 Task: For heading Use Comic Sans MS with dark orange 2 colour & Underline.  font size for heading24,  'Change the font style of data to'EB Garamond and font size to 16,  Change the alignment of both headline & data to Align left In the sheet  analysisSalesByChannel_2024
Action: Mouse moved to (206, 161)
Screenshot: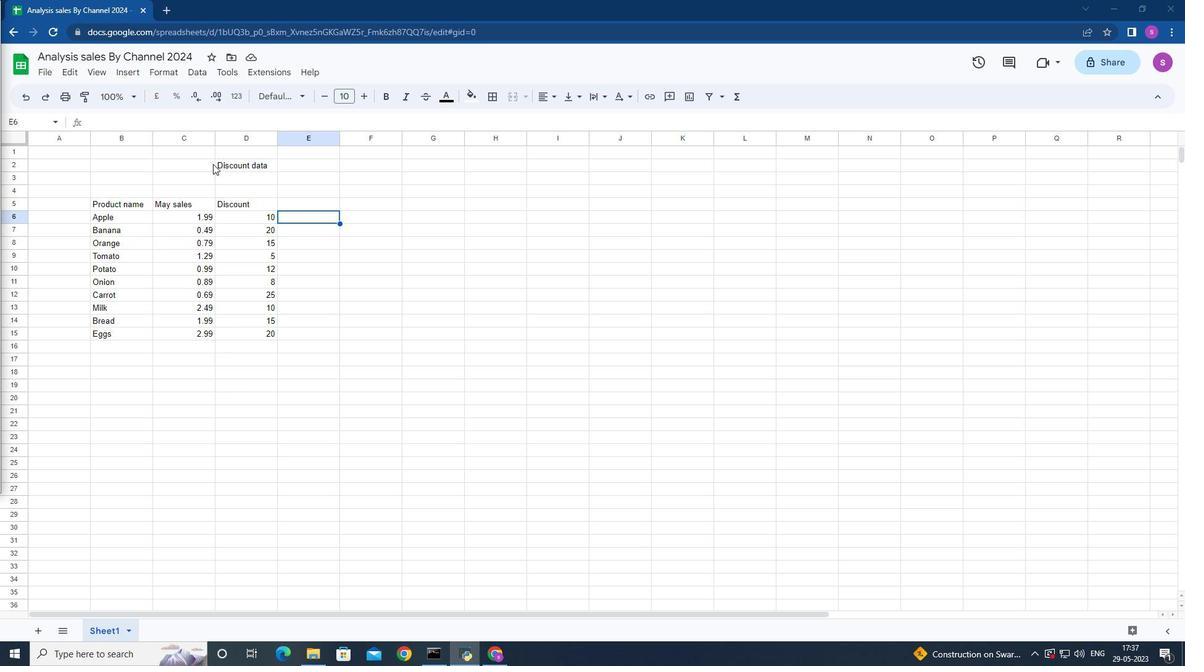 
Action: Mouse pressed left at (206, 161)
Screenshot: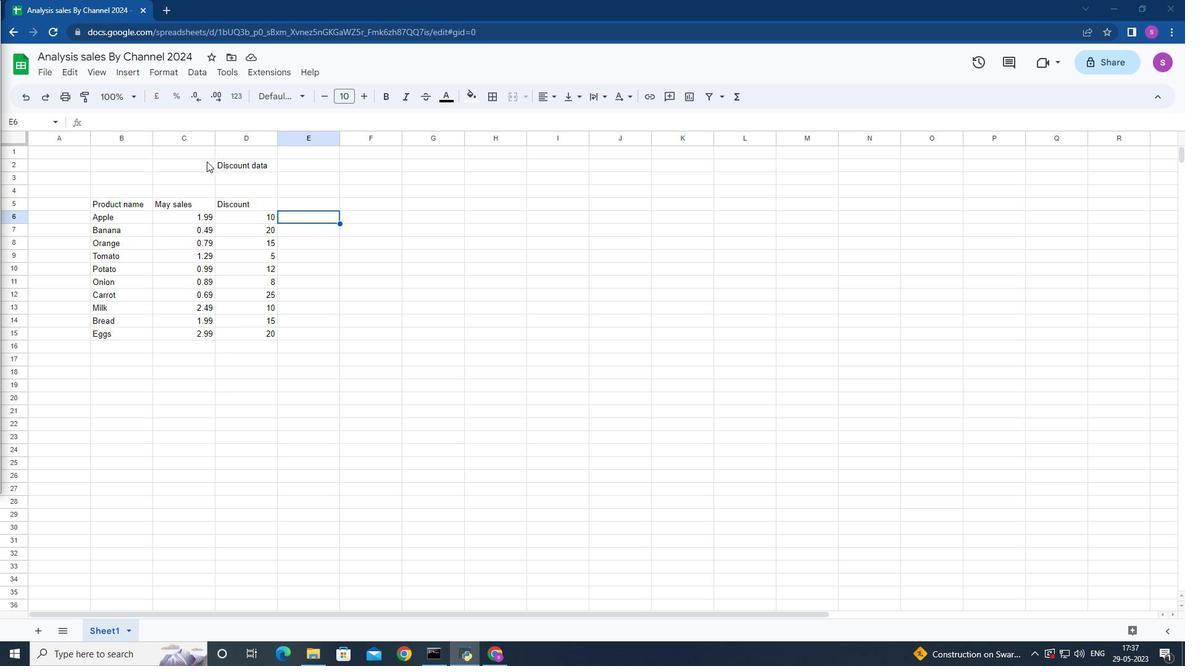 
Action: Mouse moved to (301, 98)
Screenshot: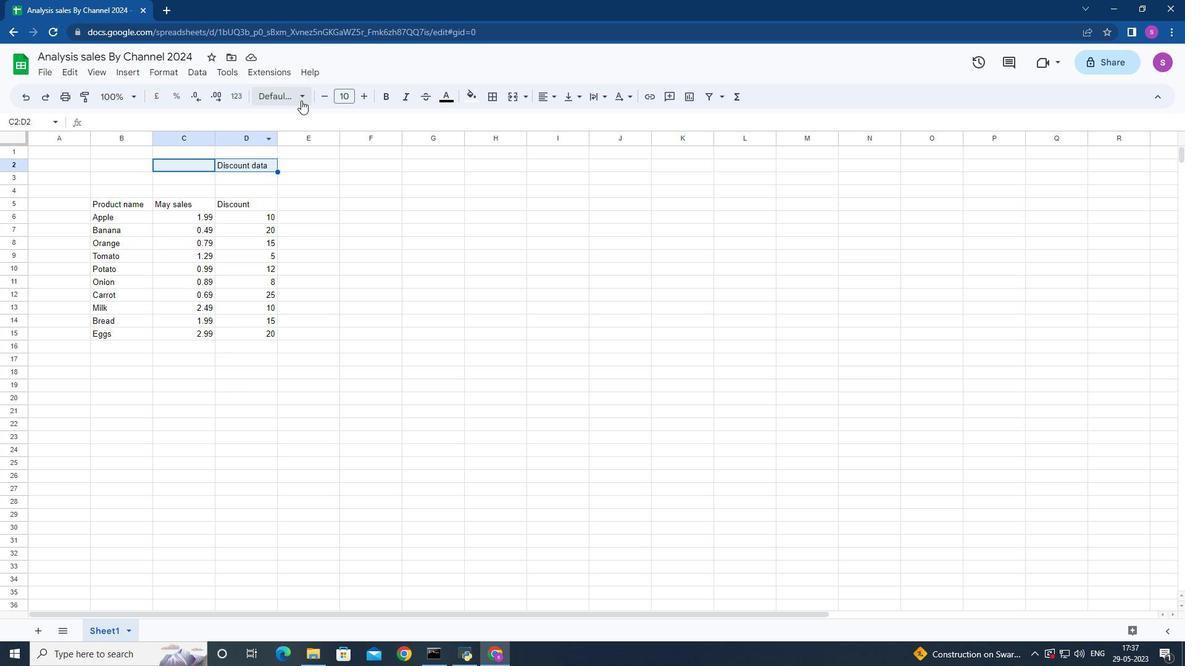 
Action: Mouse pressed left at (301, 98)
Screenshot: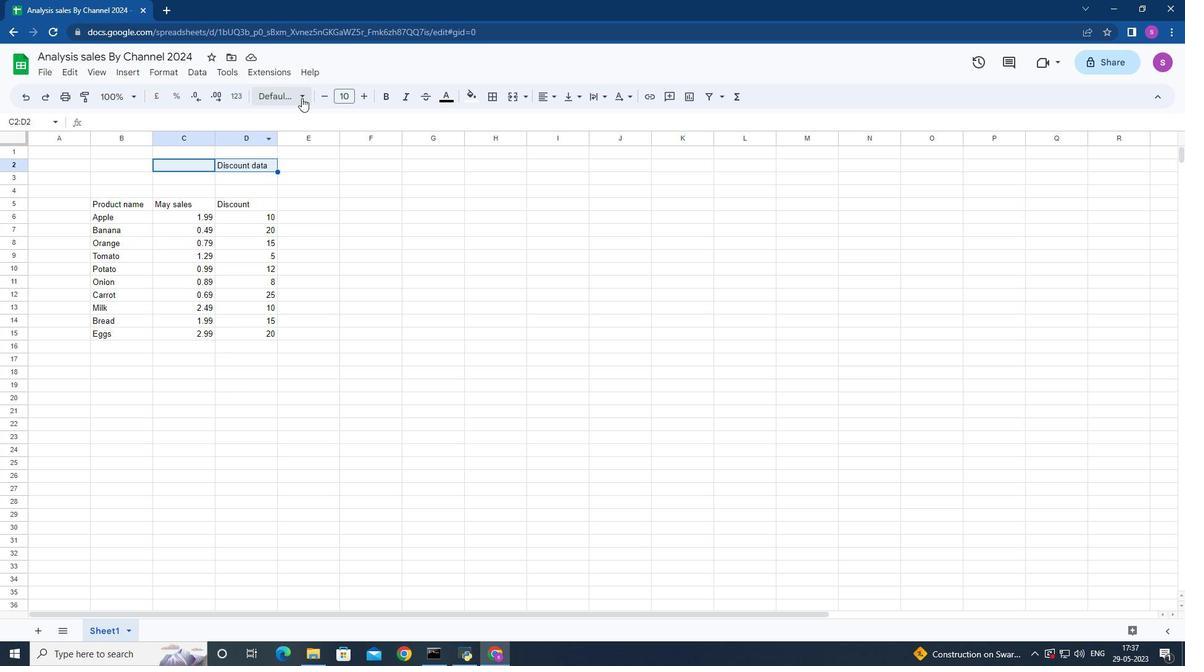
Action: Mouse moved to (338, 408)
Screenshot: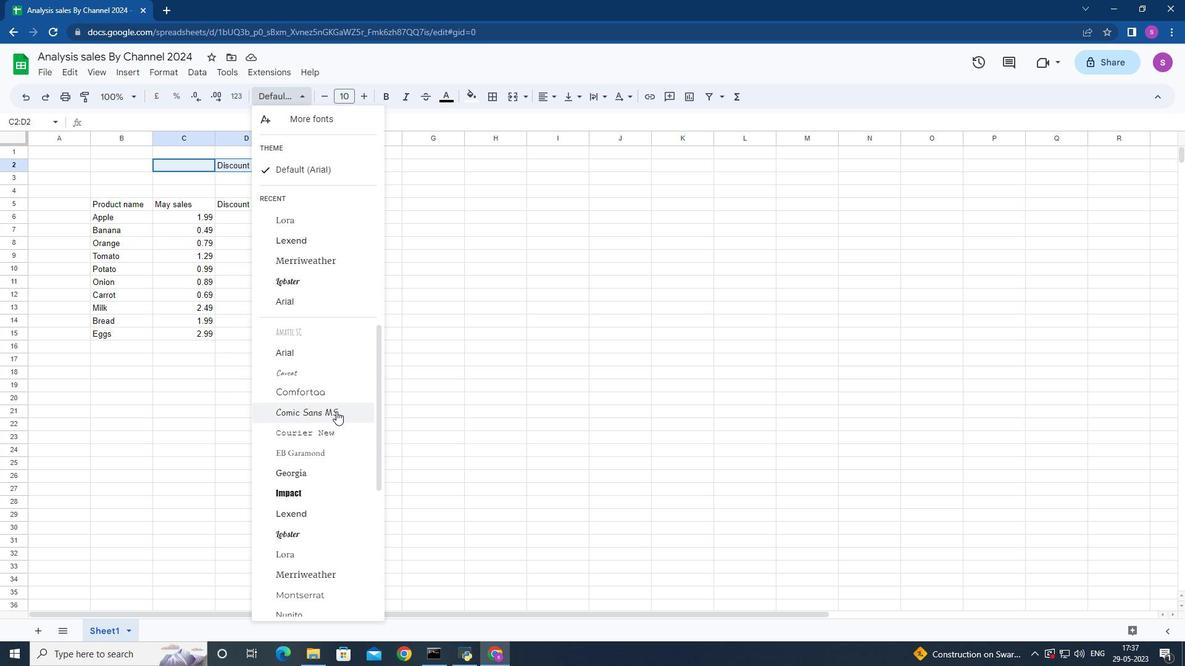 
Action: Mouse pressed left at (338, 408)
Screenshot: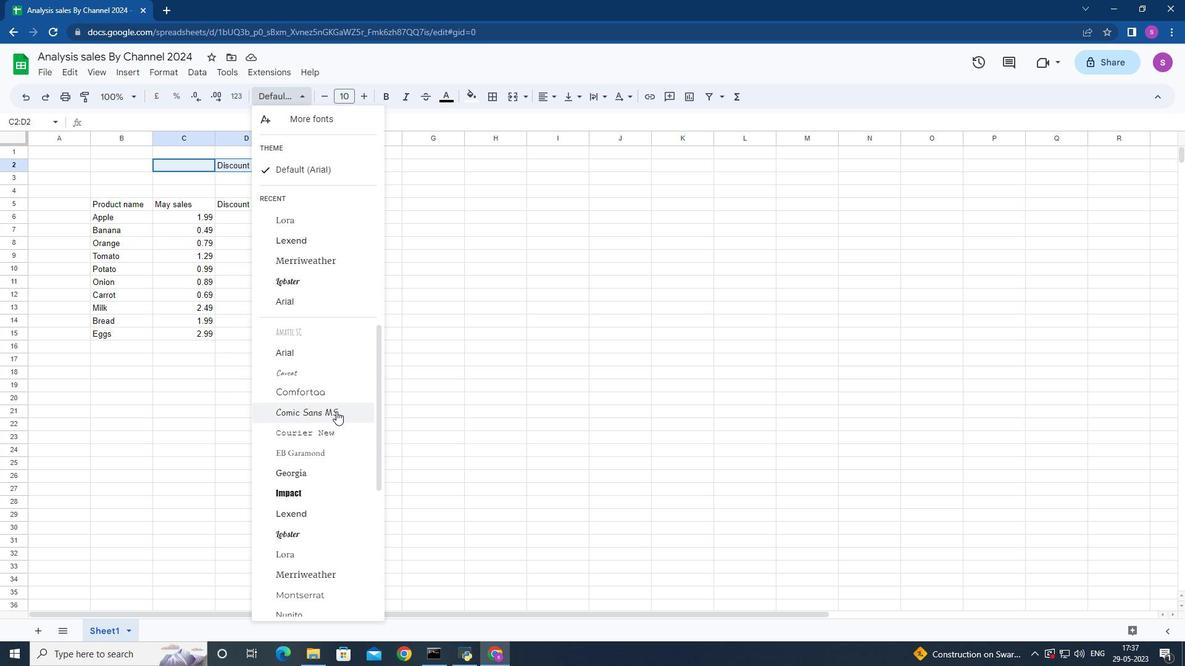 
Action: Mouse moved to (446, 98)
Screenshot: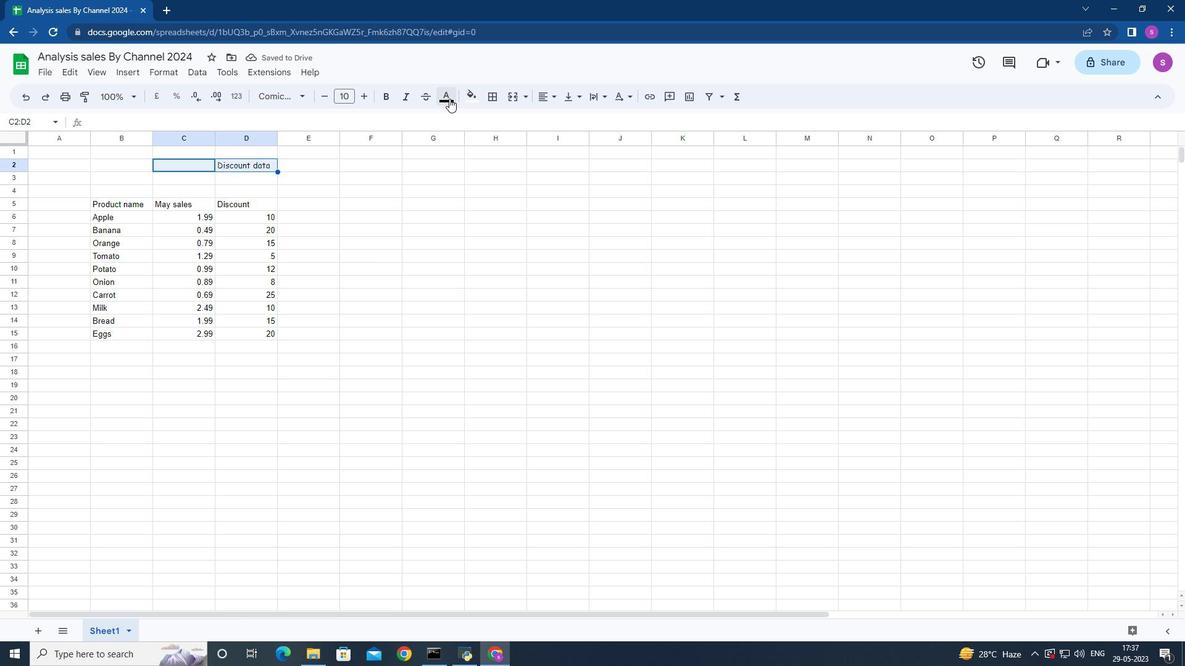 
Action: Mouse pressed left at (446, 98)
Screenshot: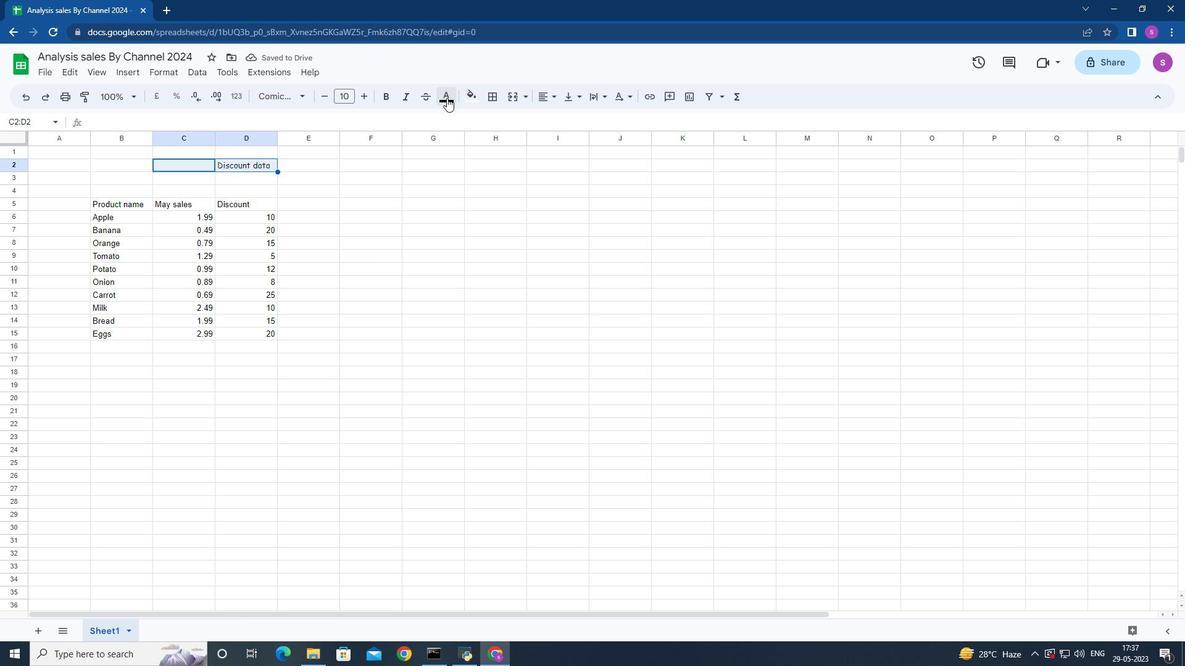 
Action: Mouse moved to (477, 221)
Screenshot: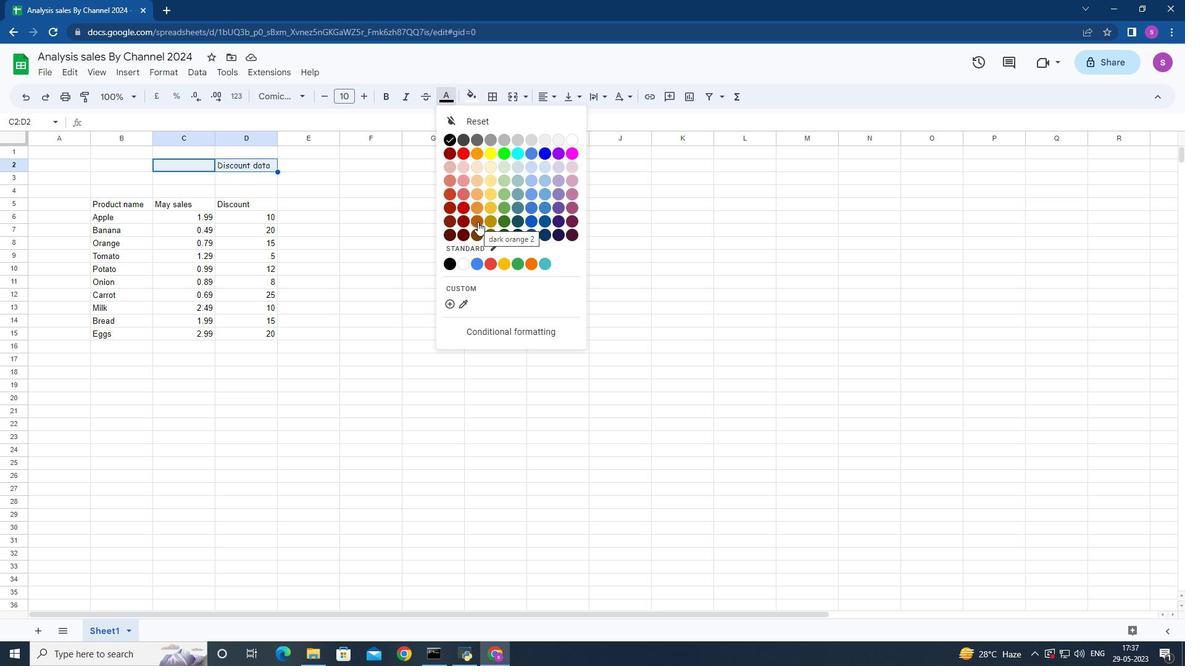 
Action: Mouse pressed left at (477, 221)
Screenshot: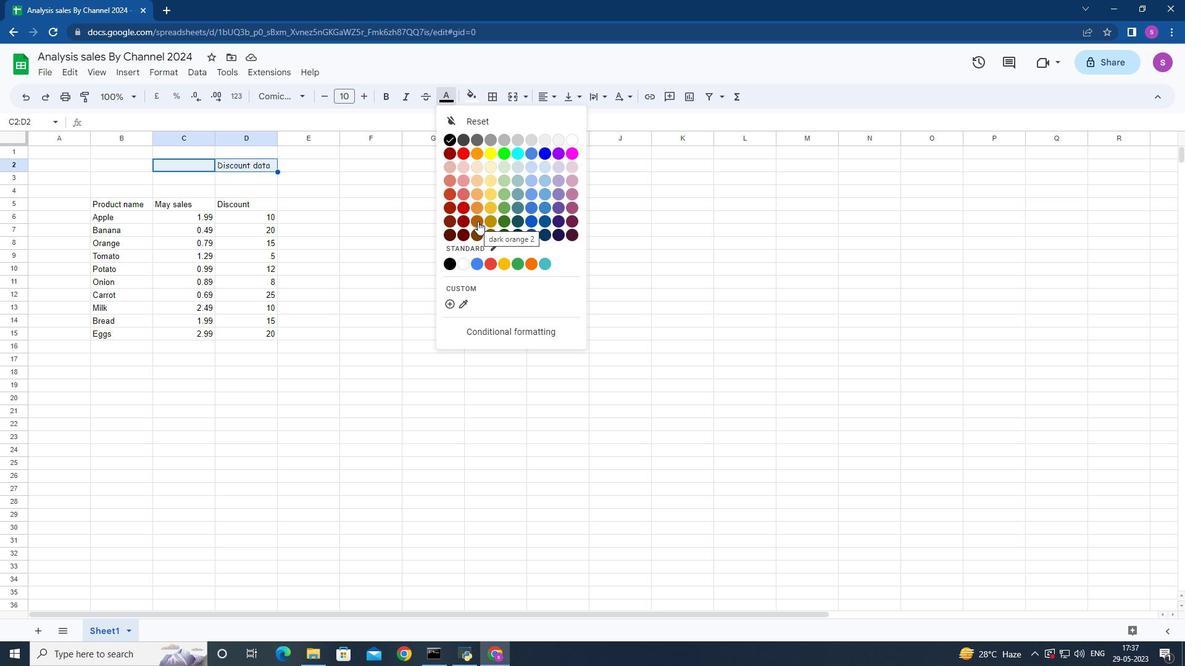 
Action: Mouse moved to (171, 74)
Screenshot: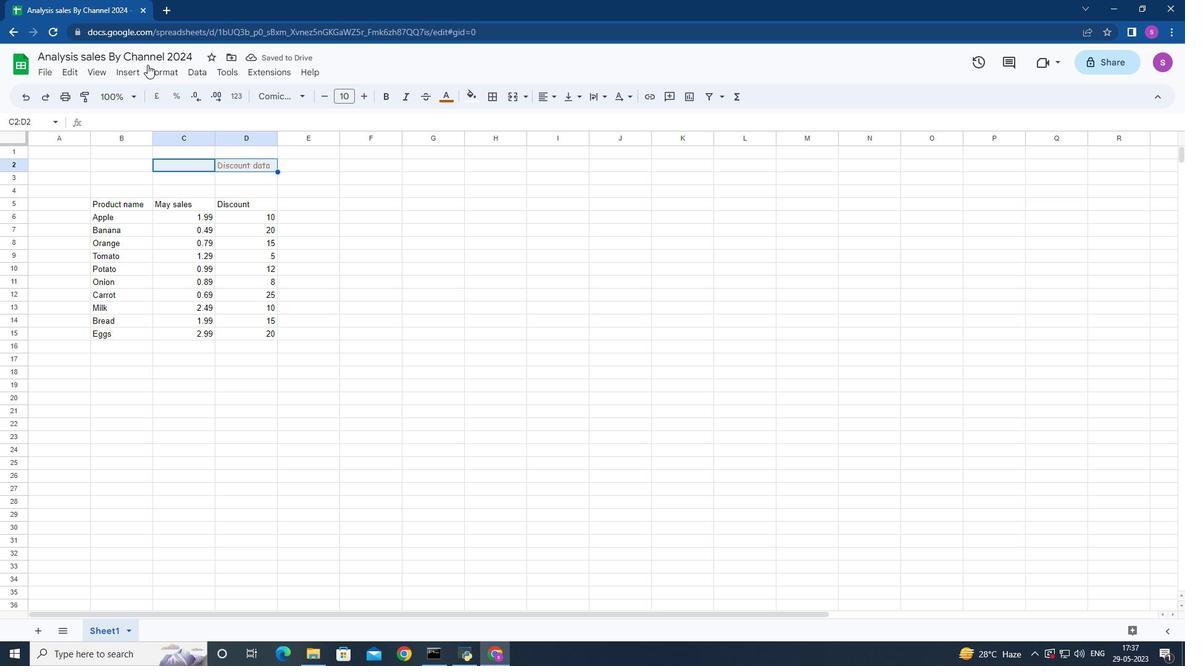 
Action: Mouse pressed left at (171, 74)
Screenshot: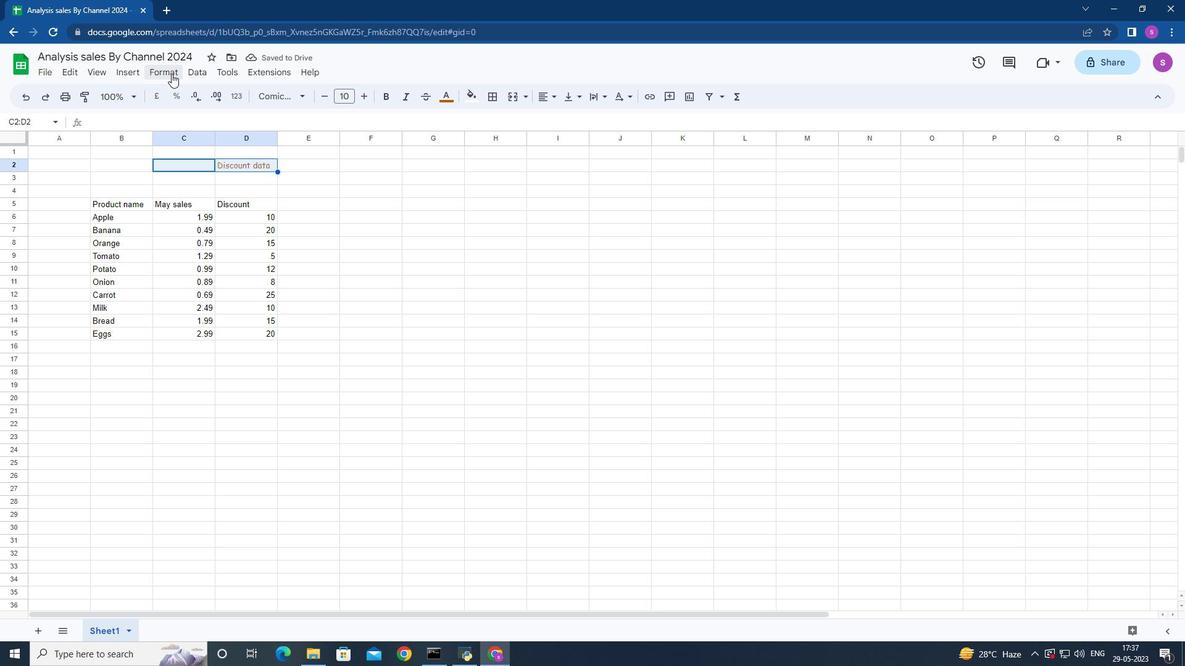 
Action: Mouse moved to (381, 189)
Screenshot: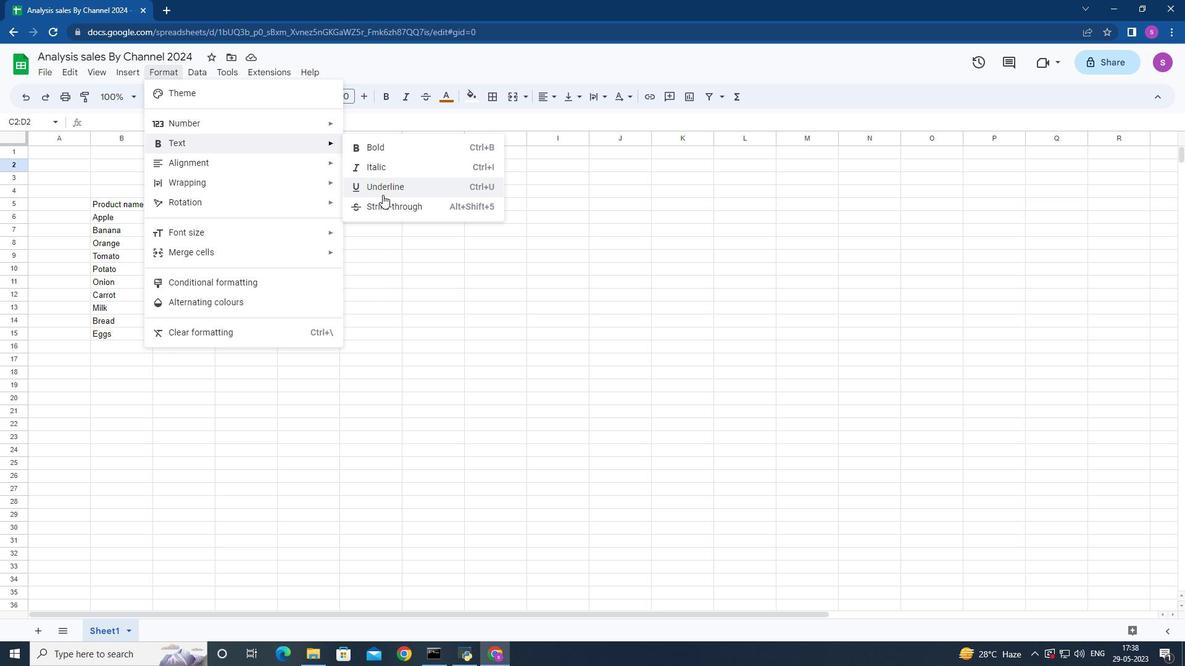
Action: Mouse pressed left at (381, 189)
Screenshot: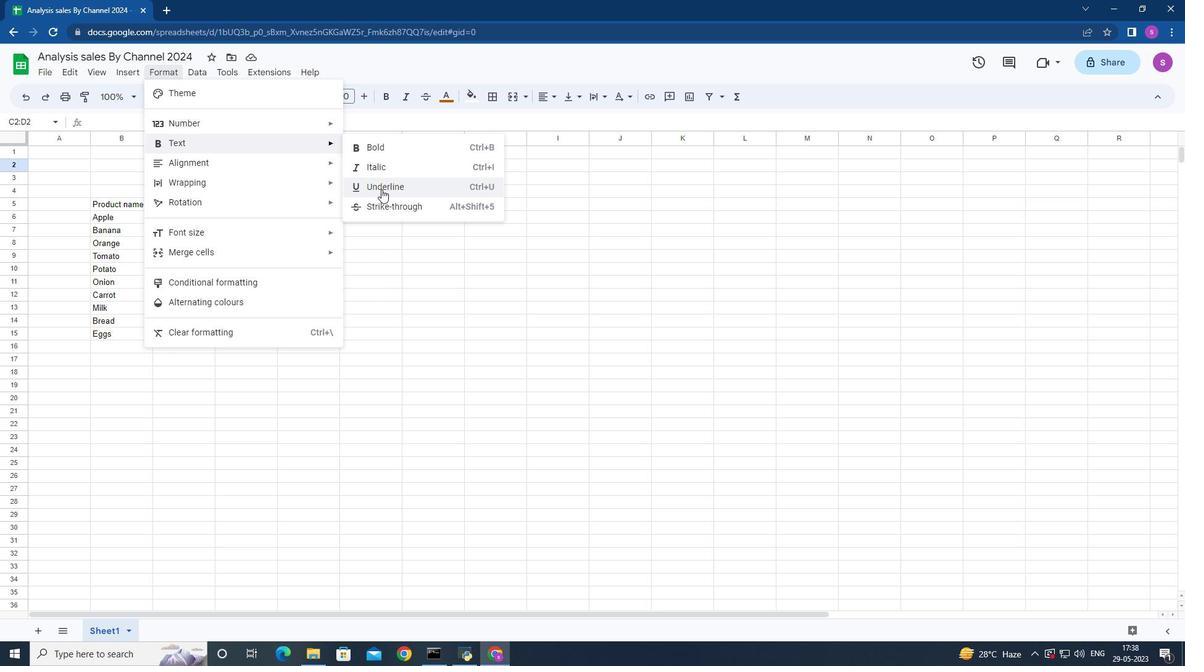 
Action: Mouse moved to (362, 96)
Screenshot: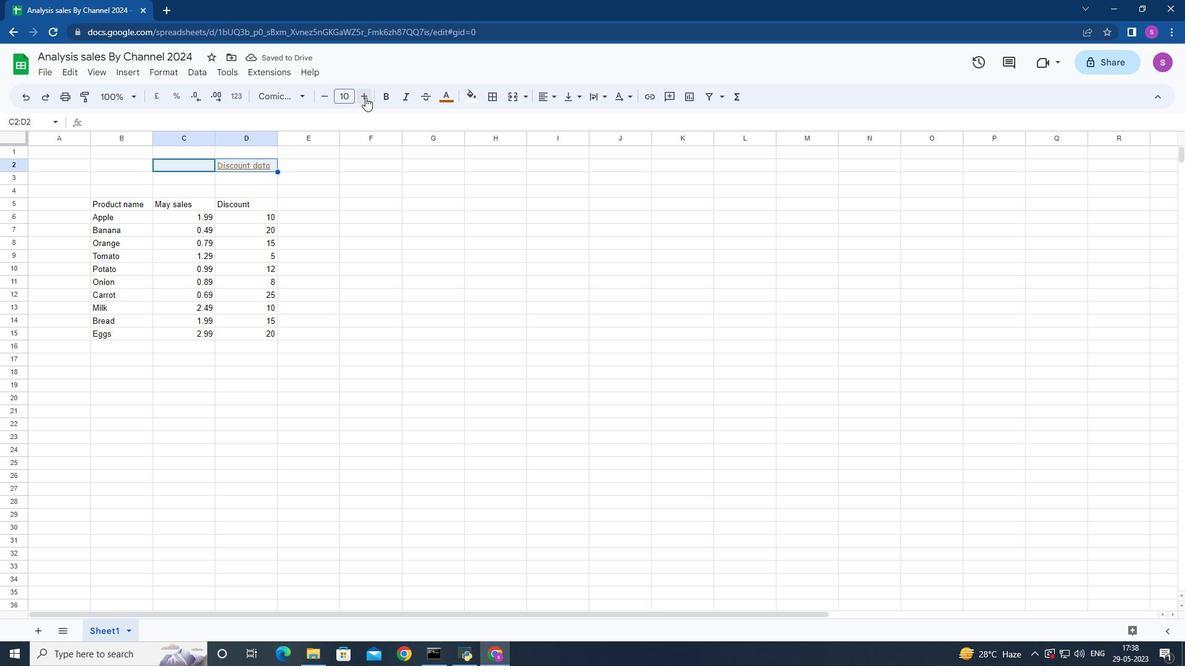 
Action: Mouse pressed left at (362, 96)
Screenshot: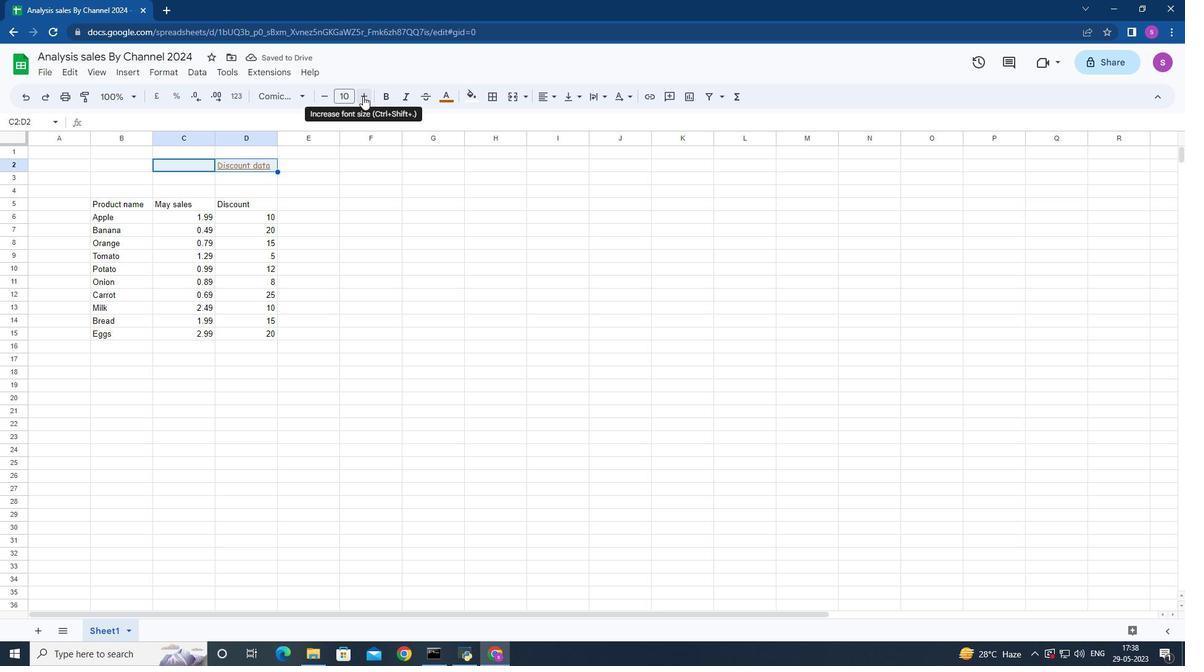 
Action: Mouse pressed left at (362, 96)
Screenshot: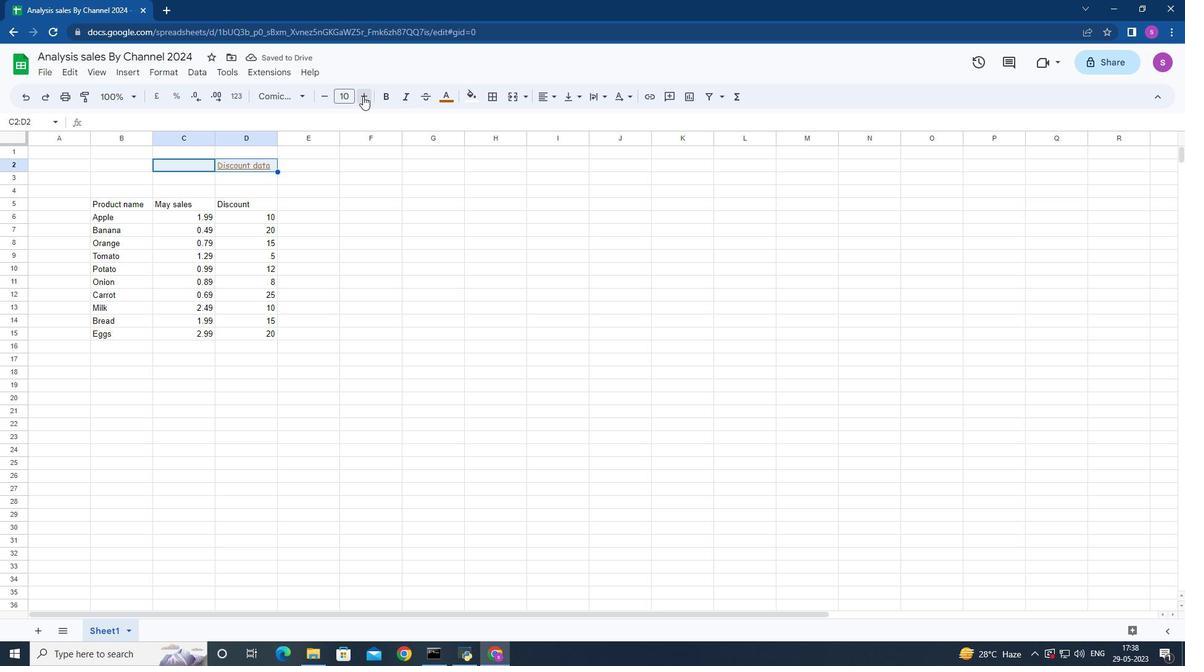 
Action: Mouse pressed left at (362, 96)
Screenshot: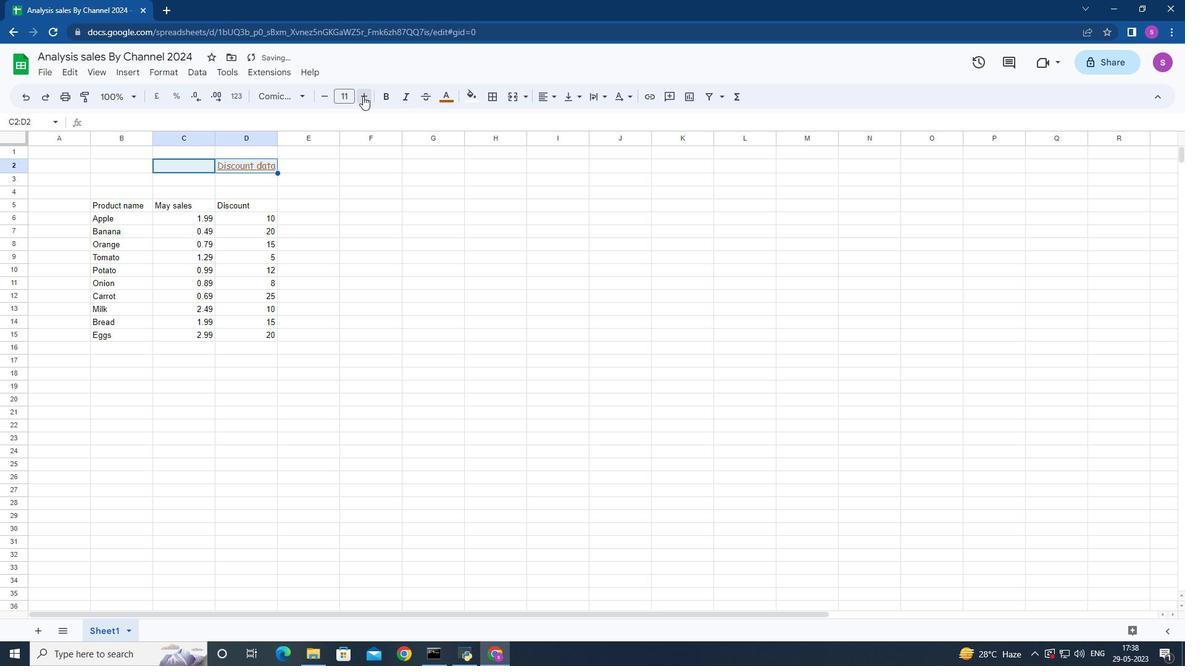 
Action: Mouse pressed left at (362, 96)
Screenshot: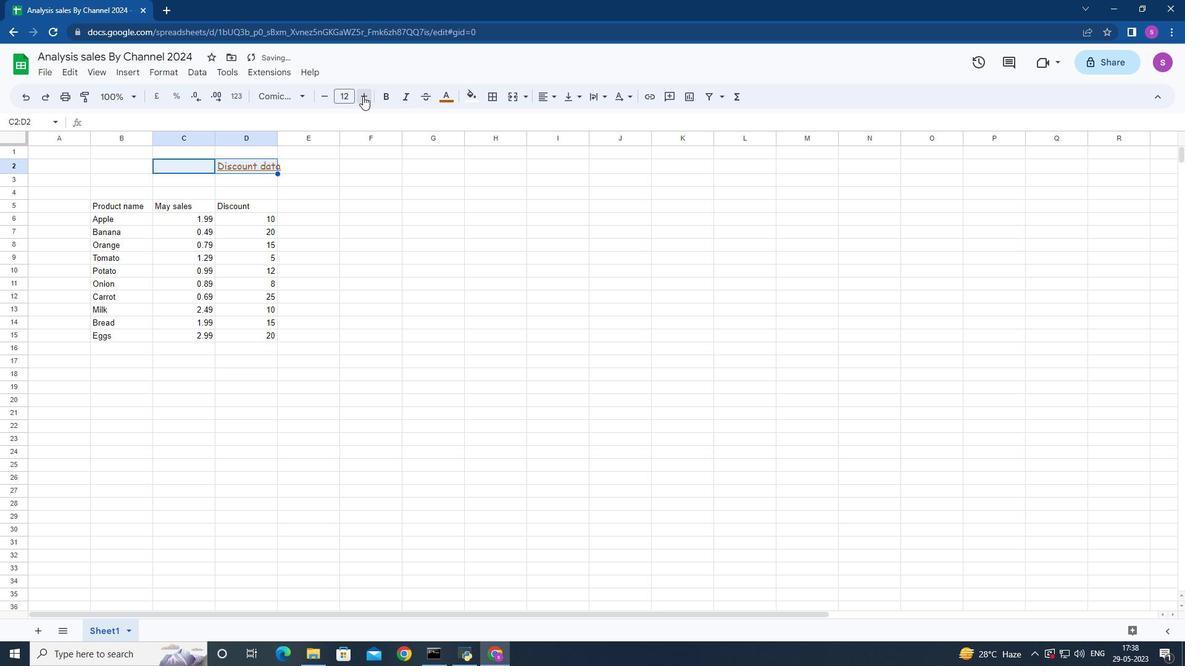 
Action: Mouse pressed left at (362, 96)
Screenshot: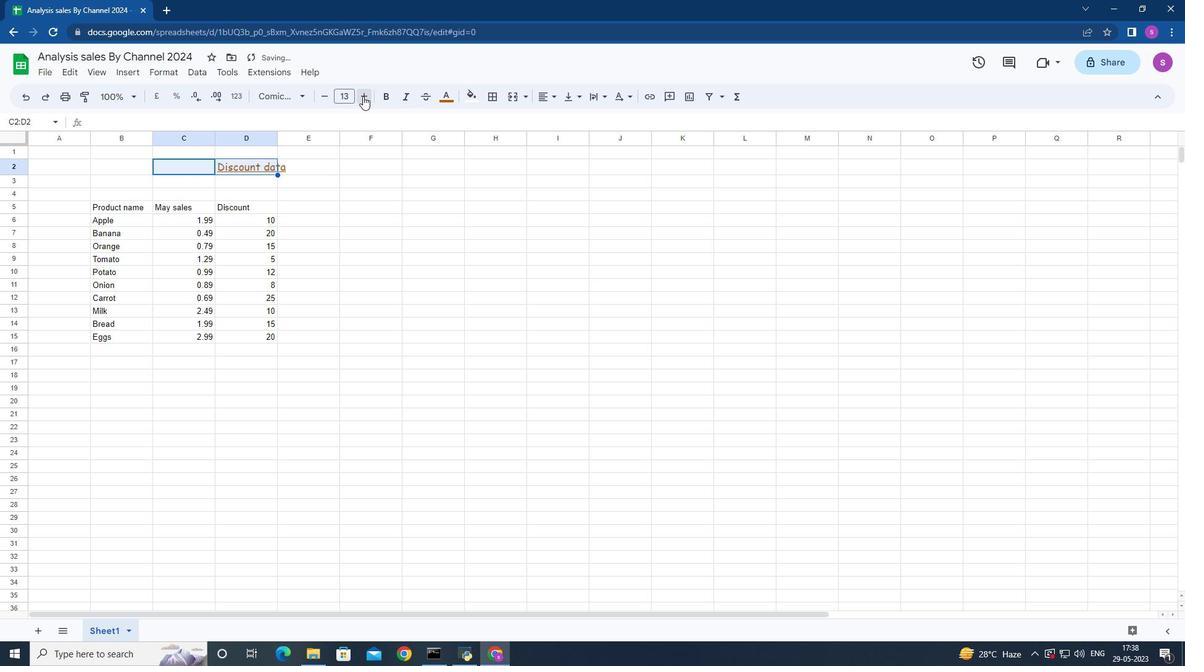 
Action: Mouse pressed left at (362, 96)
Screenshot: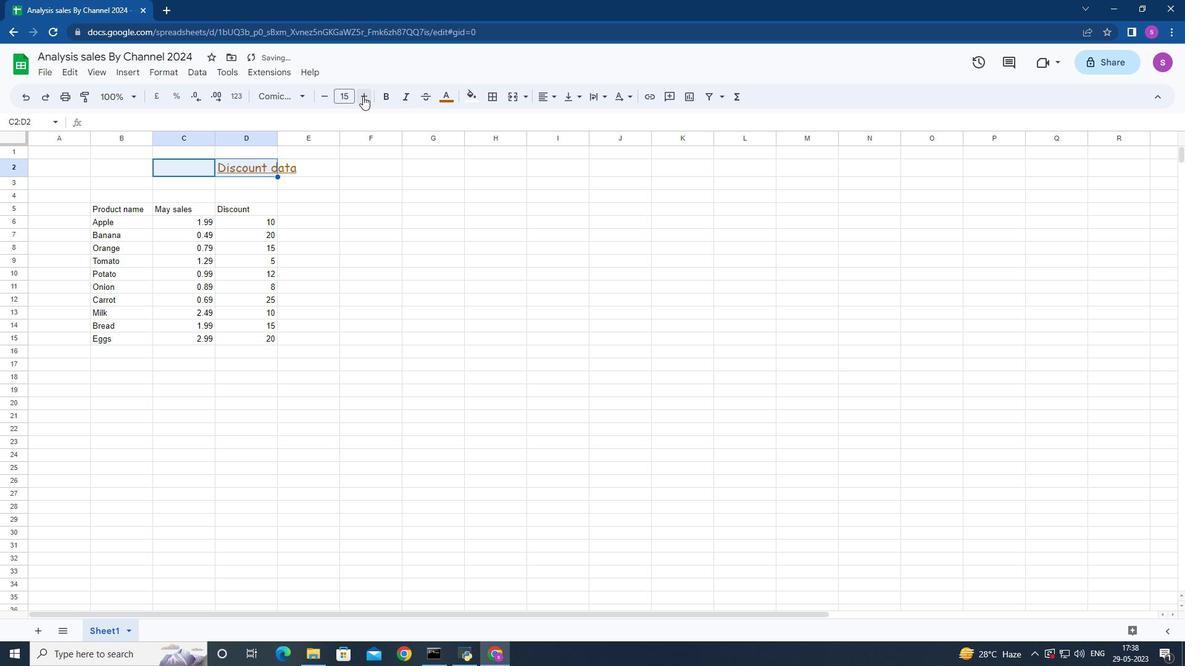 
Action: Mouse pressed left at (362, 96)
Screenshot: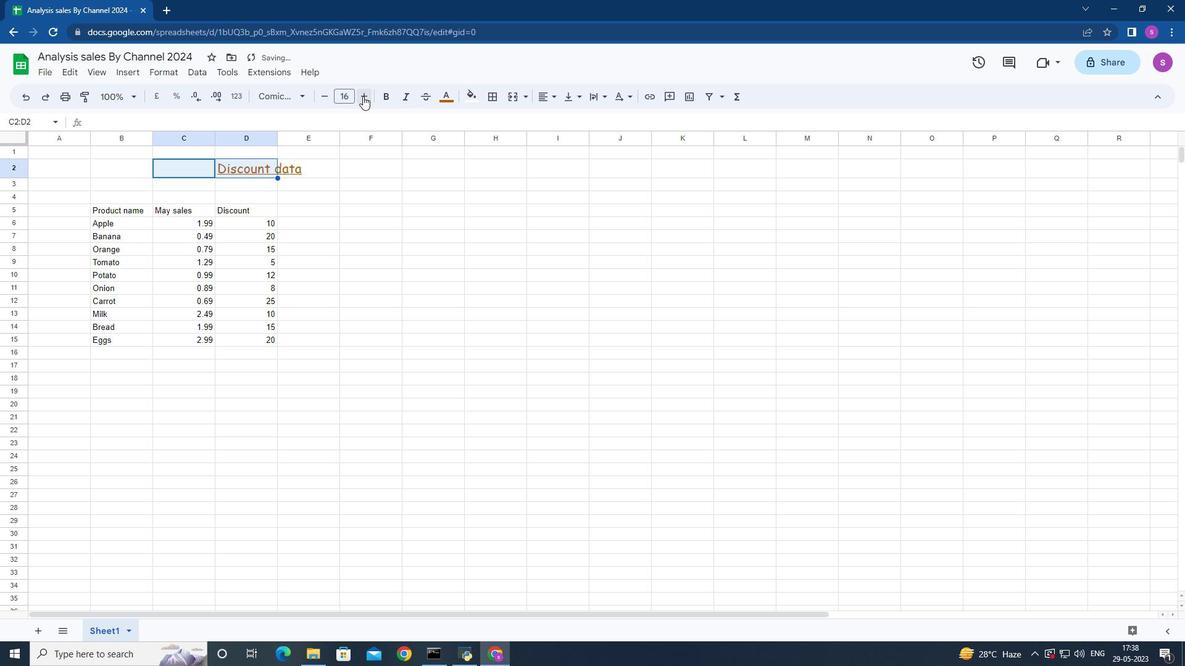 
Action: Mouse pressed left at (362, 96)
Screenshot: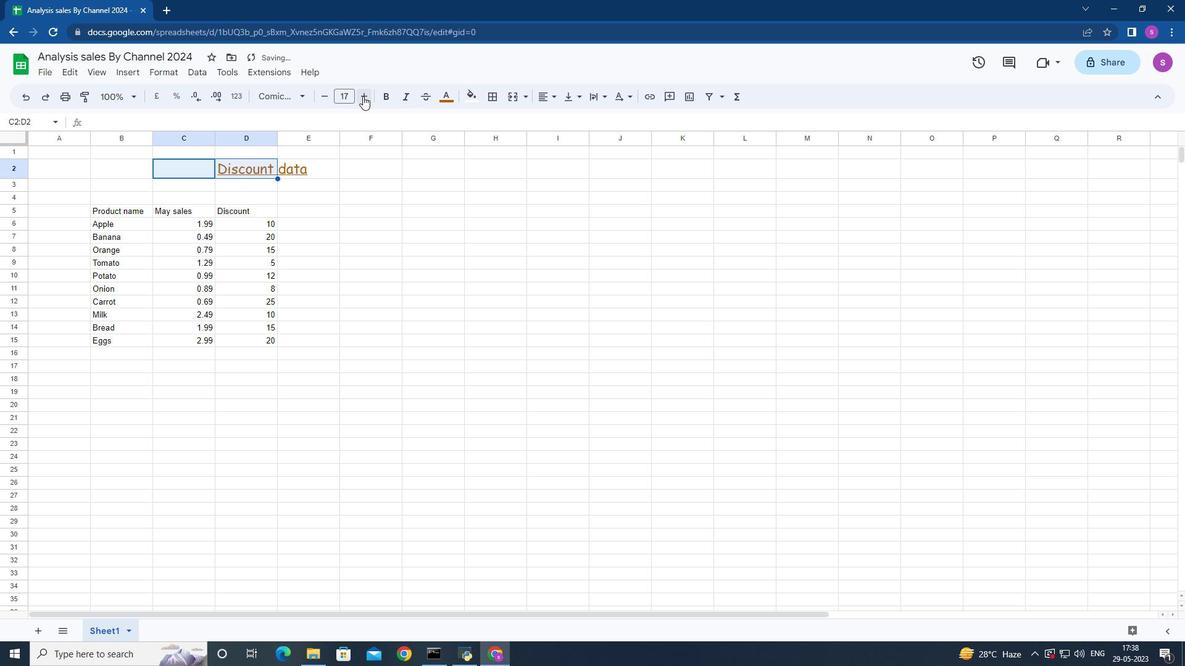 
Action: Mouse pressed left at (362, 96)
Screenshot: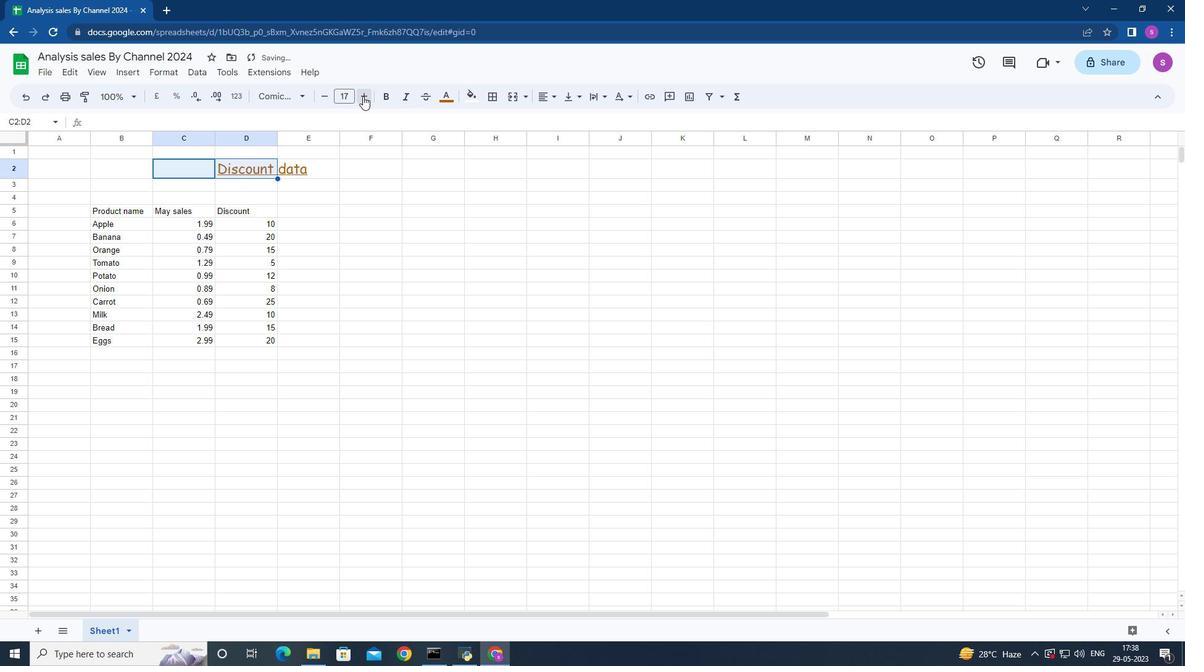 
Action: Mouse pressed left at (362, 96)
Screenshot: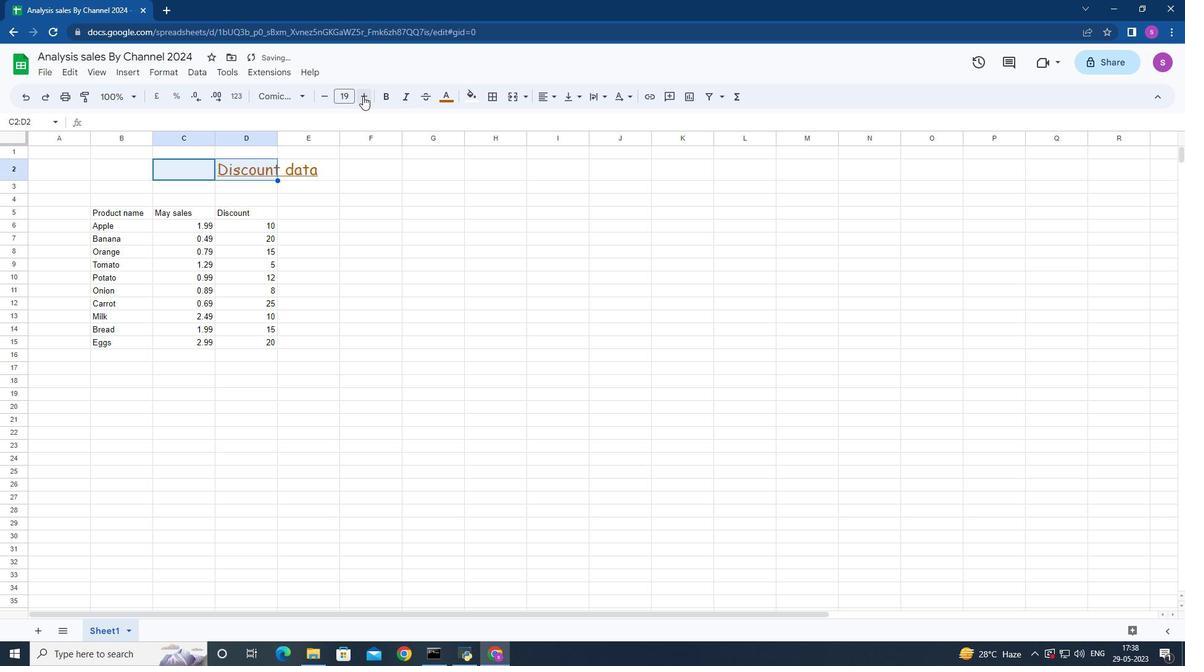 
Action: Mouse pressed left at (362, 96)
Screenshot: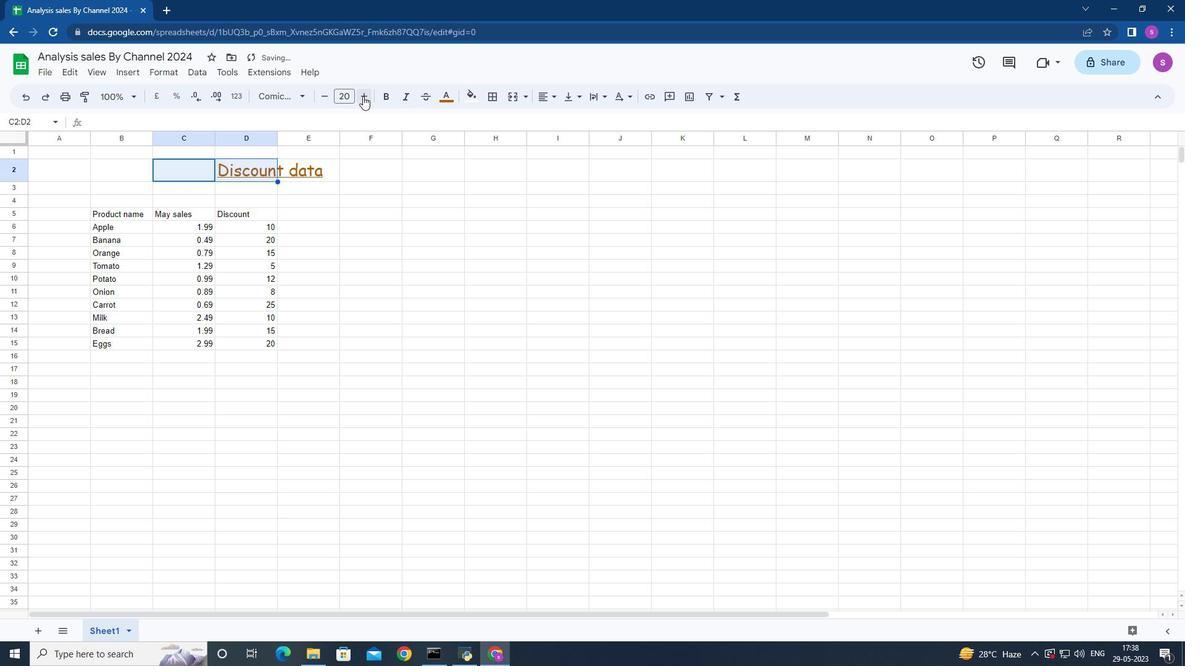 
Action: Mouse pressed left at (362, 96)
Screenshot: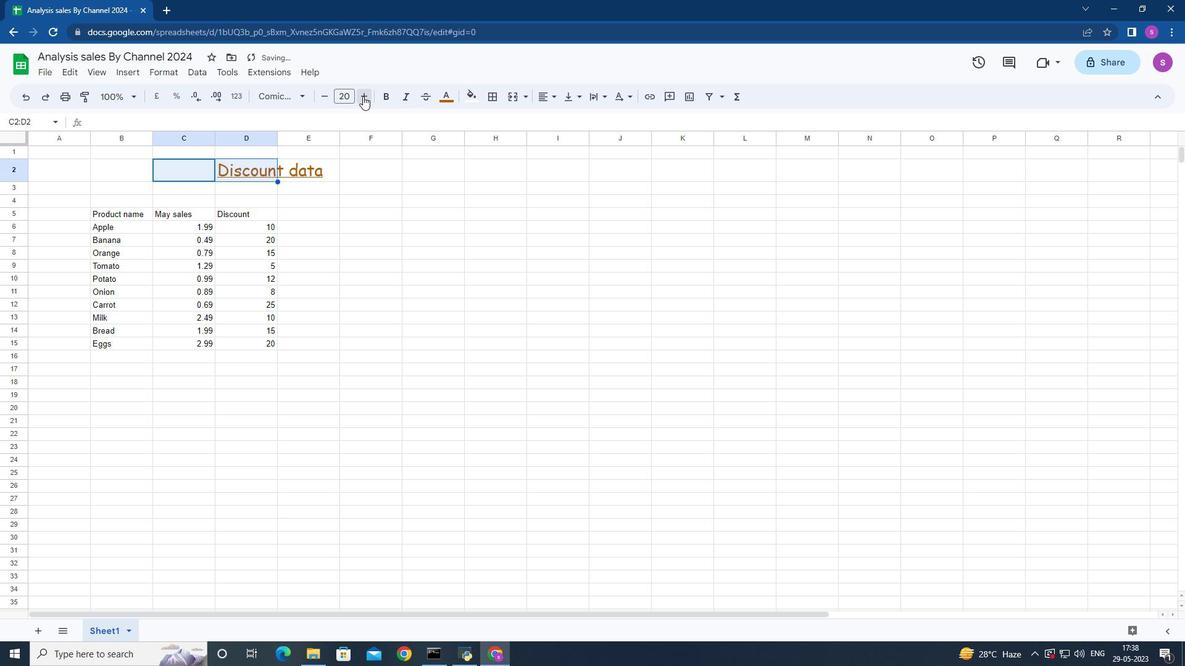 
Action: Mouse pressed left at (362, 96)
Screenshot: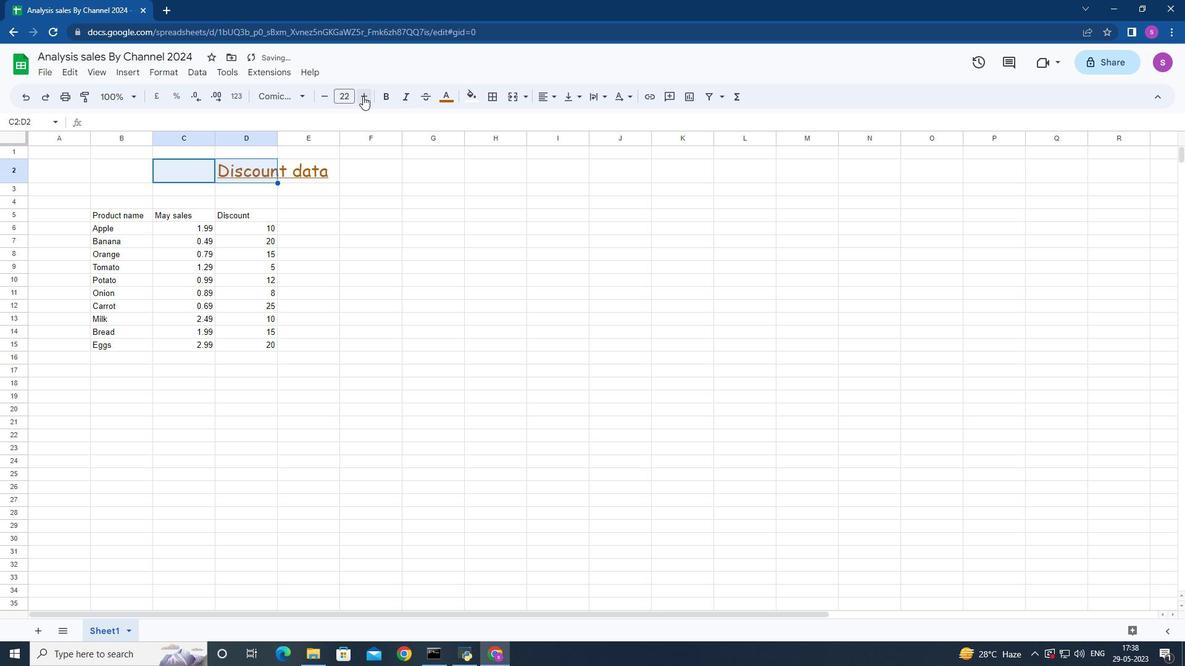 
Action: Mouse pressed left at (362, 96)
Screenshot: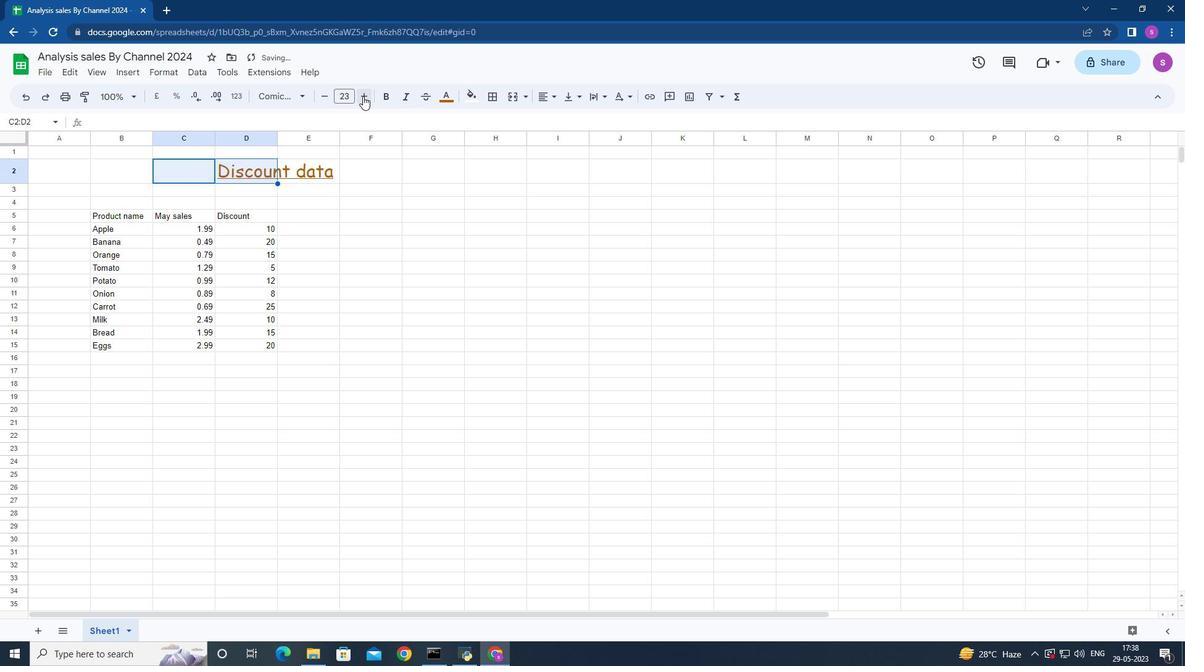 
Action: Mouse moved to (87, 214)
Screenshot: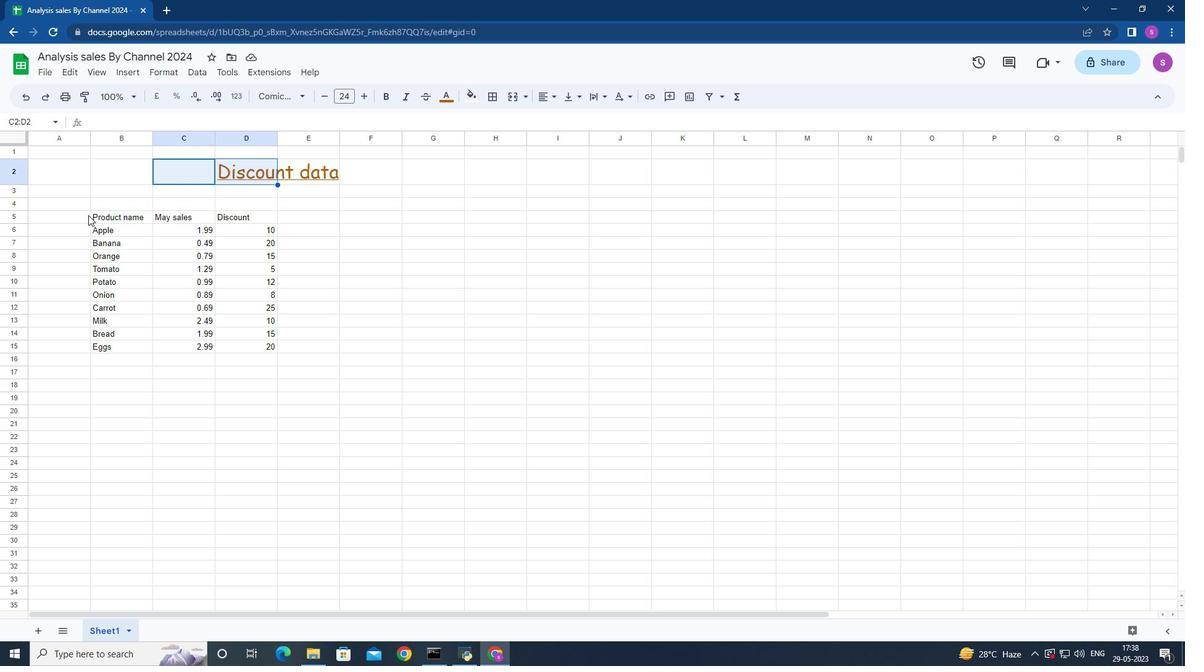 
Action: Mouse pressed left at (87, 214)
Screenshot: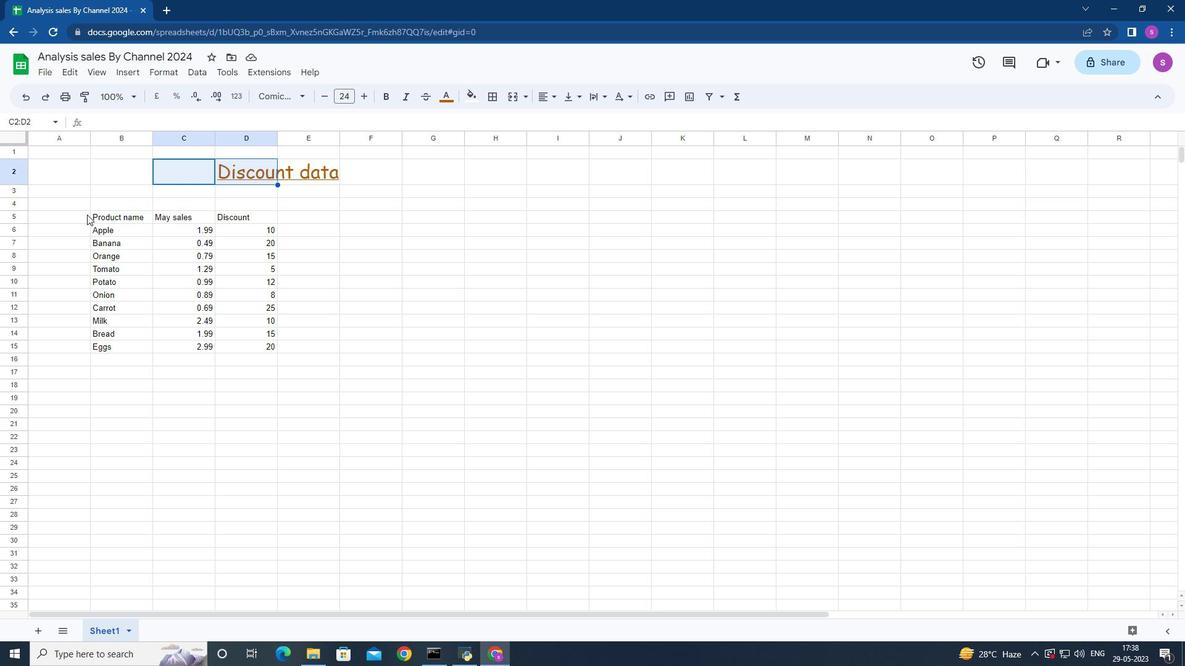 
Action: Mouse moved to (294, 95)
Screenshot: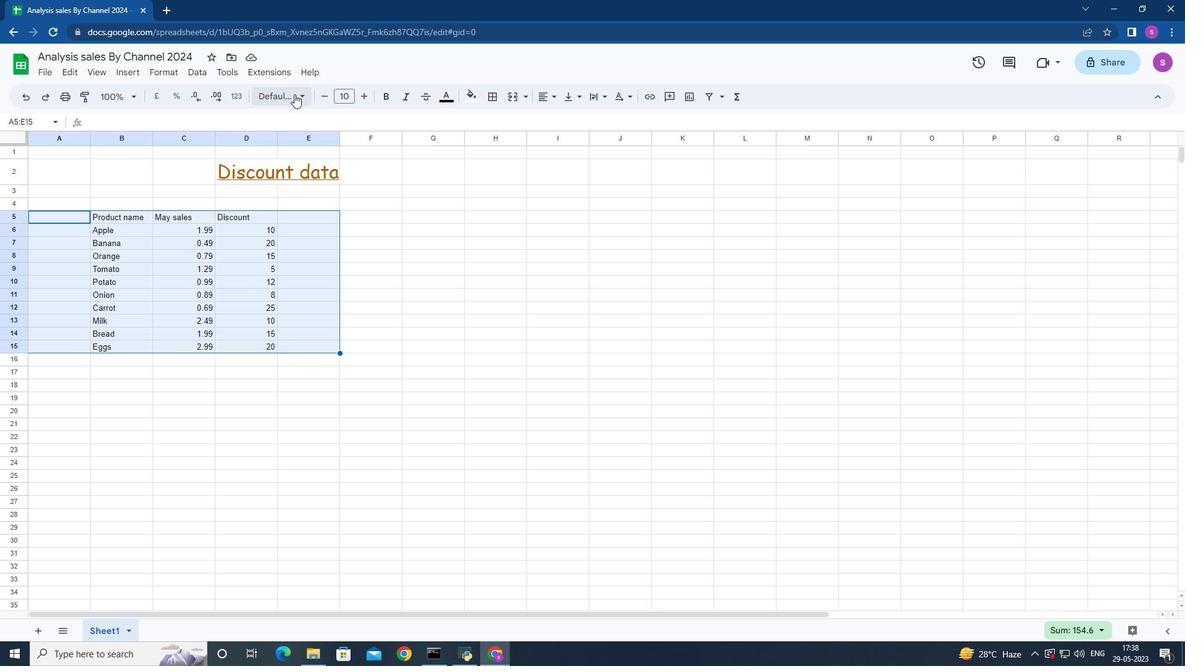 
Action: Mouse pressed left at (294, 95)
Screenshot: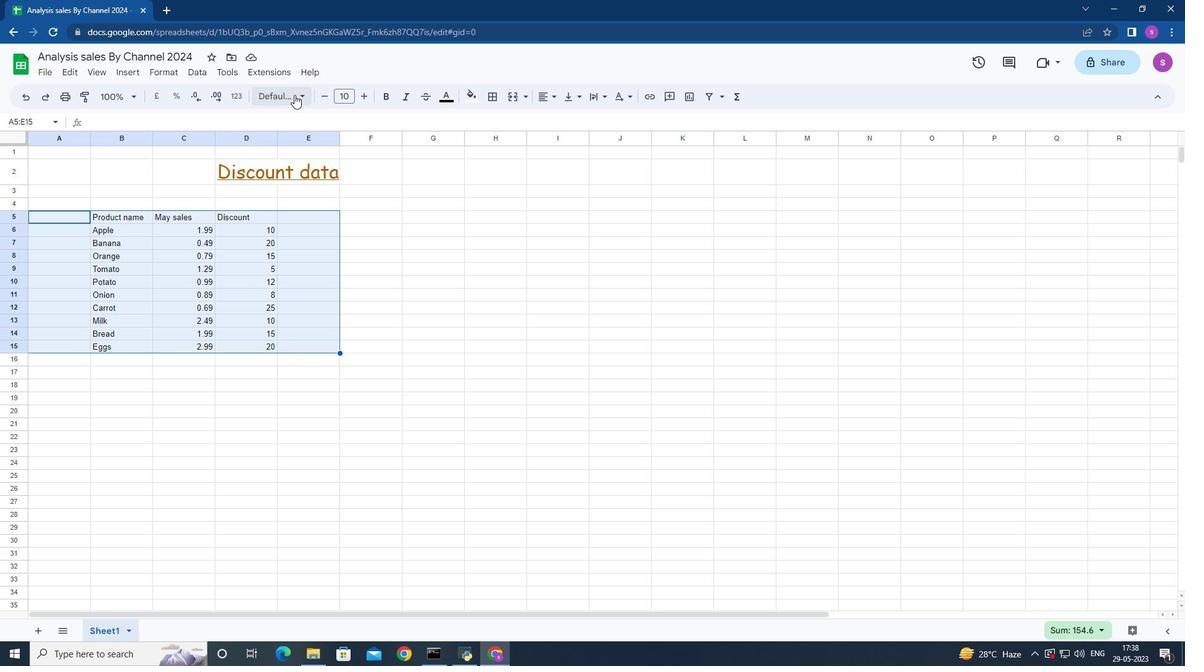 
Action: Mouse moved to (312, 451)
Screenshot: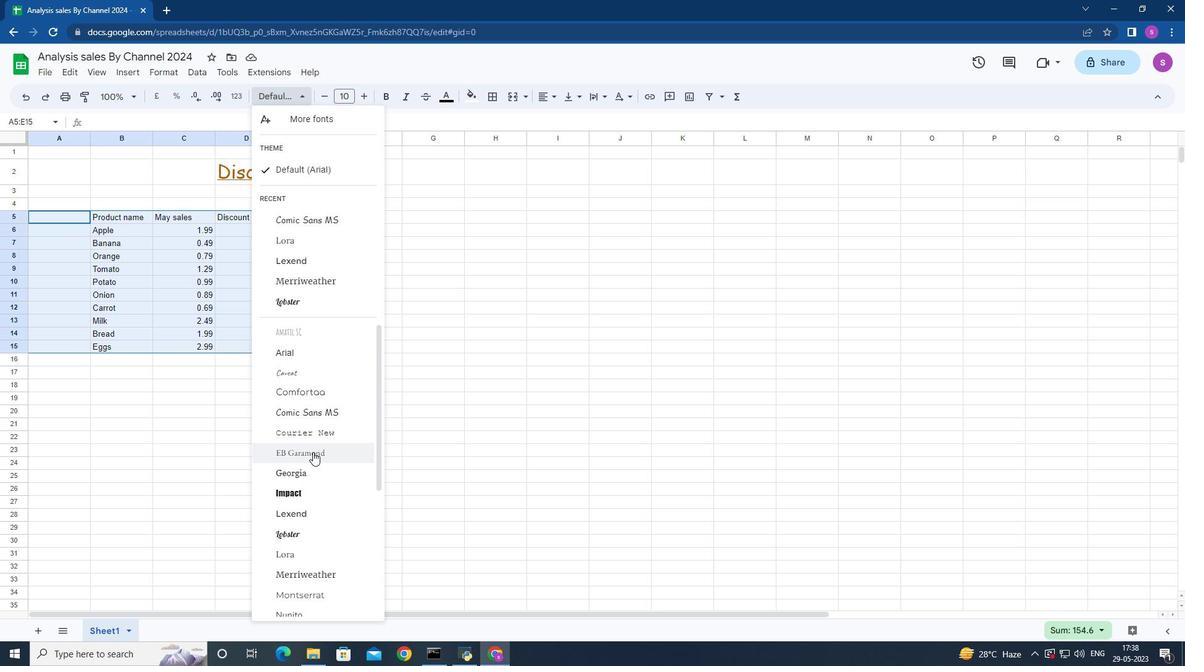 
Action: Mouse pressed left at (312, 451)
Screenshot: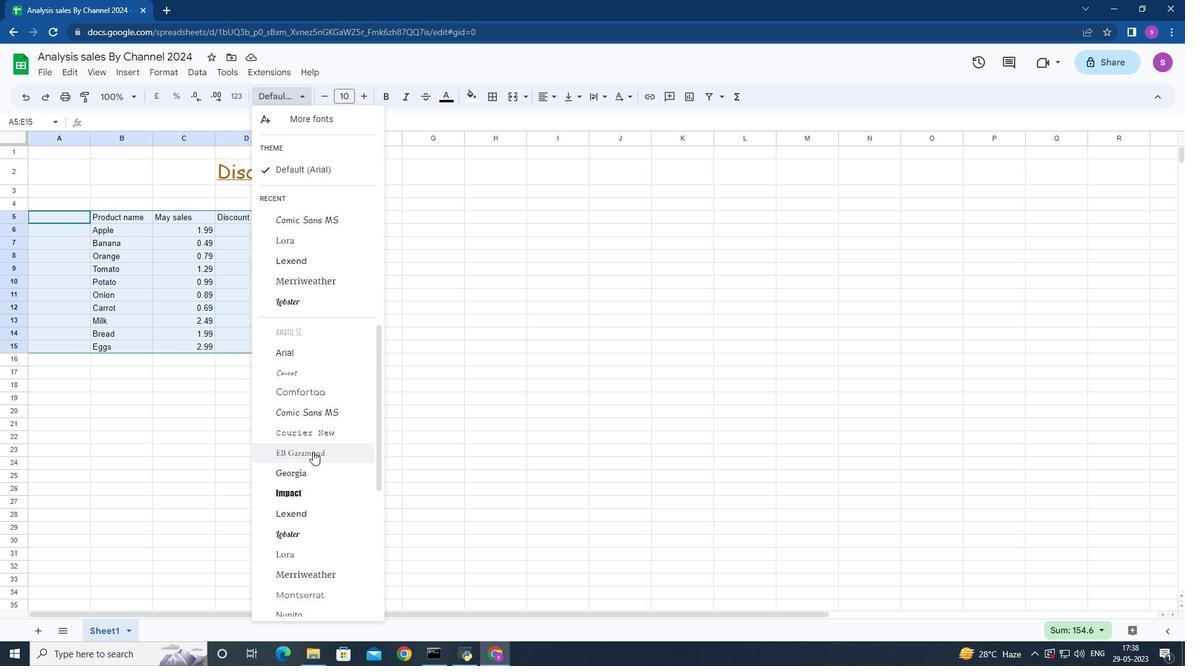 
Action: Mouse moved to (364, 95)
Screenshot: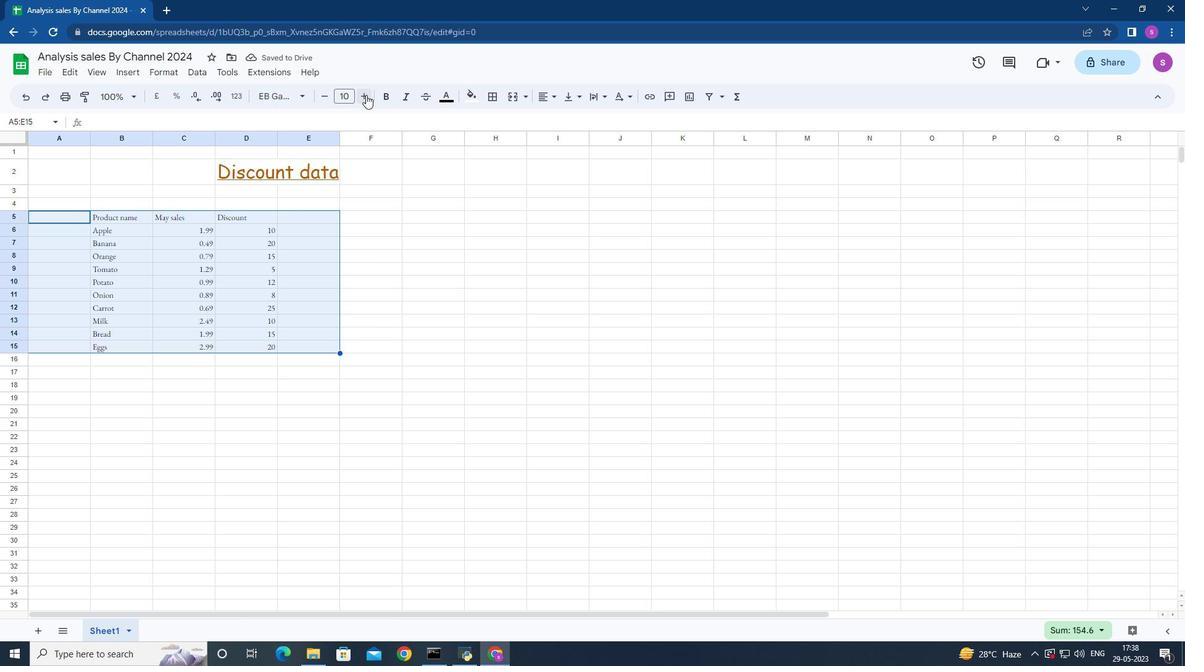 
Action: Mouse pressed left at (364, 95)
Screenshot: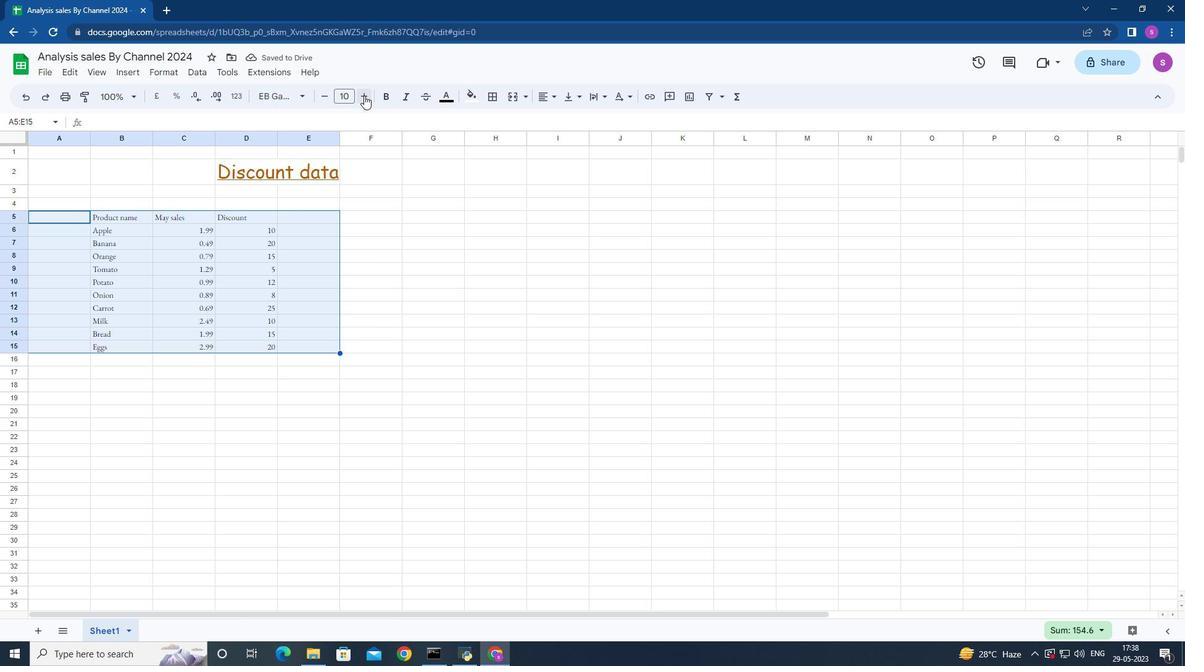 
Action: Mouse moved to (363, 95)
Screenshot: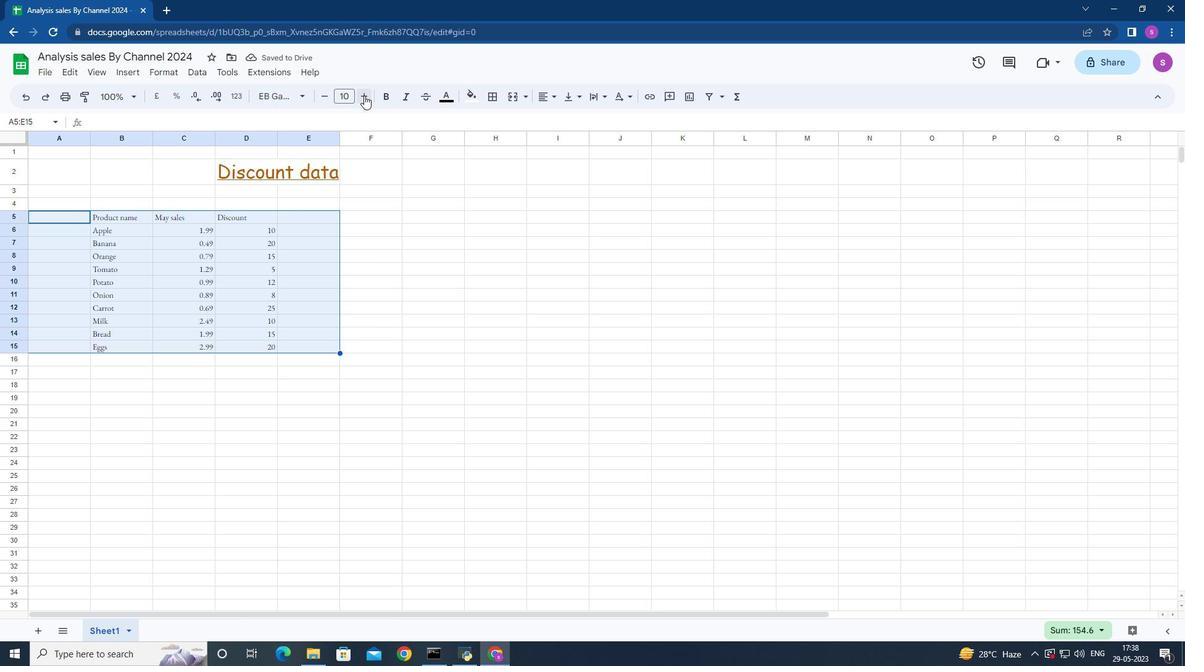 
Action: Mouse pressed left at (363, 95)
Screenshot: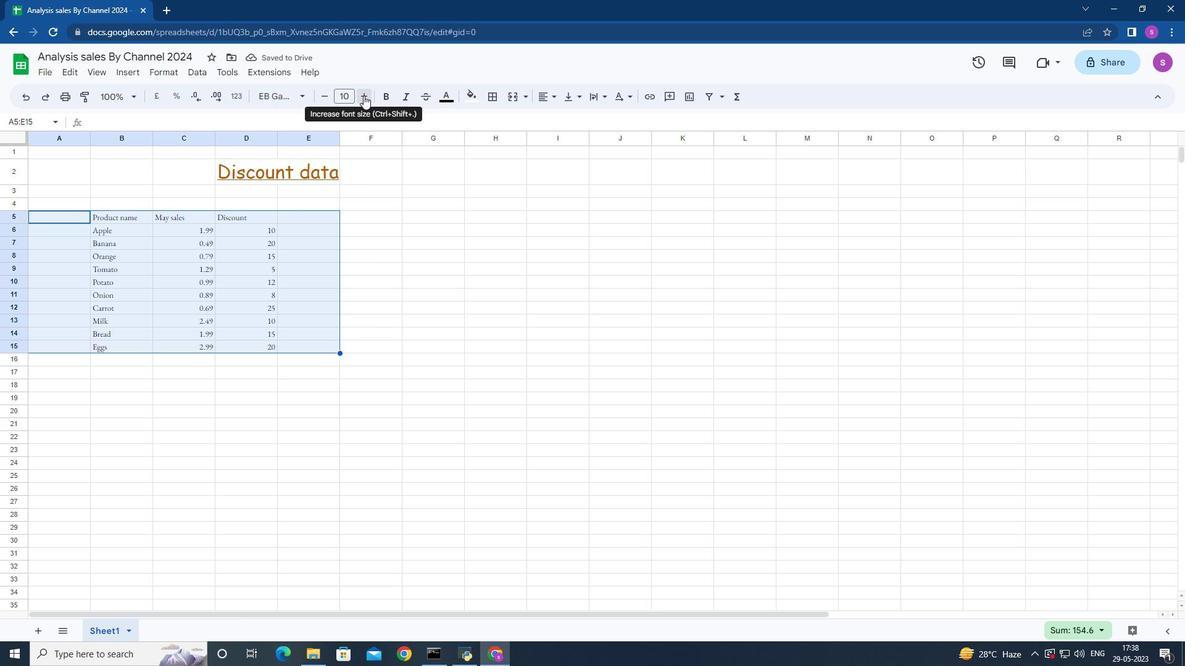 
Action: Mouse pressed left at (363, 95)
Screenshot: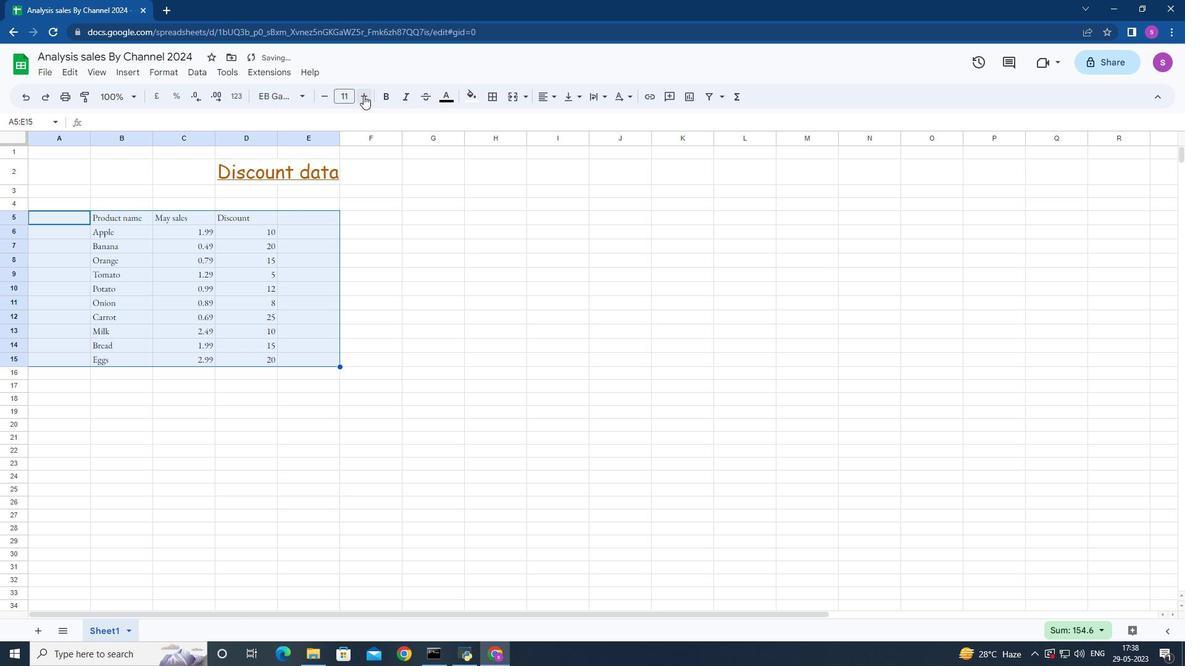
Action: Mouse pressed left at (363, 95)
Screenshot: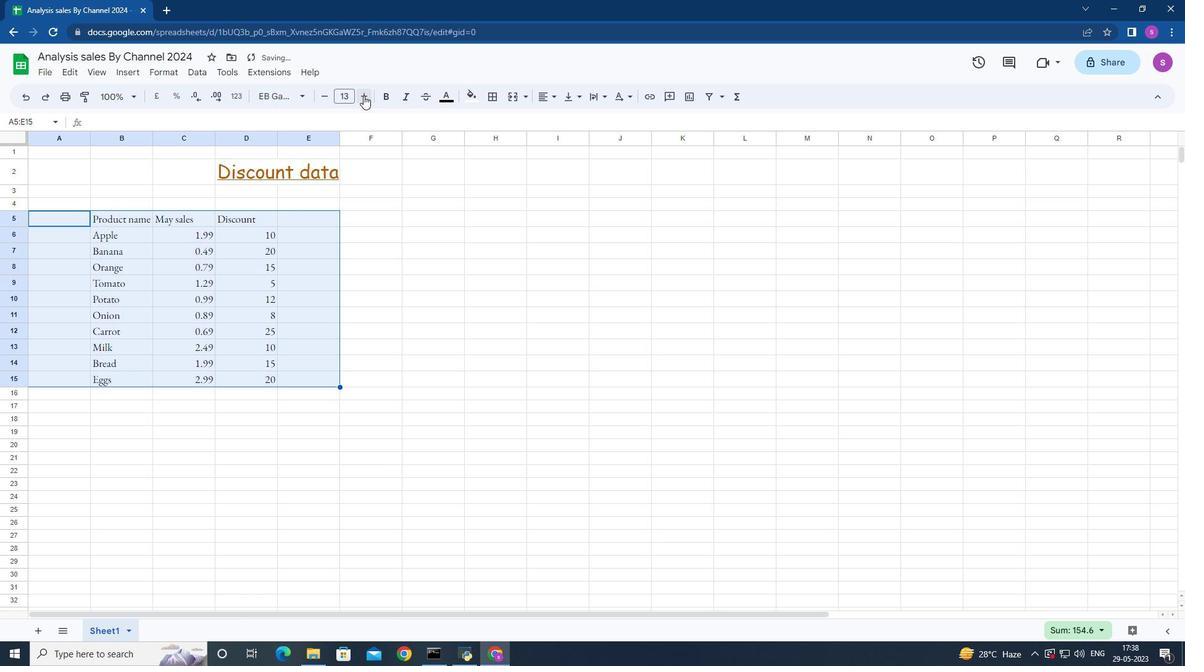 
Action: Mouse pressed left at (363, 95)
Screenshot: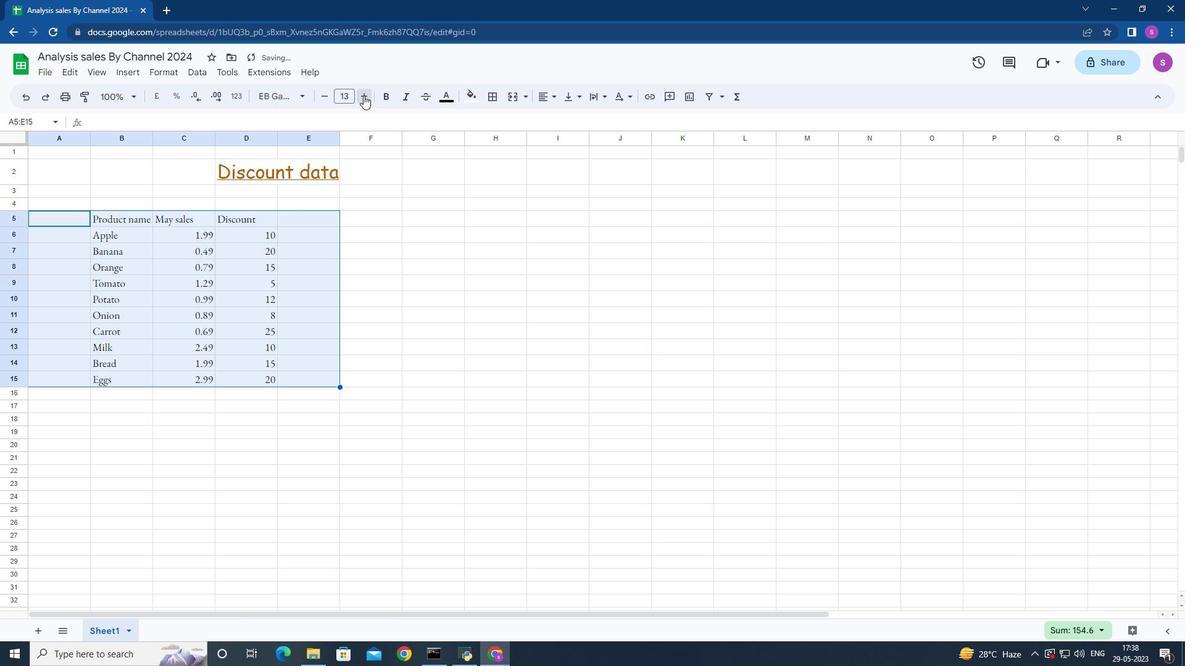 
Action: Mouse pressed left at (363, 95)
Screenshot: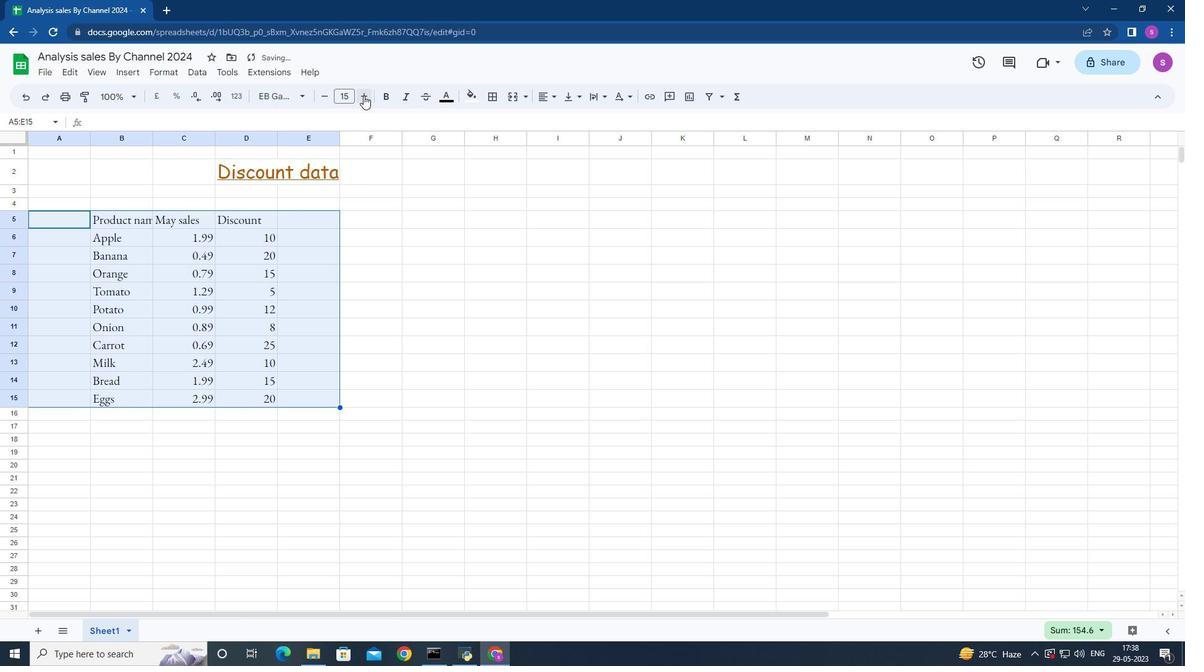 
Action: Mouse pressed left at (363, 95)
Screenshot: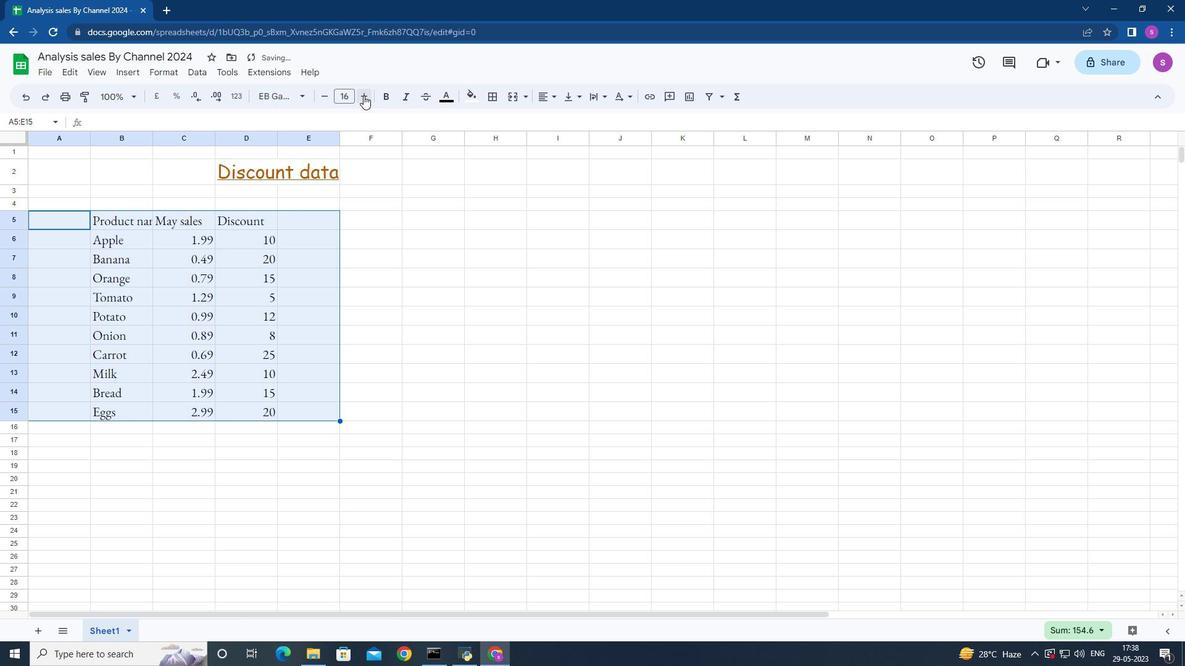 
Action: Mouse moved to (324, 95)
Screenshot: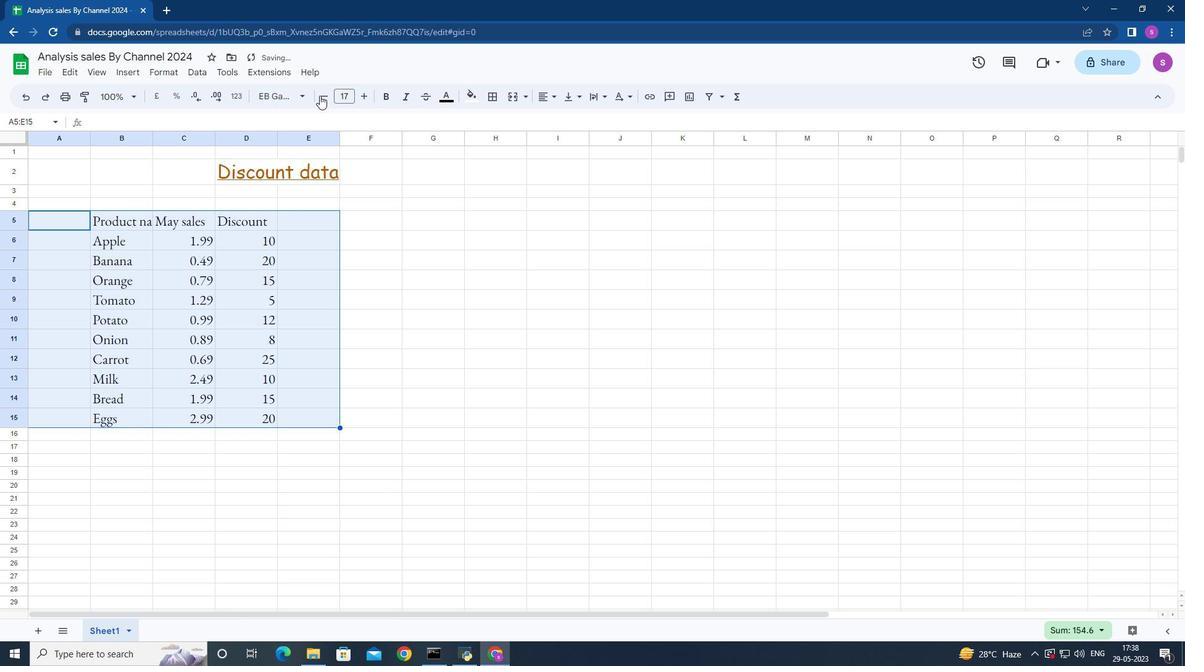 
Action: Mouse pressed left at (324, 95)
Screenshot: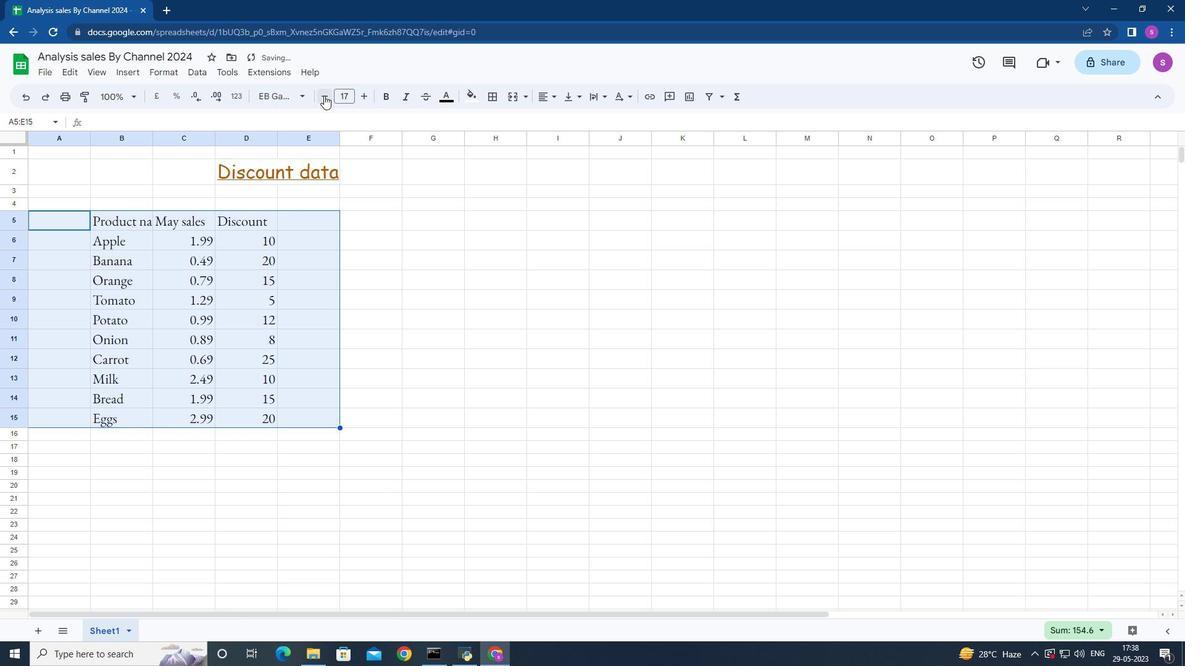 
Action: Mouse moved to (384, 99)
Screenshot: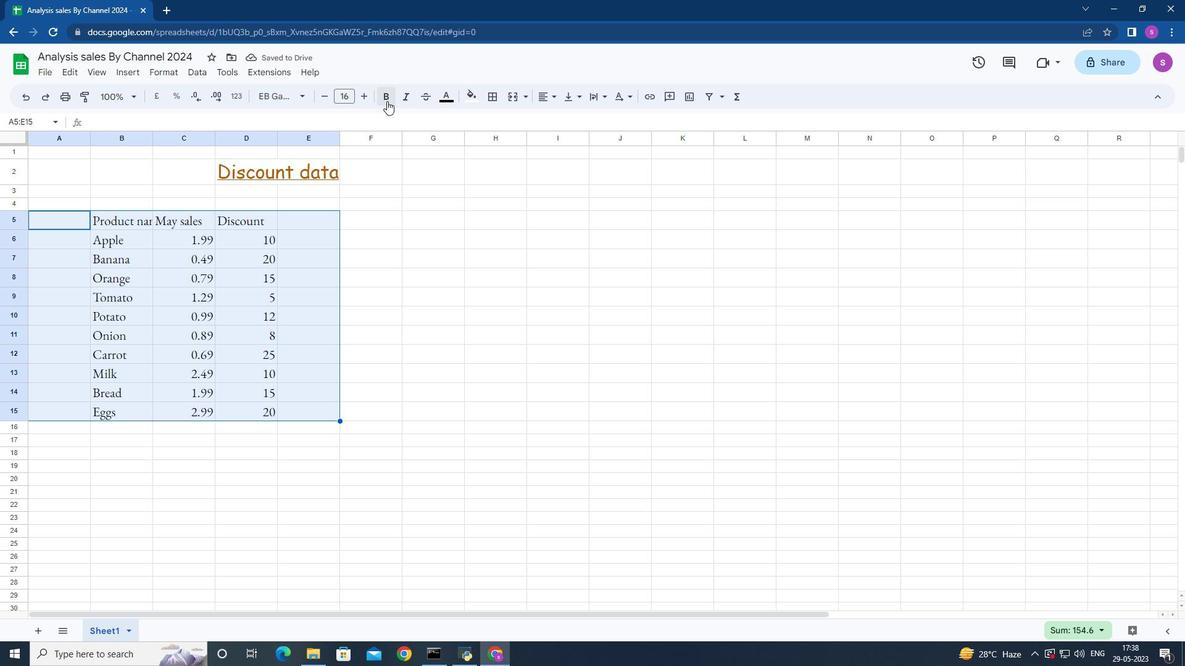 
Action: Mouse pressed left at (384, 99)
Screenshot: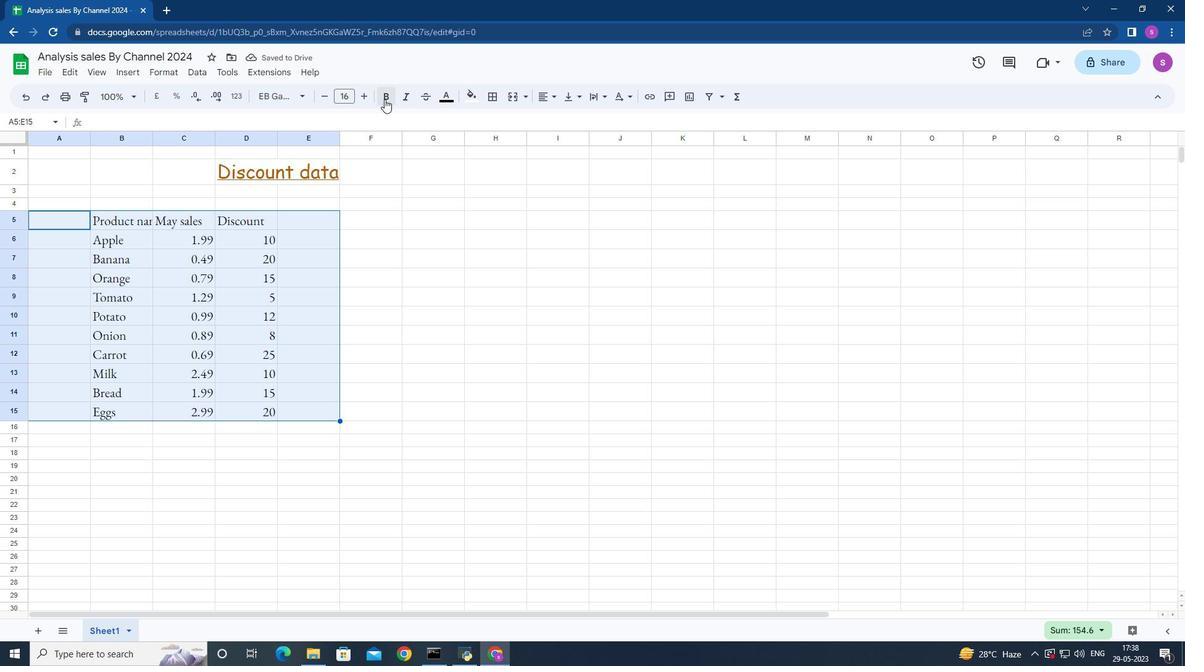 
Action: Mouse moved to (212, 165)
Screenshot: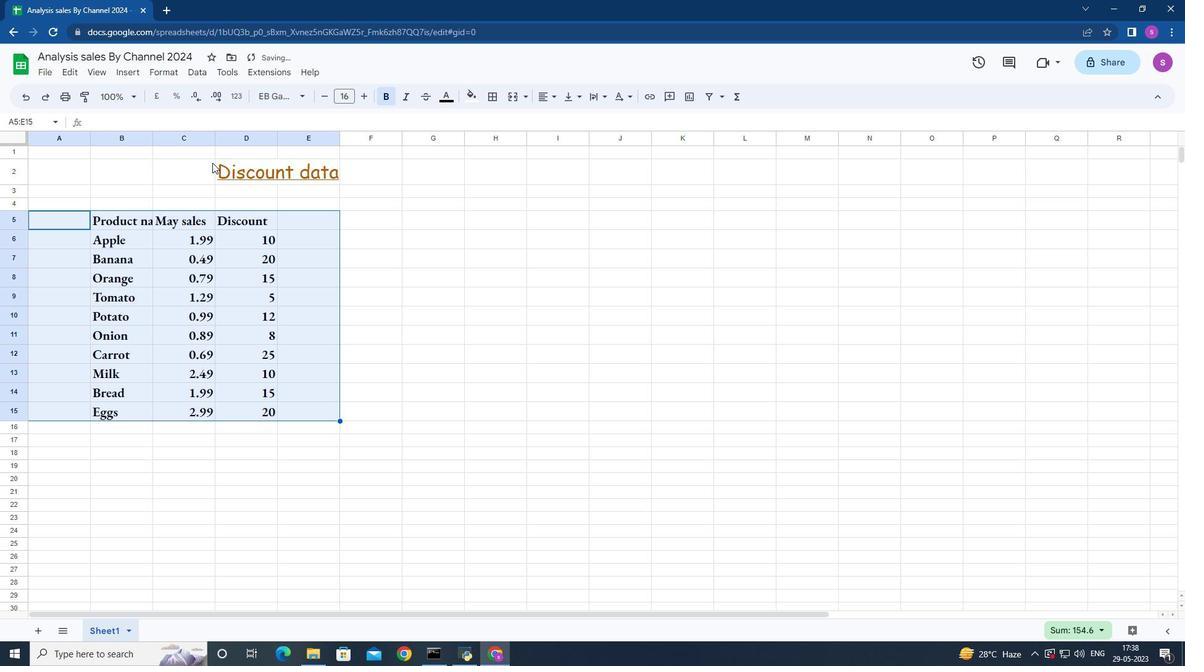 
Action: Mouse pressed left at (212, 165)
Screenshot: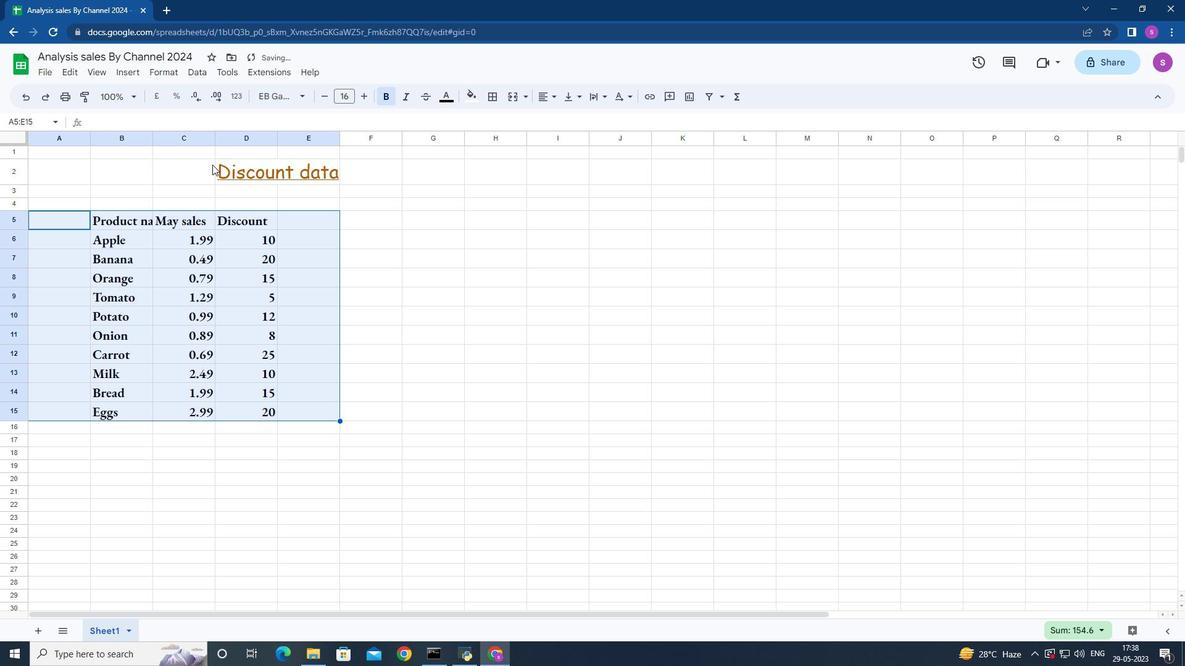 
Action: Mouse moved to (200, 162)
Screenshot: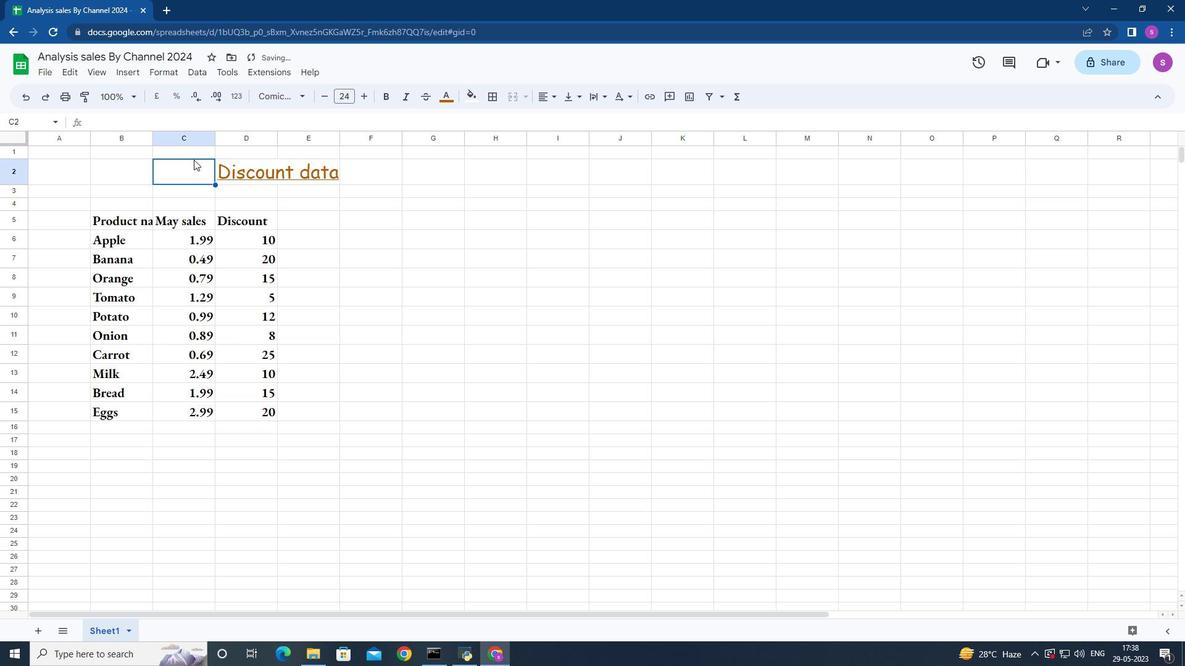 
Action: Mouse pressed left at (200, 162)
Screenshot: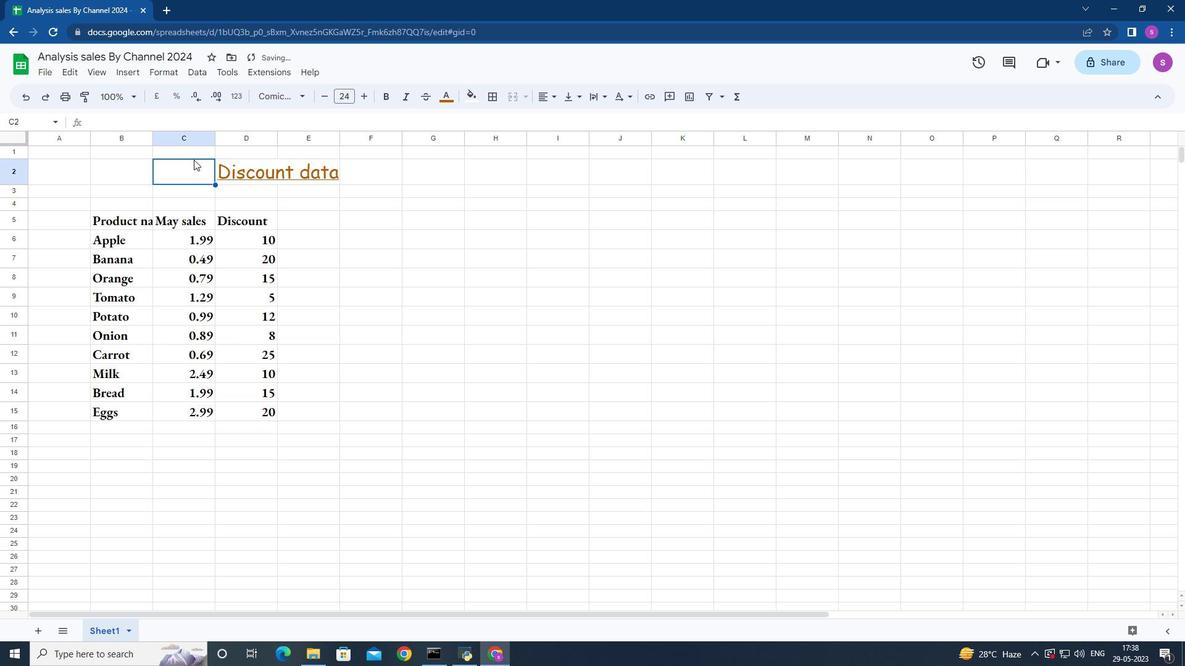 
Action: Mouse moved to (383, 101)
Screenshot: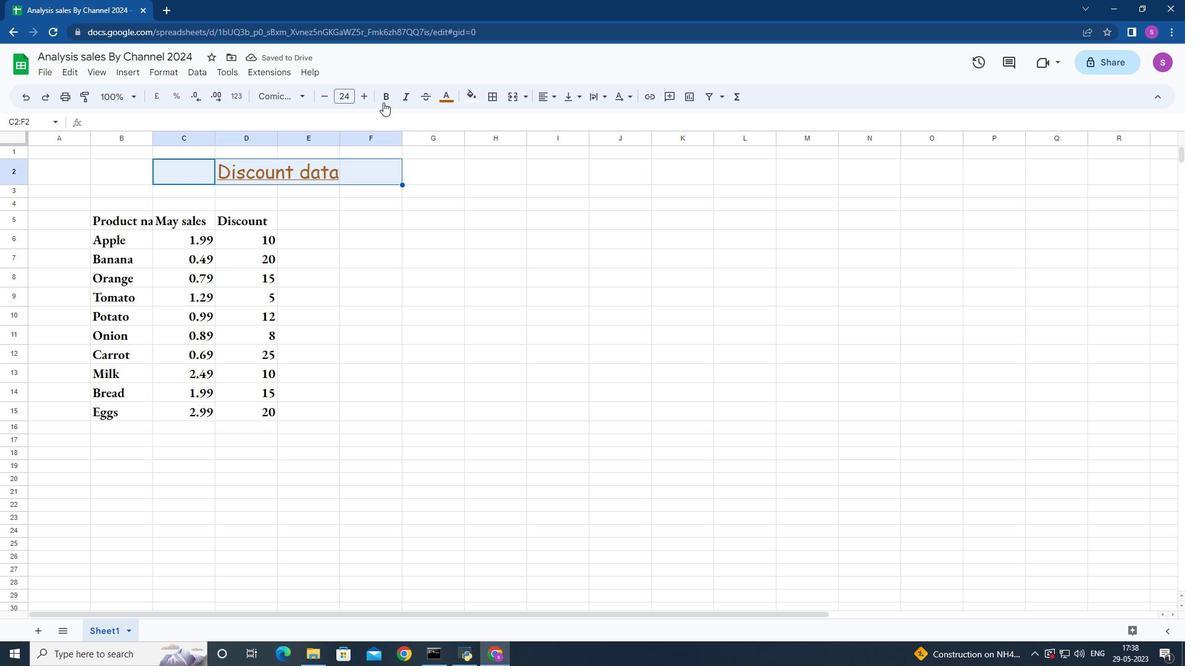 
Action: Mouse pressed left at (383, 101)
Screenshot: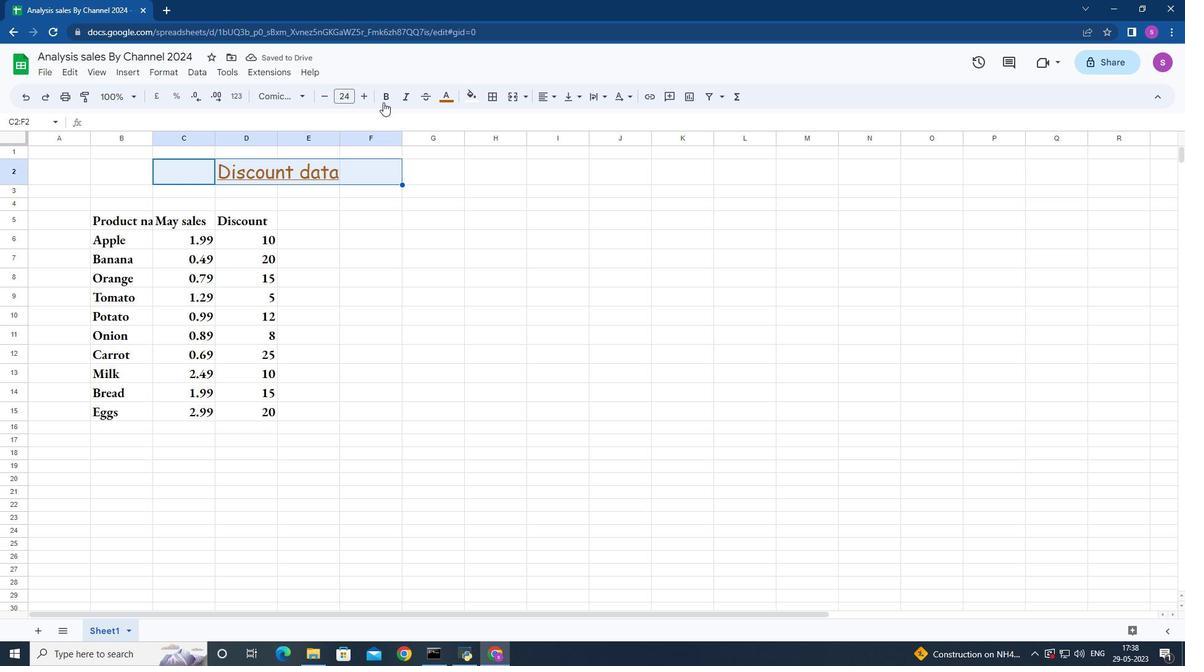 
Action: Mouse moved to (549, 98)
Screenshot: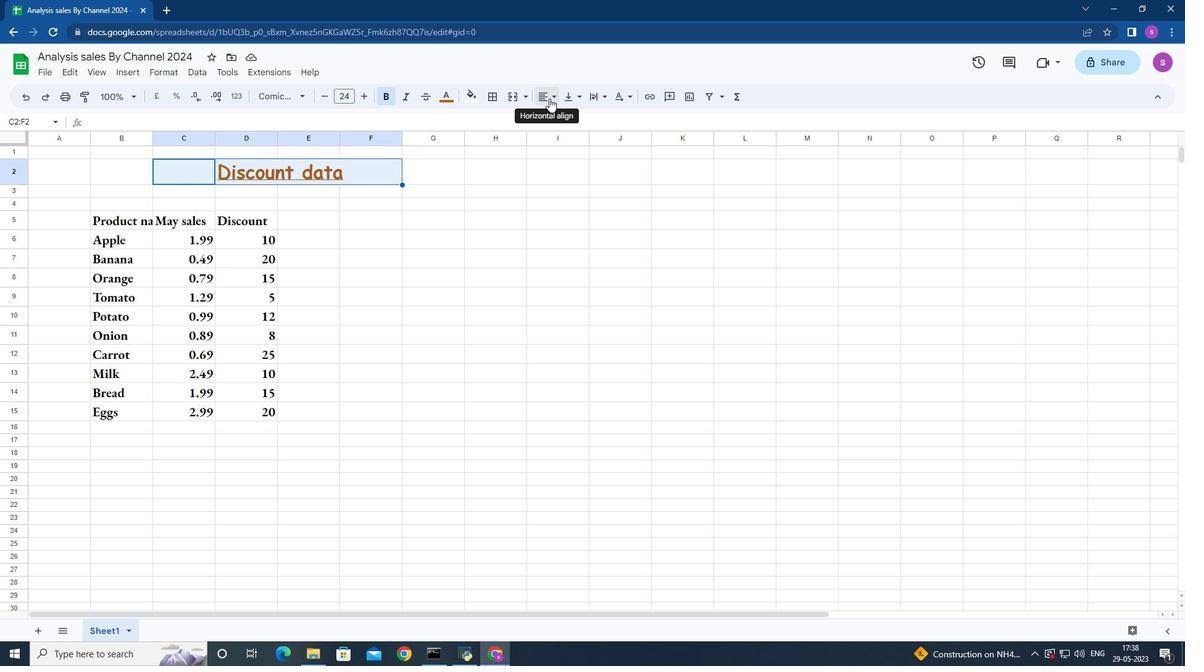 
Action: Mouse pressed left at (549, 98)
Screenshot: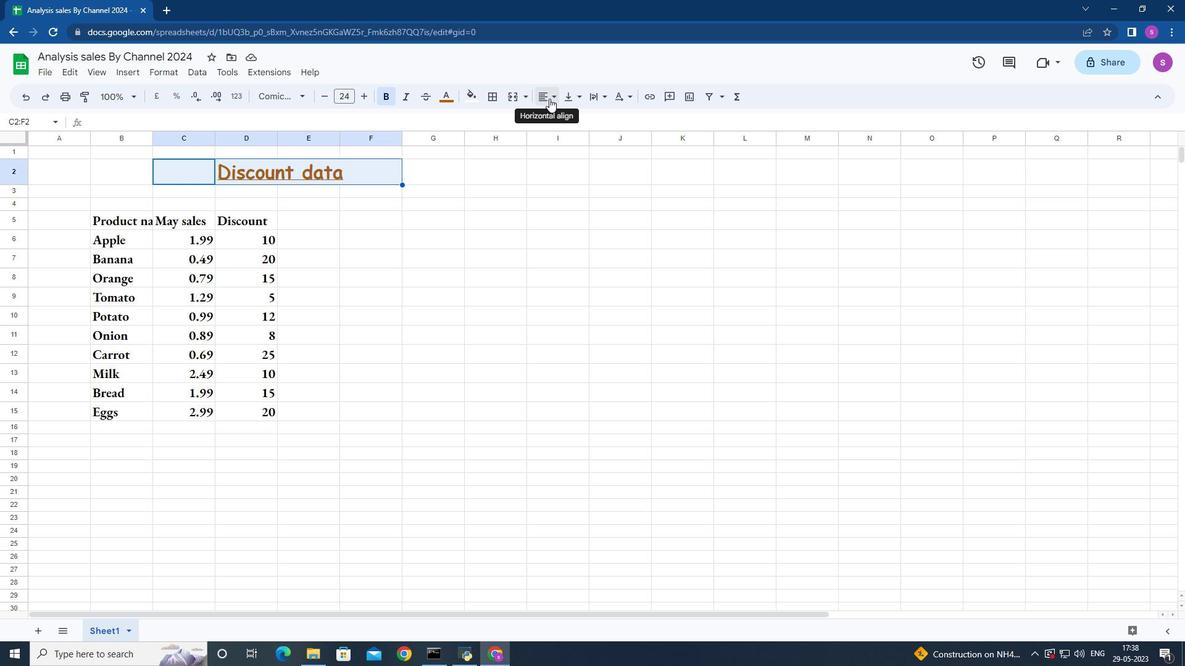 
Action: Mouse moved to (546, 118)
Screenshot: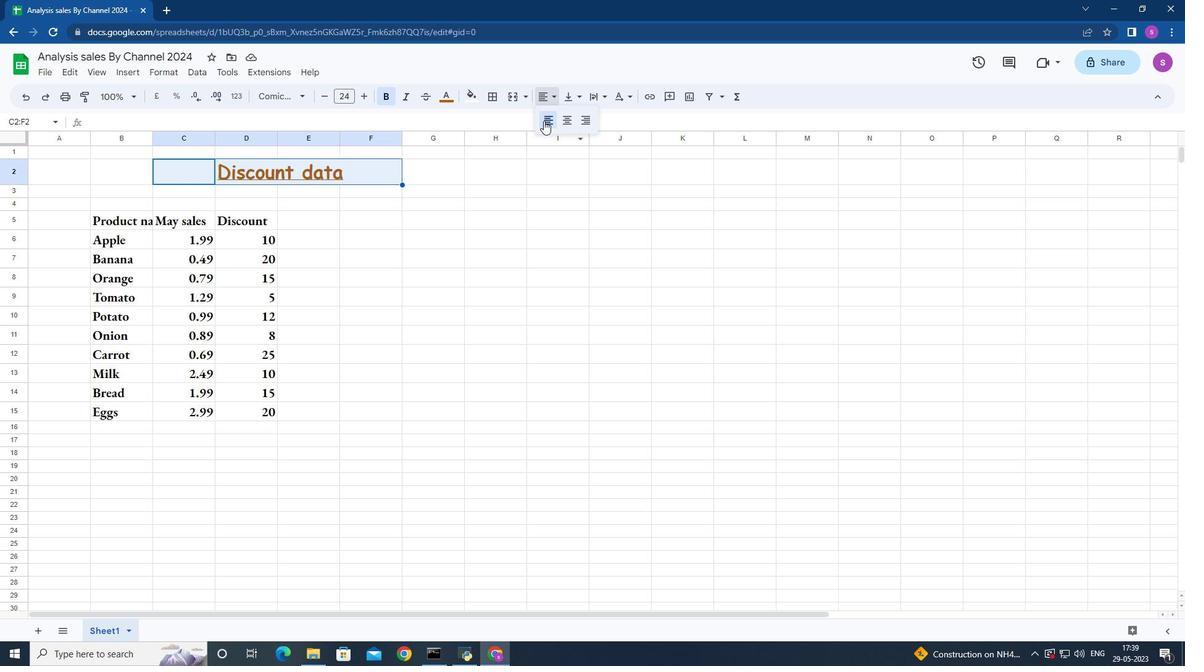 
Action: Mouse pressed left at (546, 118)
Screenshot: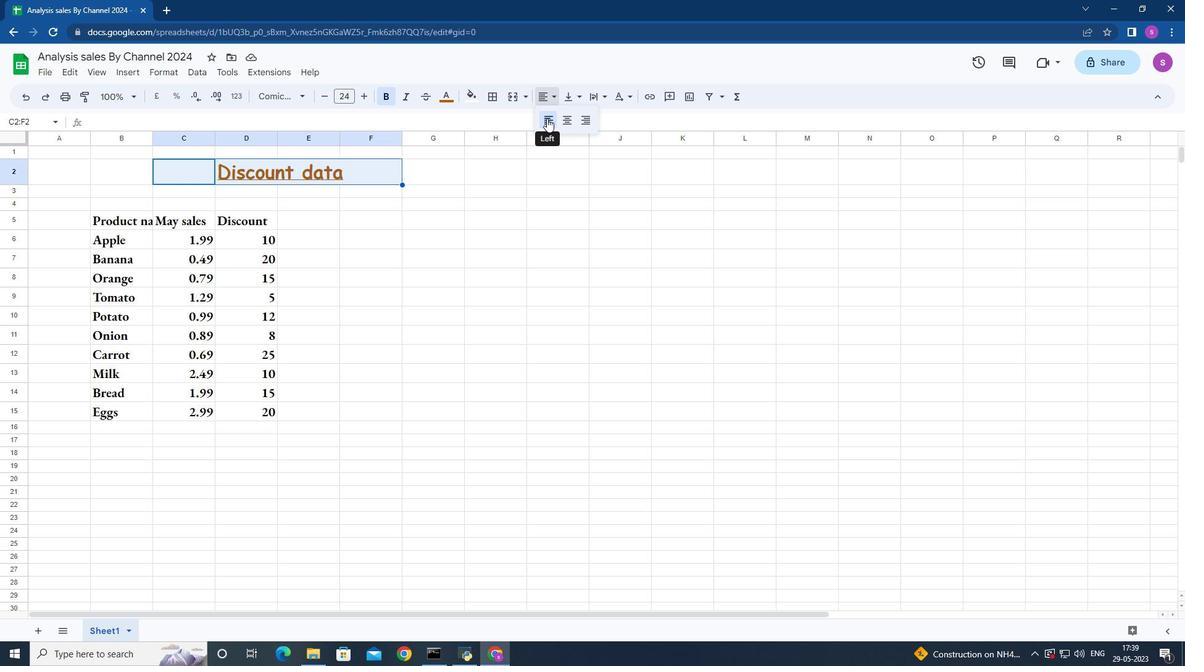 
Action: Mouse moved to (92, 216)
Screenshot: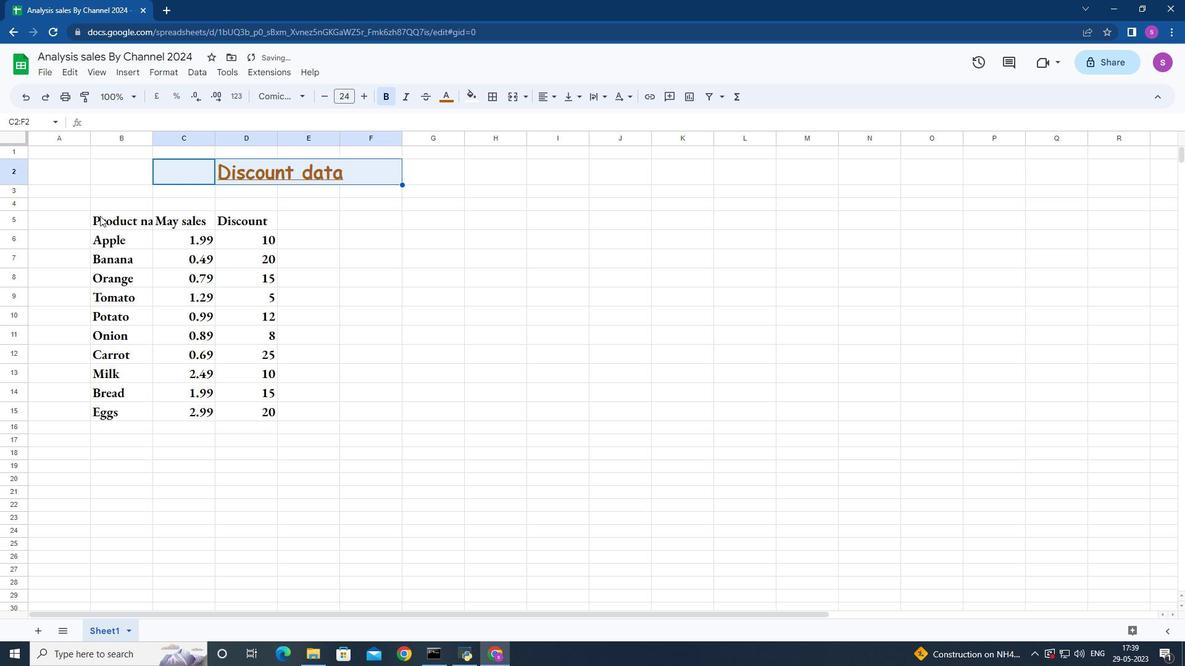 
Action: Mouse pressed left at (92, 216)
Screenshot: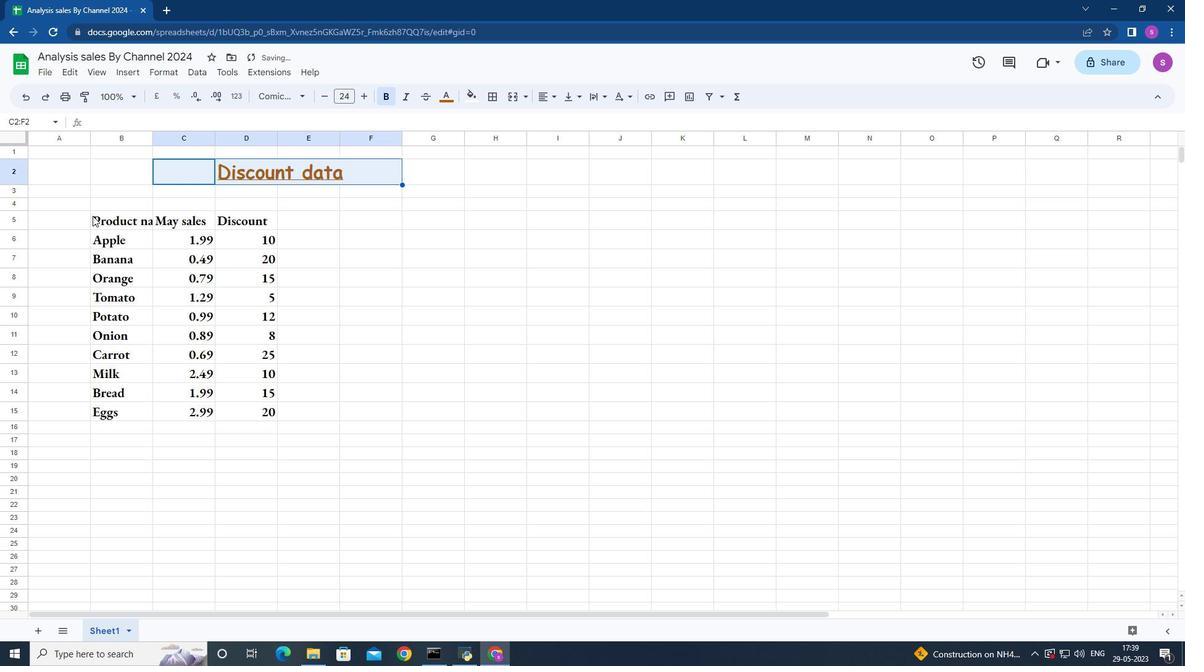 
Action: Mouse moved to (554, 97)
Screenshot: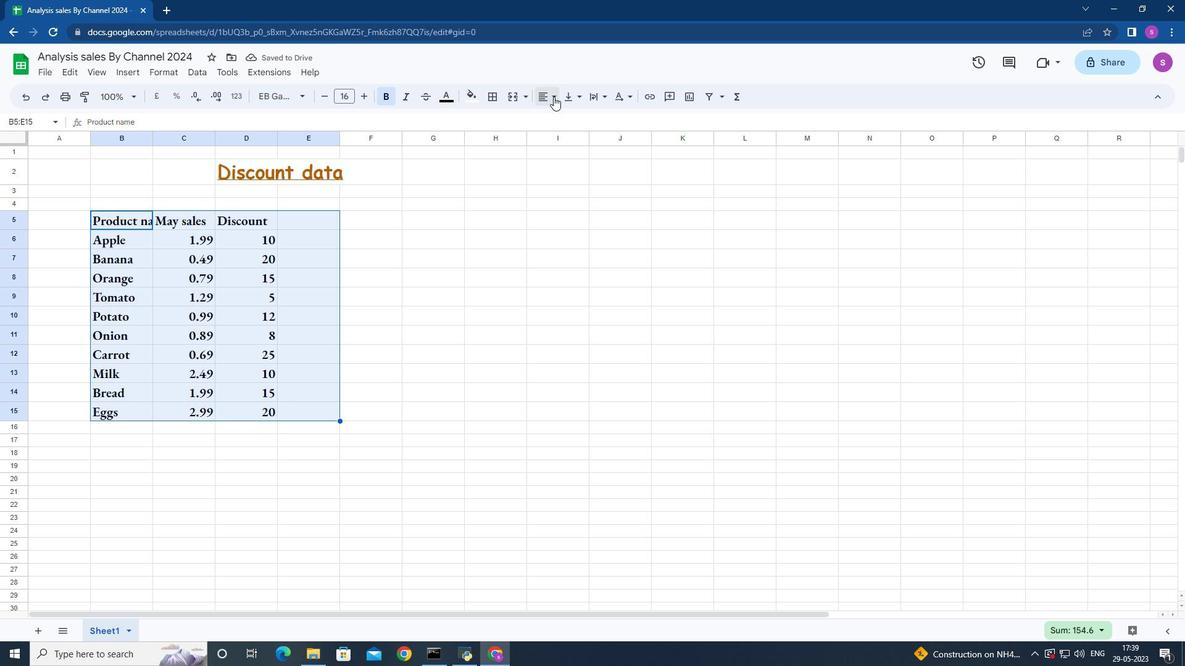 
Action: Mouse pressed left at (554, 97)
Screenshot: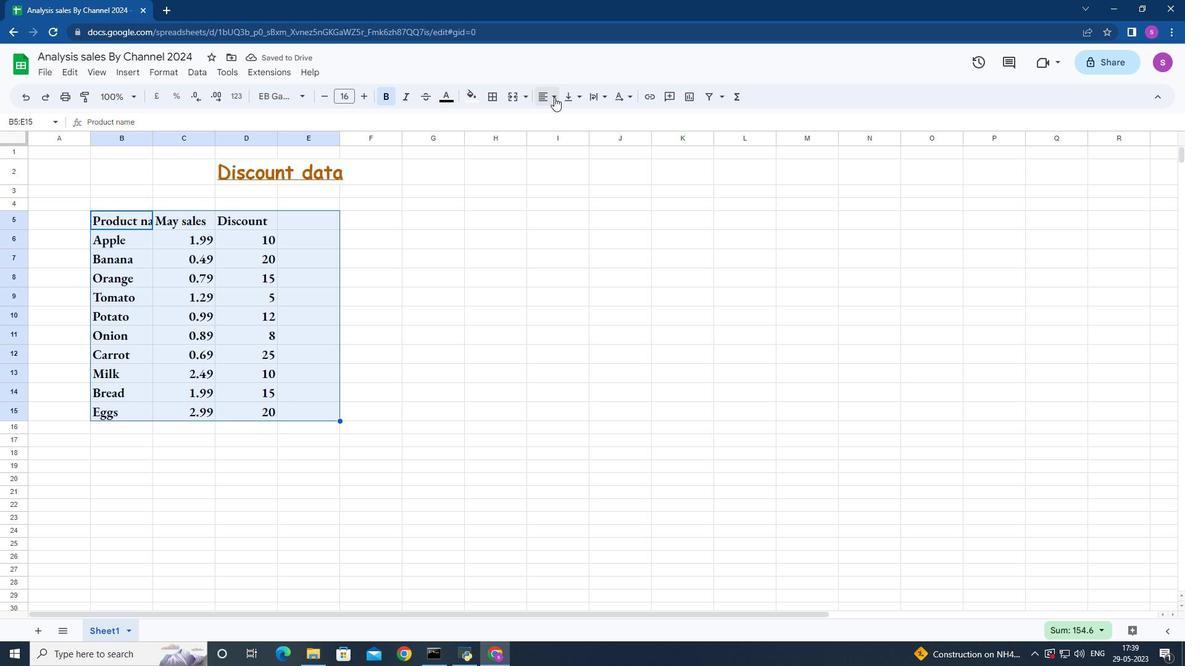 
Action: Mouse moved to (546, 120)
Screenshot: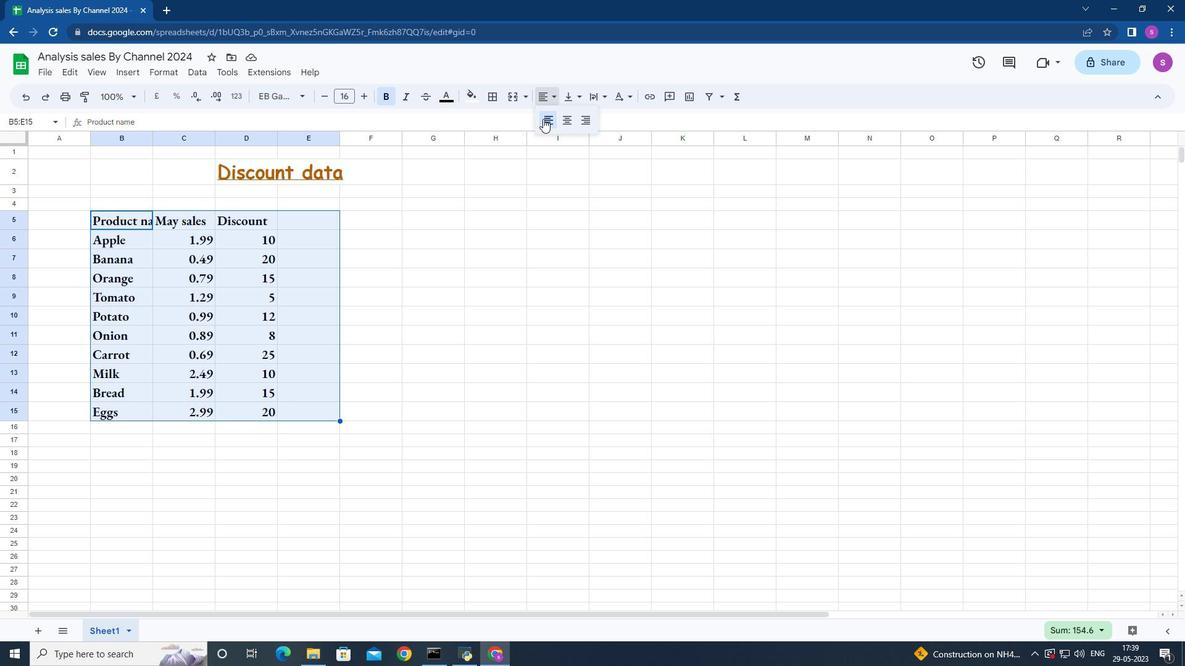 
Action: Mouse pressed left at (546, 120)
Screenshot: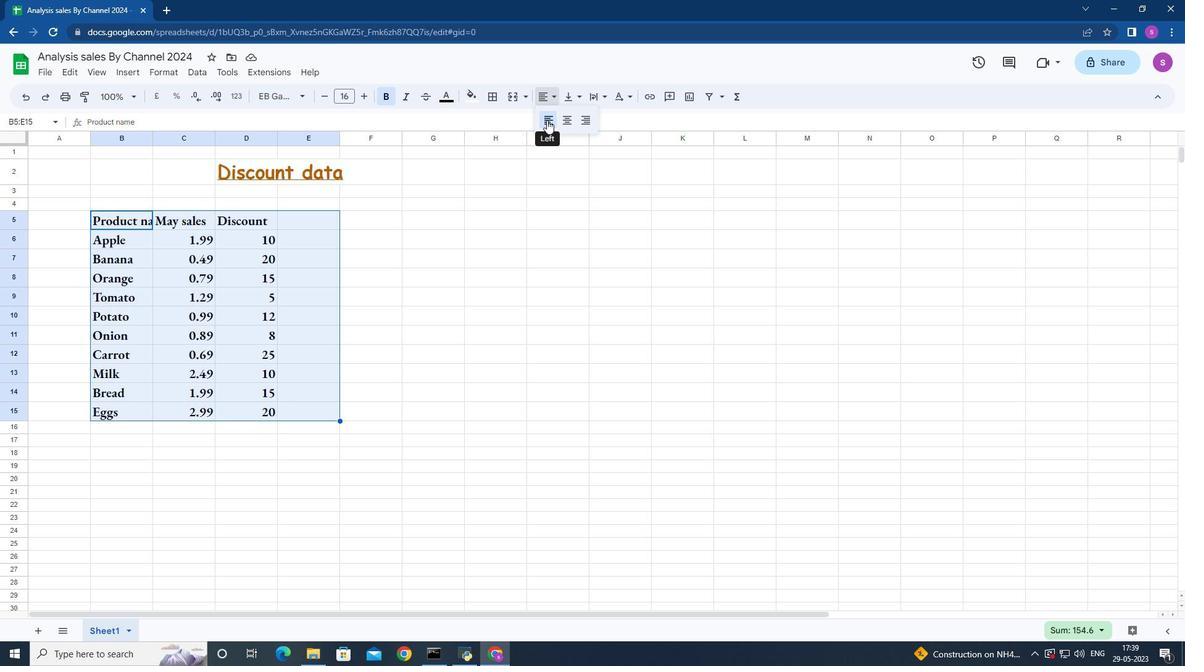 
Action: Mouse moved to (414, 283)
Screenshot: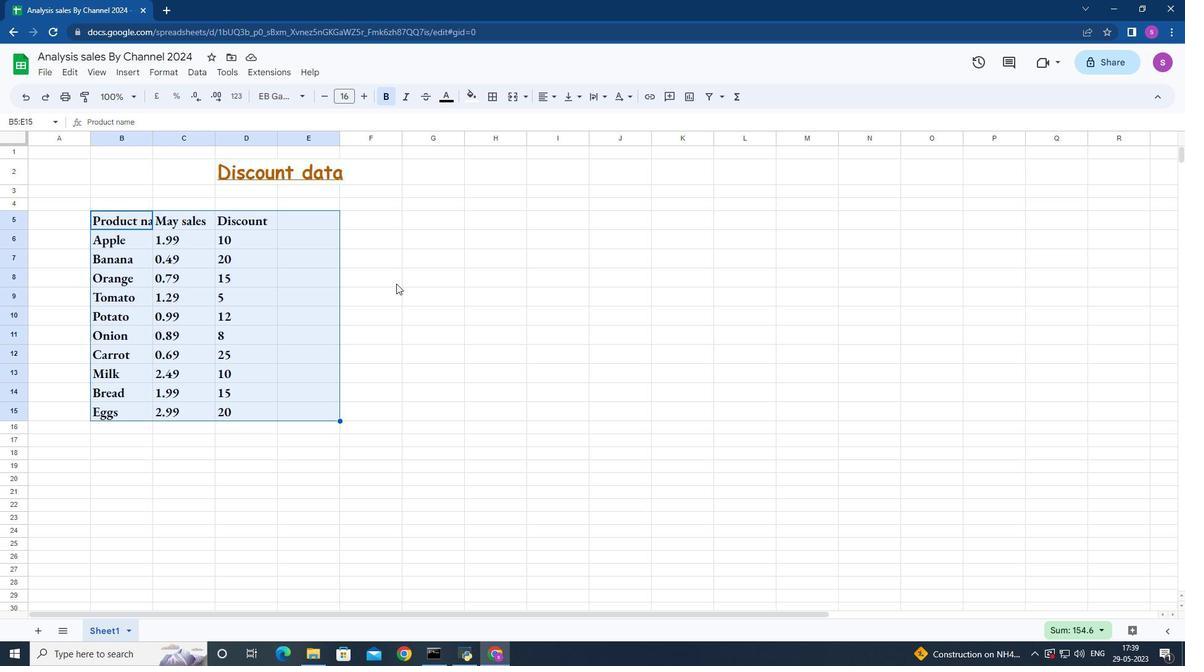 
Action: Mouse scrolled (414, 284) with delta (0, 0)
Screenshot: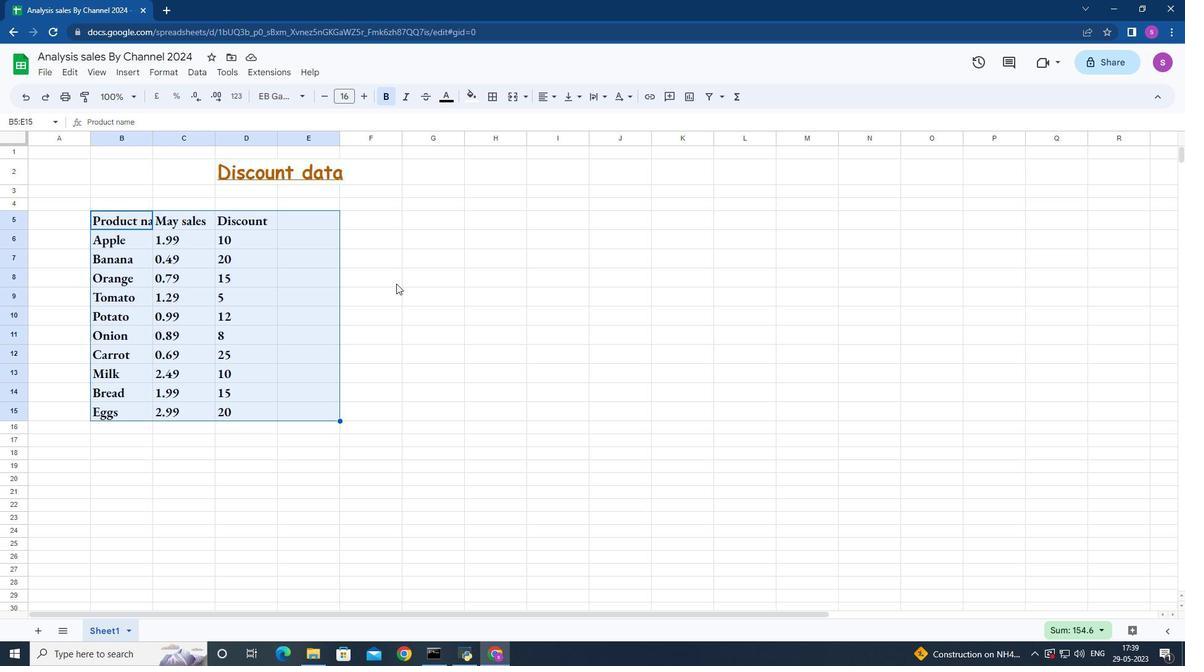 
Action: Mouse moved to (378, 280)
Screenshot: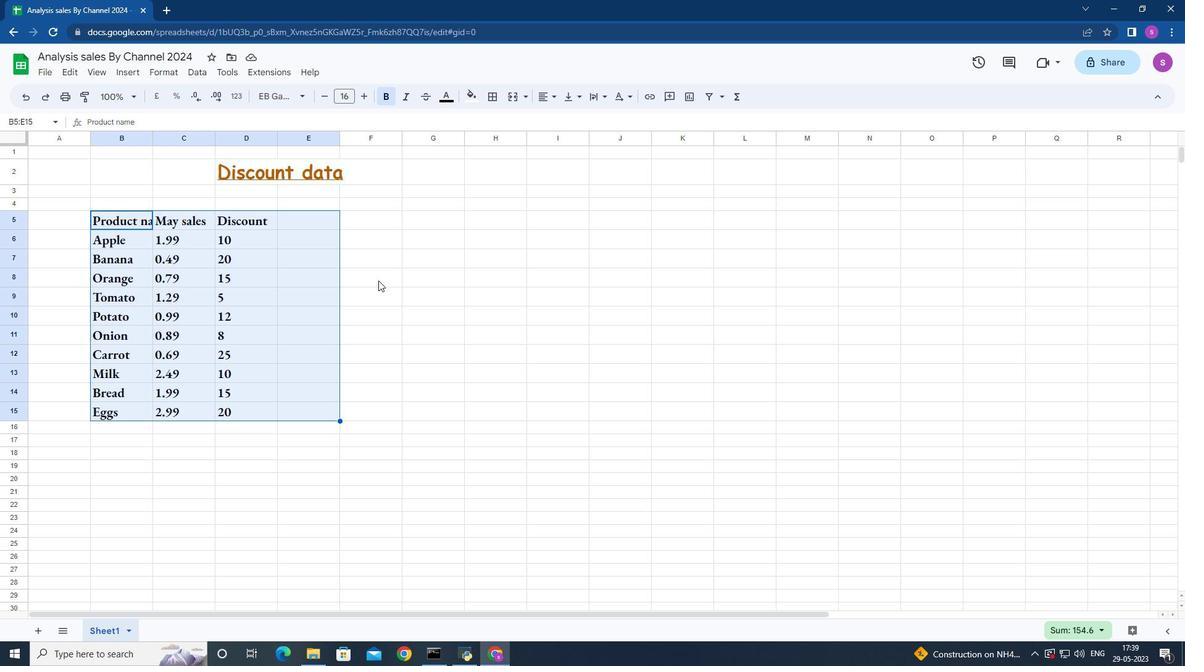 
Action: Mouse scrolled (378, 280) with delta (0, 0)
Screenshot: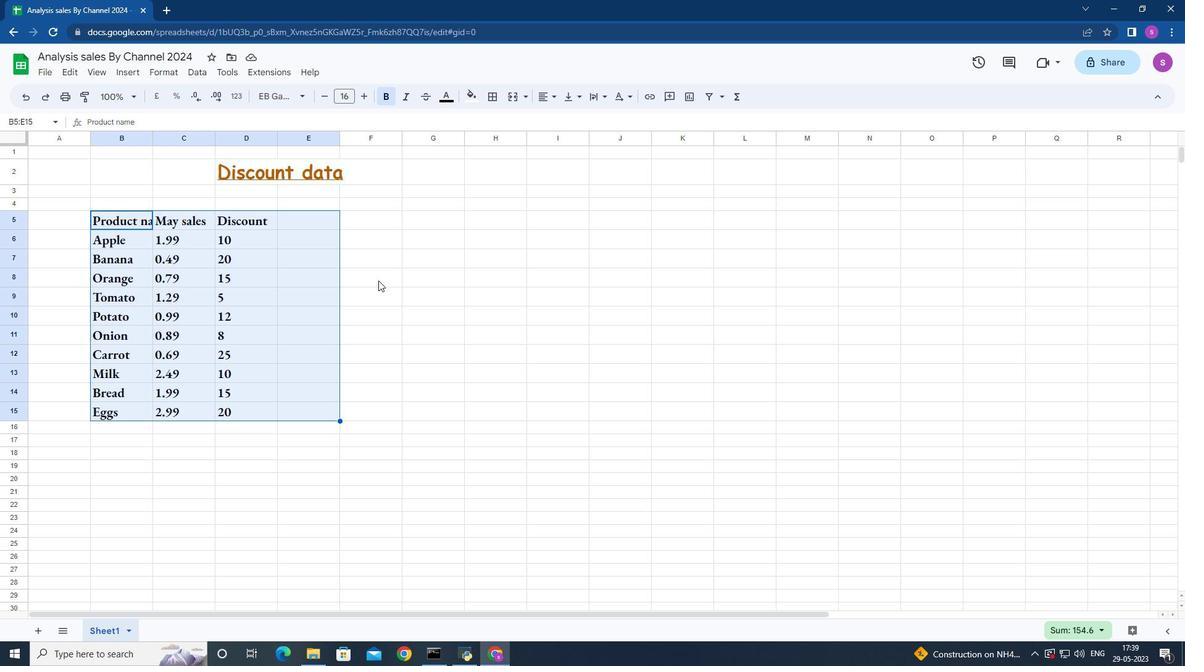 
Action: Mouse moved to (377, 262)
Screenshot: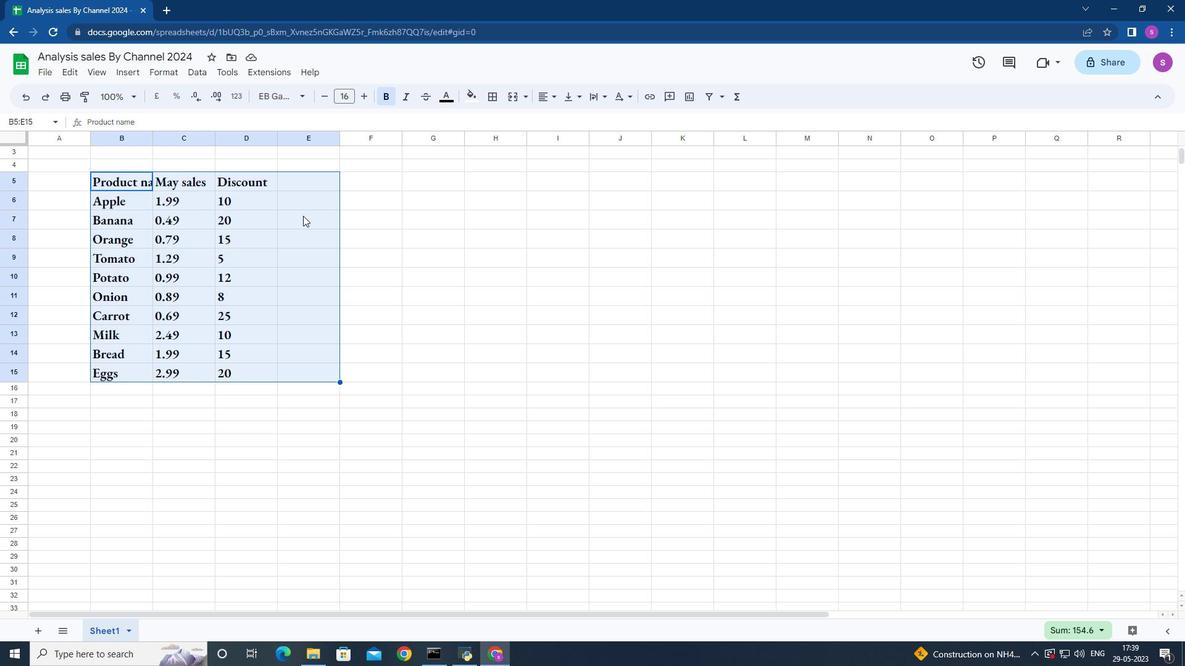 
Action: Mouse scrolled (377, 263) with delta (0, 0)
Screenshot: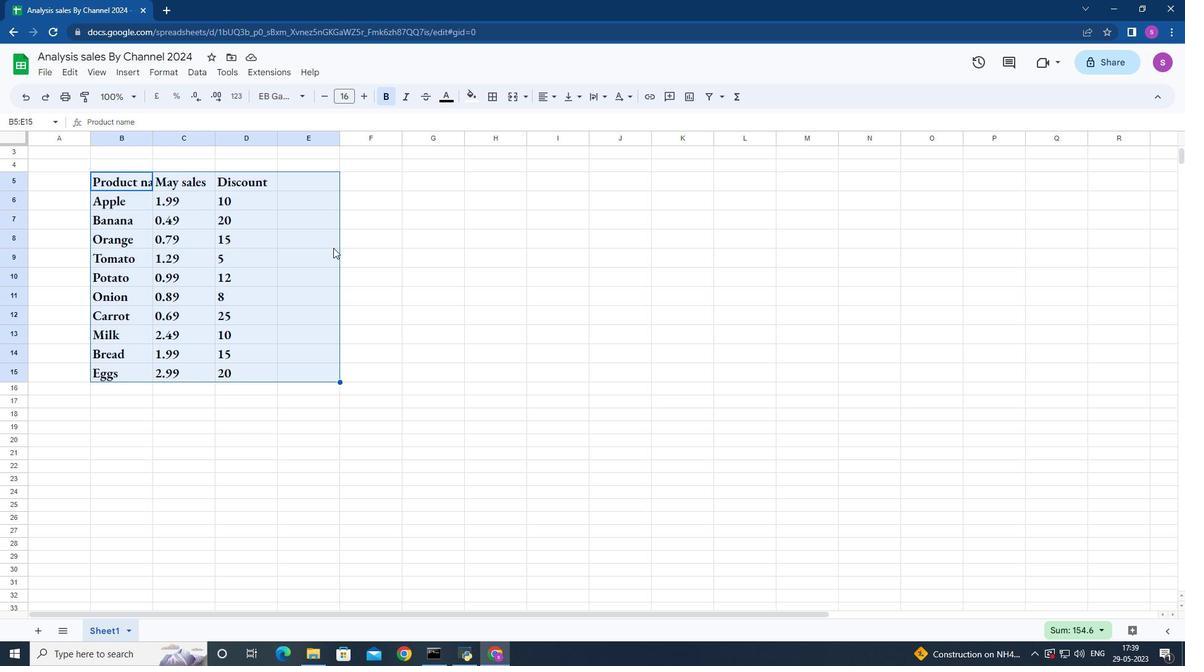 
Action: Mouse scrolled (377, 263) with delta (0, 0)
Screenshot: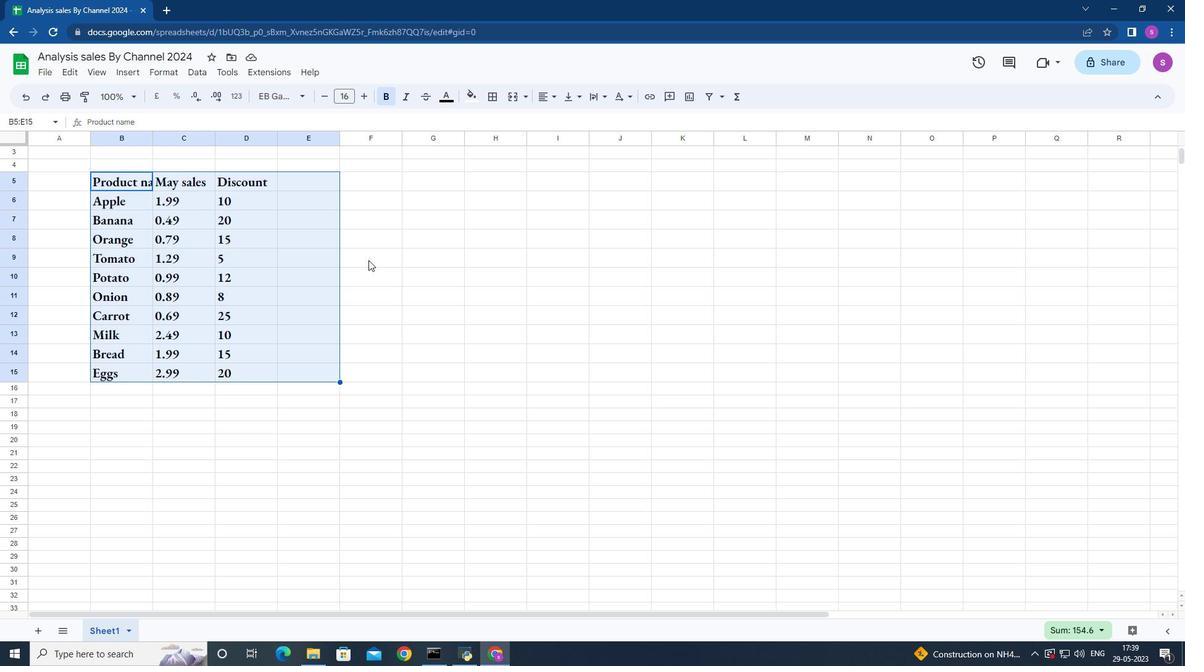 
Action: Mouse scrolled (377, 263) with delta (0, 0)
Screenshot: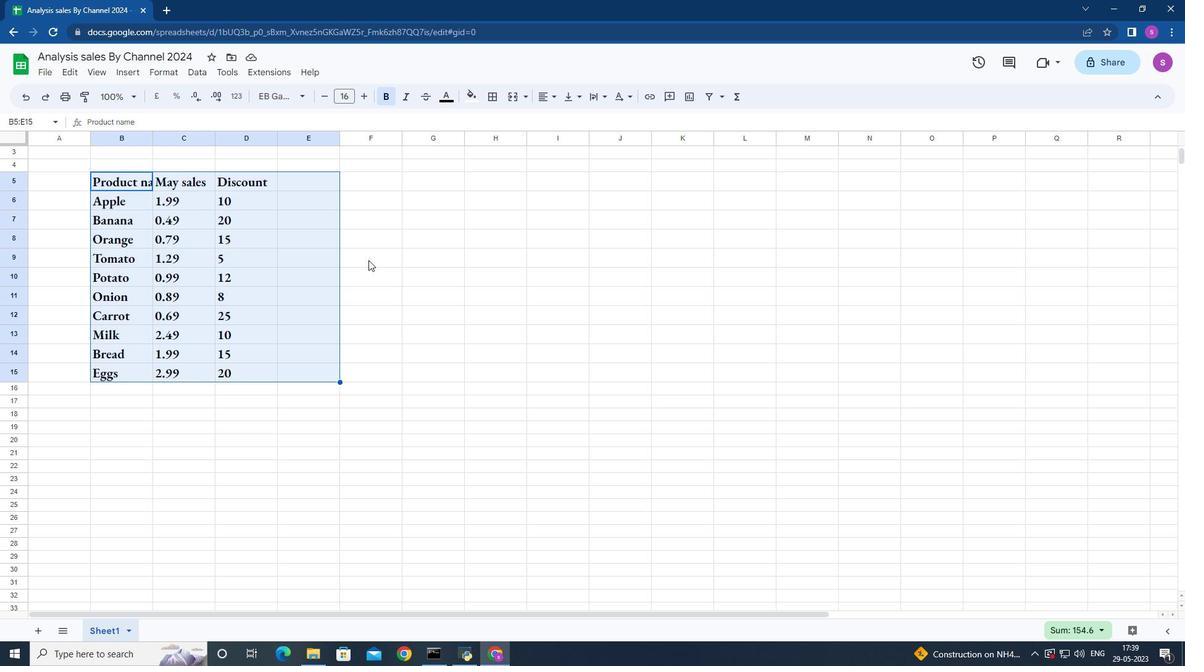 
Action: Mouse scrolled (377, 263) with delta (0, 0)
Screenshot: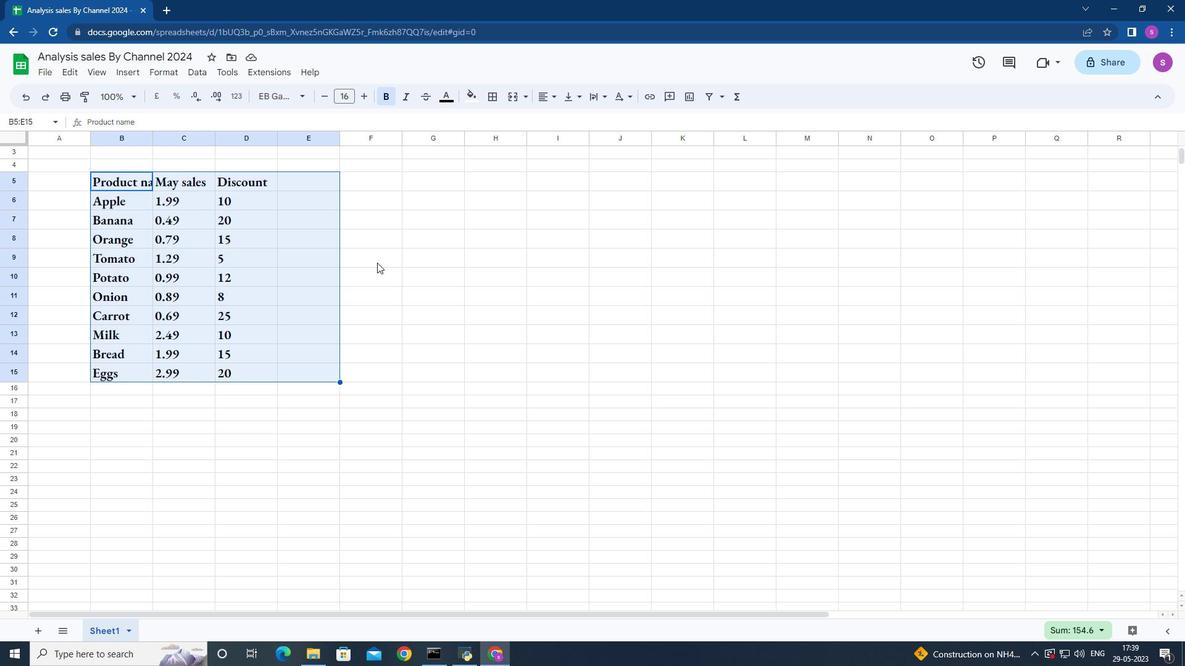 
Action: Mouse moved to (204, 158)
Screenshot: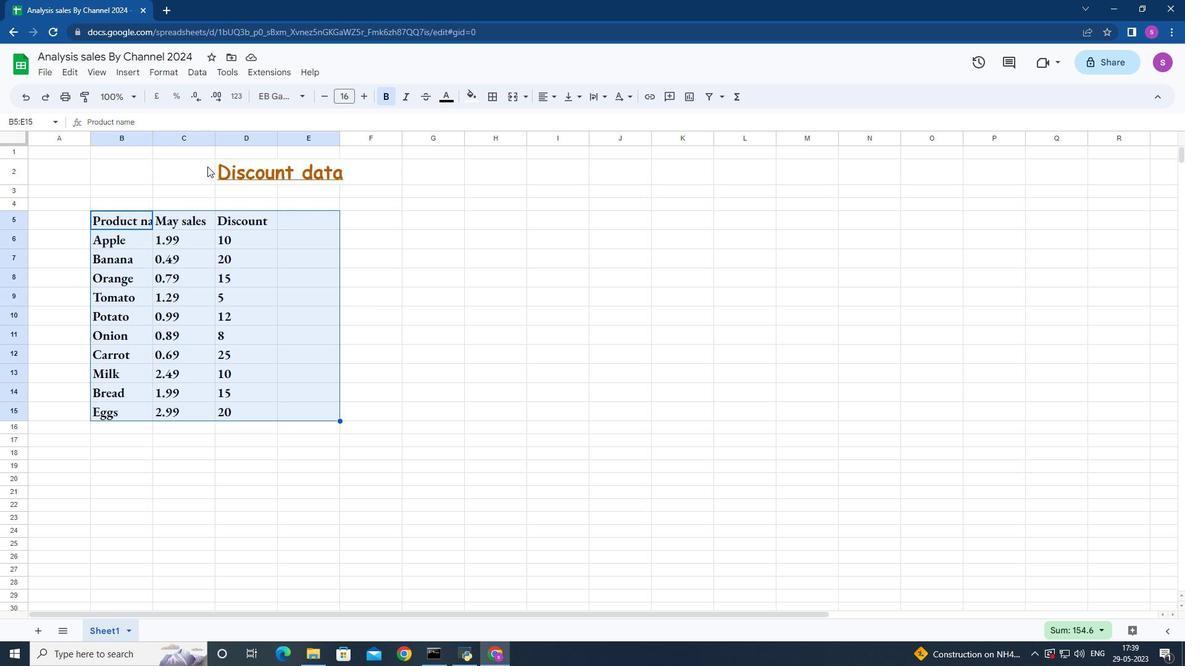 
Action: Mouse pressed left at (204, 158)
Screenshot: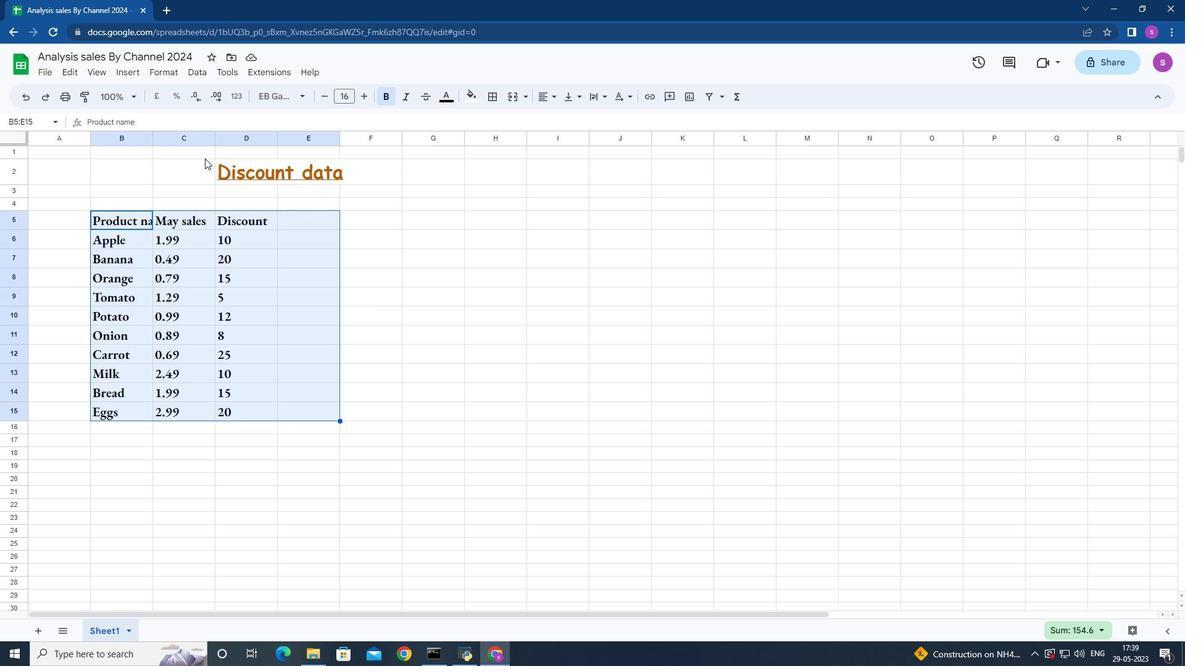 
Action: Mouse moved to (211, 172)
Screenshot: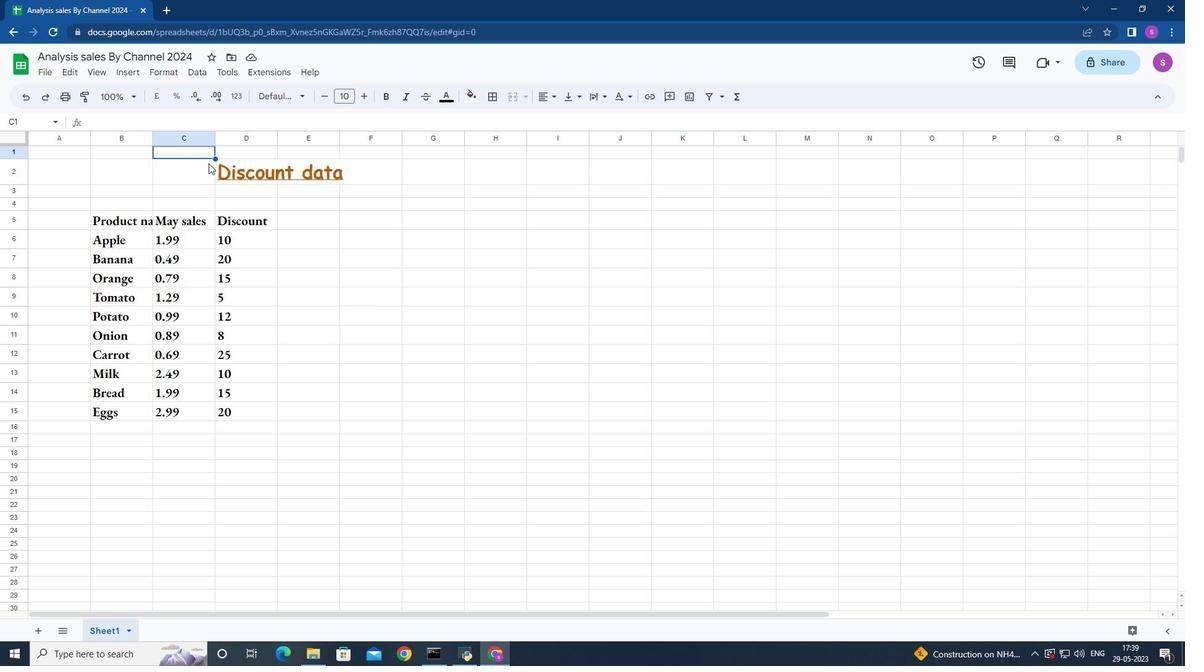 
Action: Mouse pressed left at (211, 172)
Screenshot: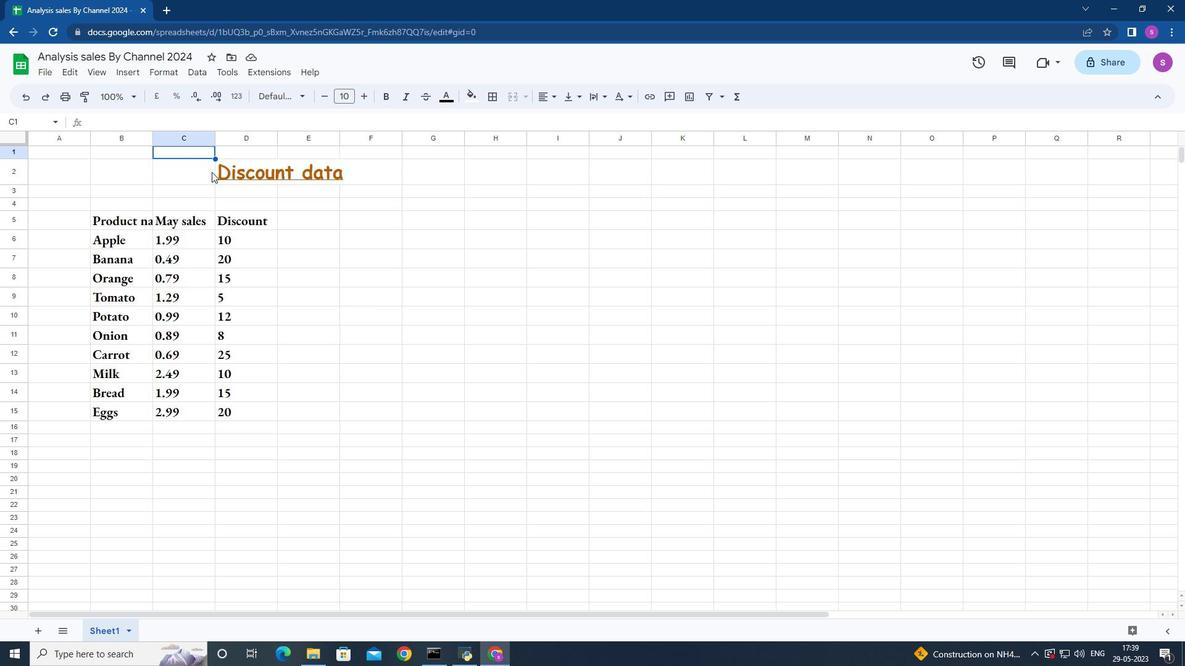 
Action: Mouse moved to (553, 96)
Screenshot: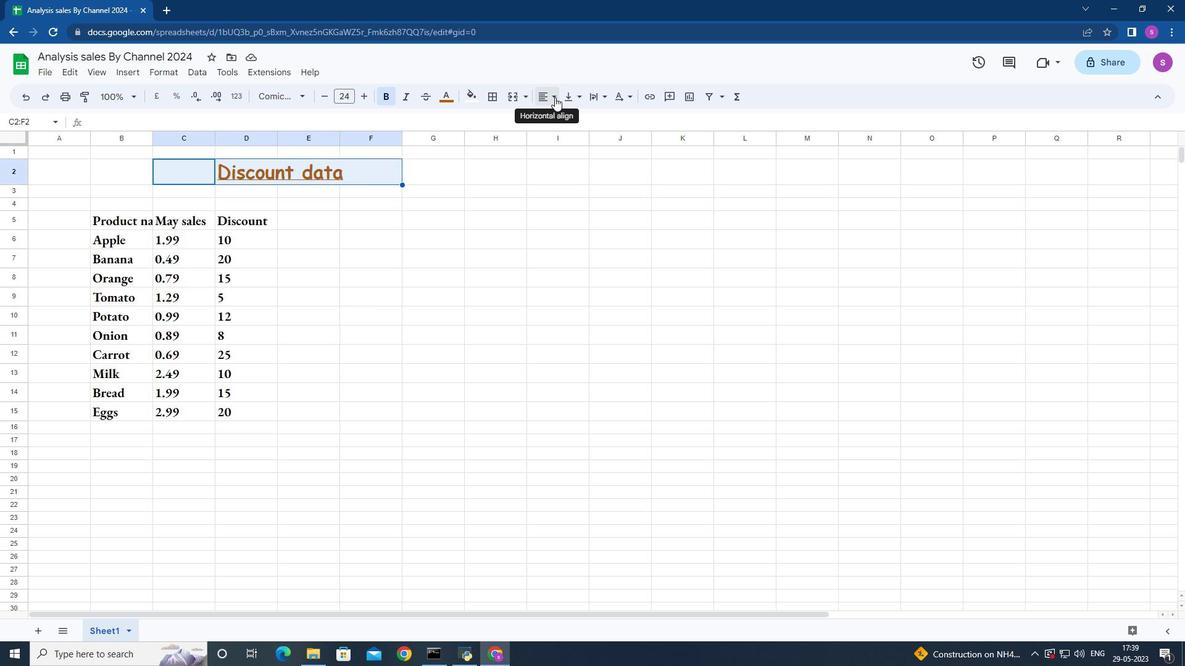
Action: Mouse pressed left at (553, 96)
Screenshot: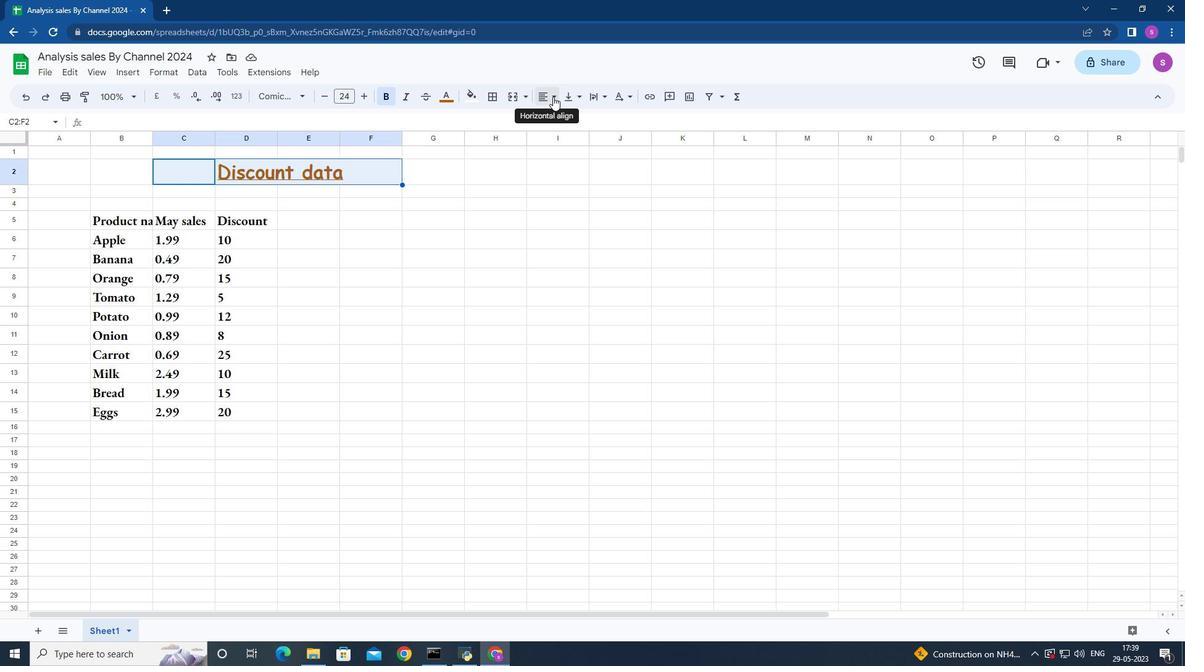
Action: Mouse moved to (546, 120)
Screenshot: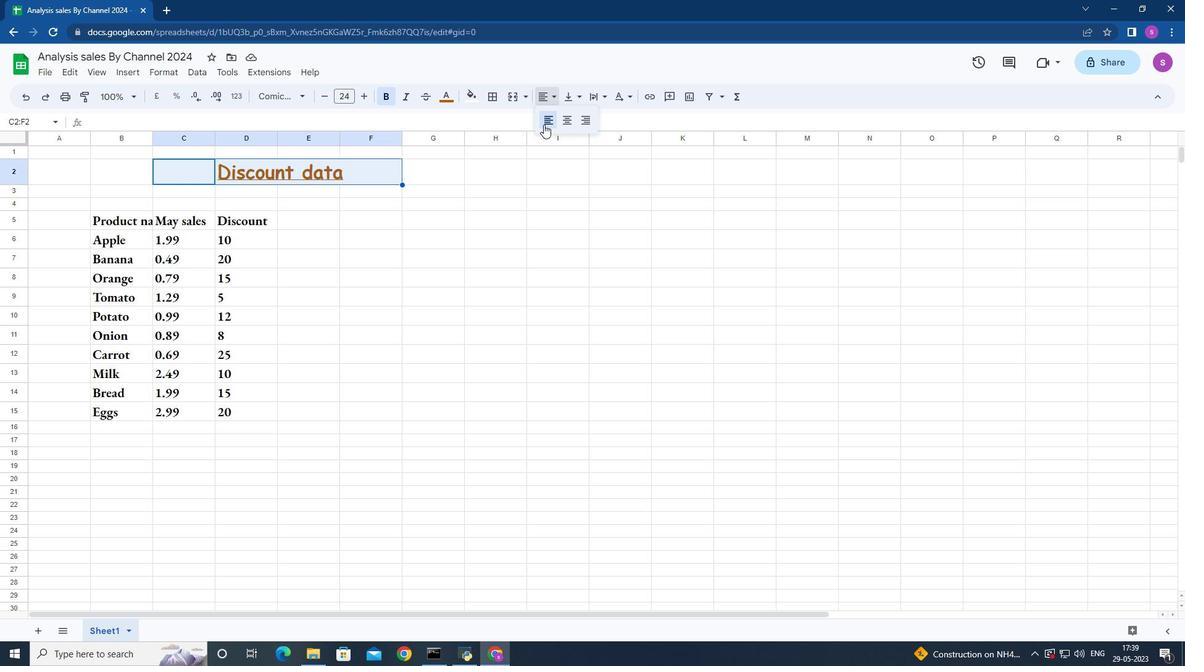 
Action: Mouse pressed left at (546, 120)
Screenshot: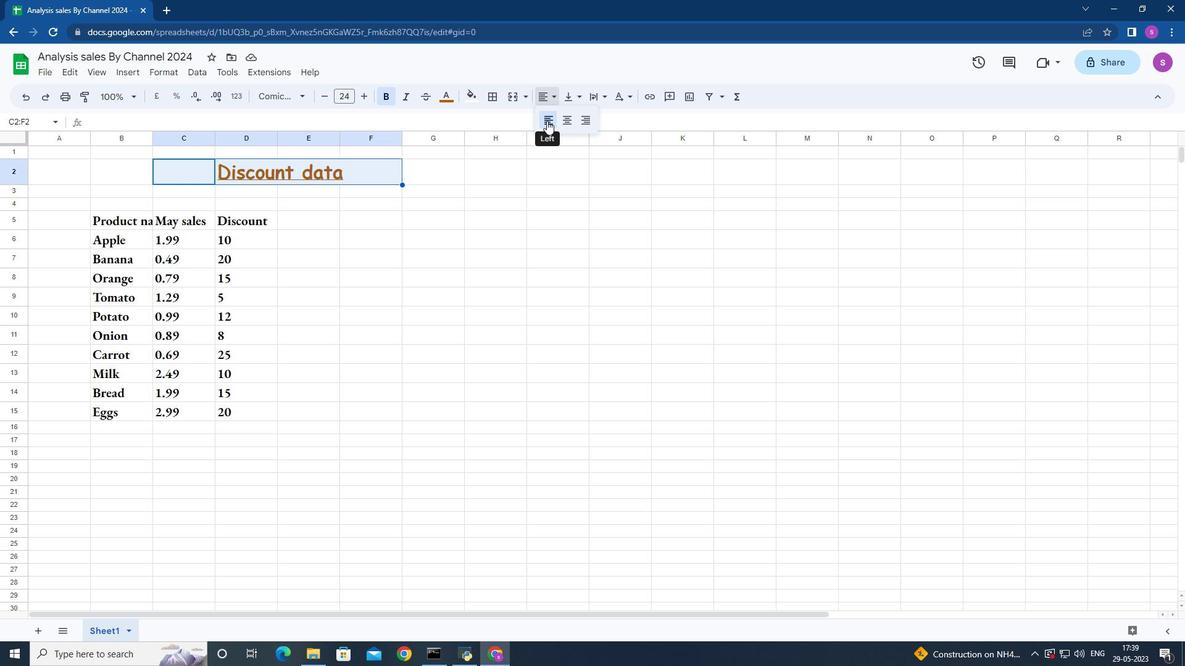 
Action: Mouse moved to (206, 279)
Screenshot: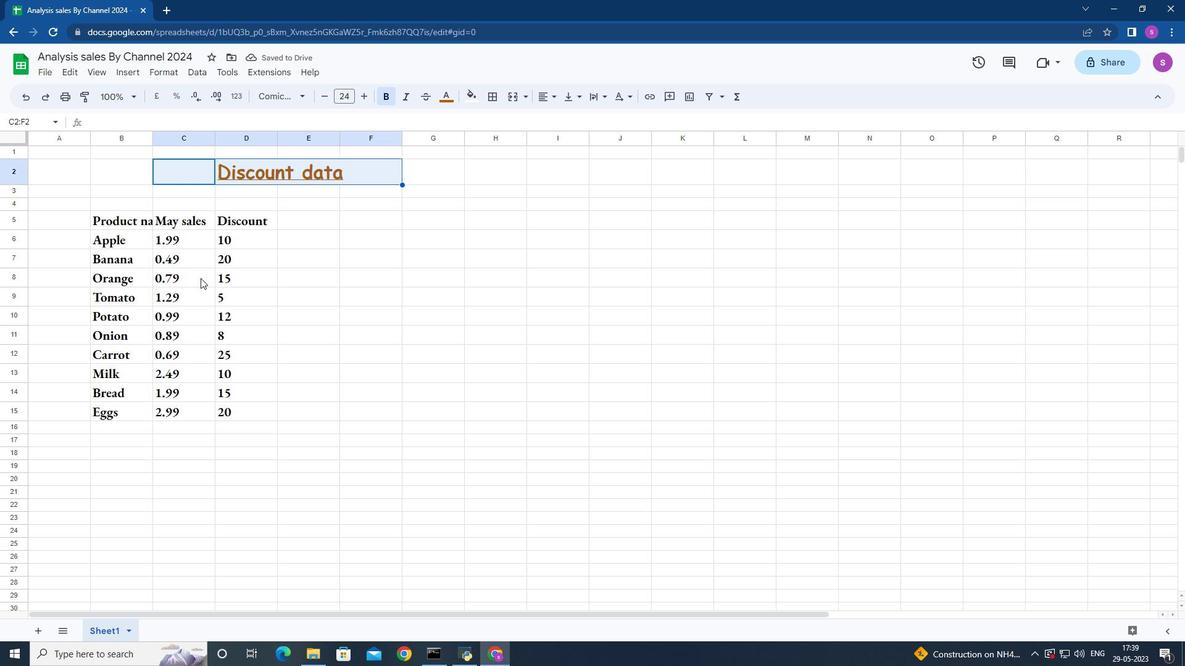 
Action: Mouse scrolled (206, 279) with delta (0, 0)
Screenshot: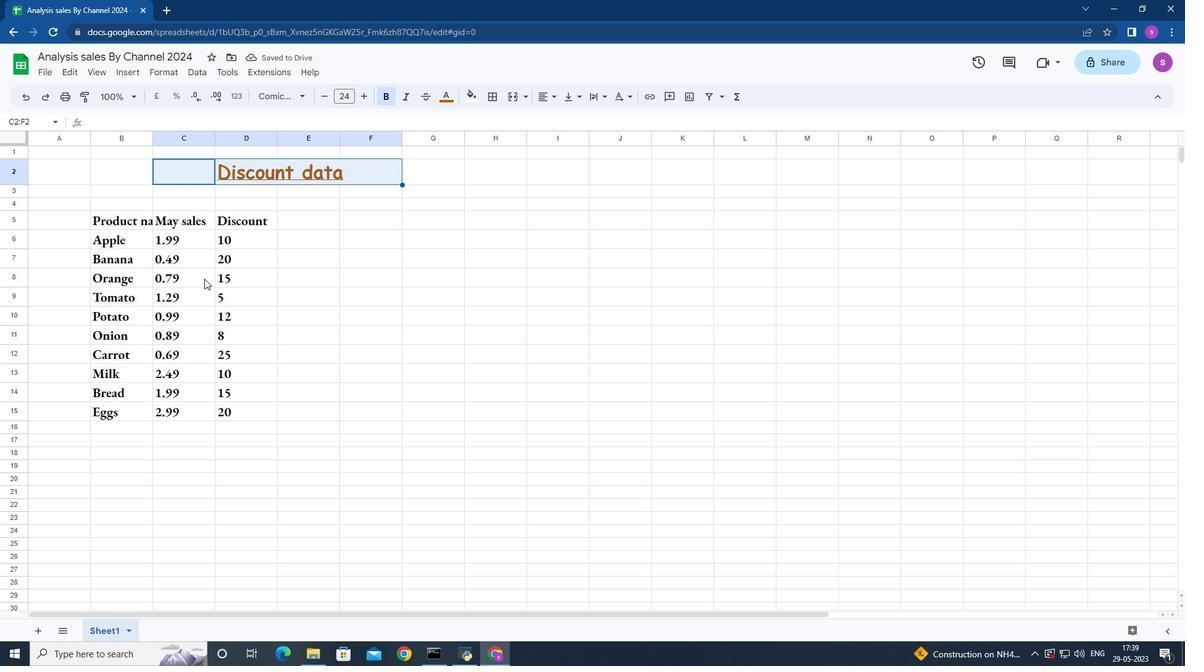 
Action: Mouse moved to (206, 279)
Screenshot: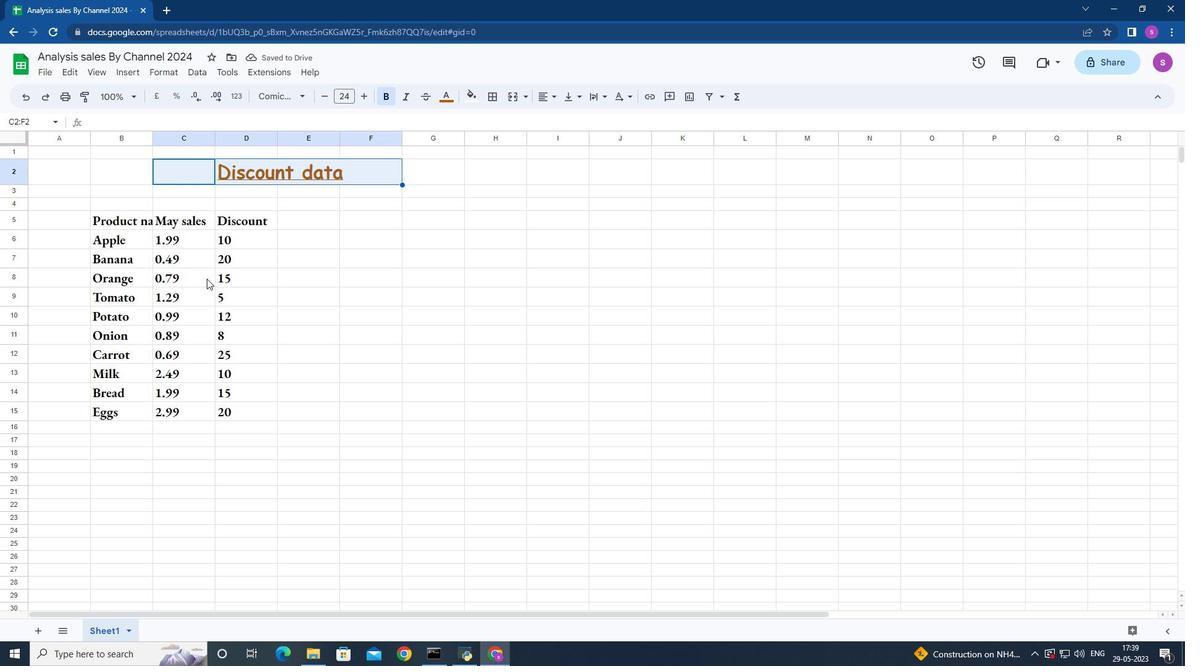 
Action: Mouse scrolled (206, 278) with delta (0, 0)
Screenshot: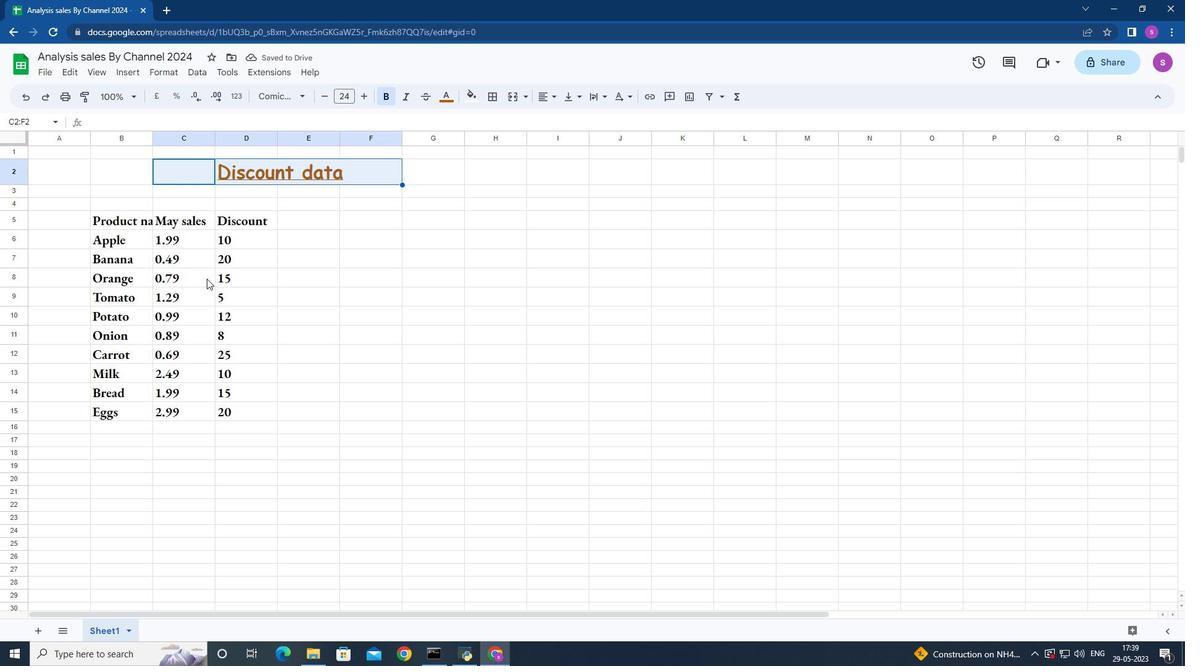 
Action: Mouse scrolled (206, 279) with delta (0, 0)
Screenshot: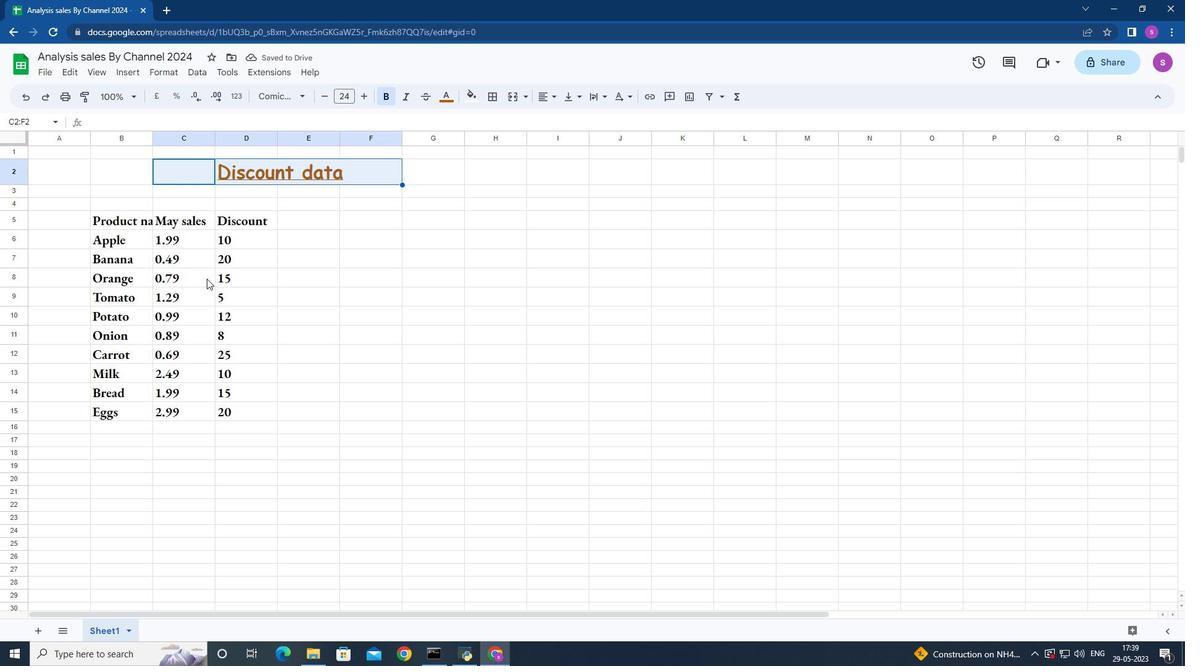 
Action: Mouse moved to (206, 279)
Screenshot: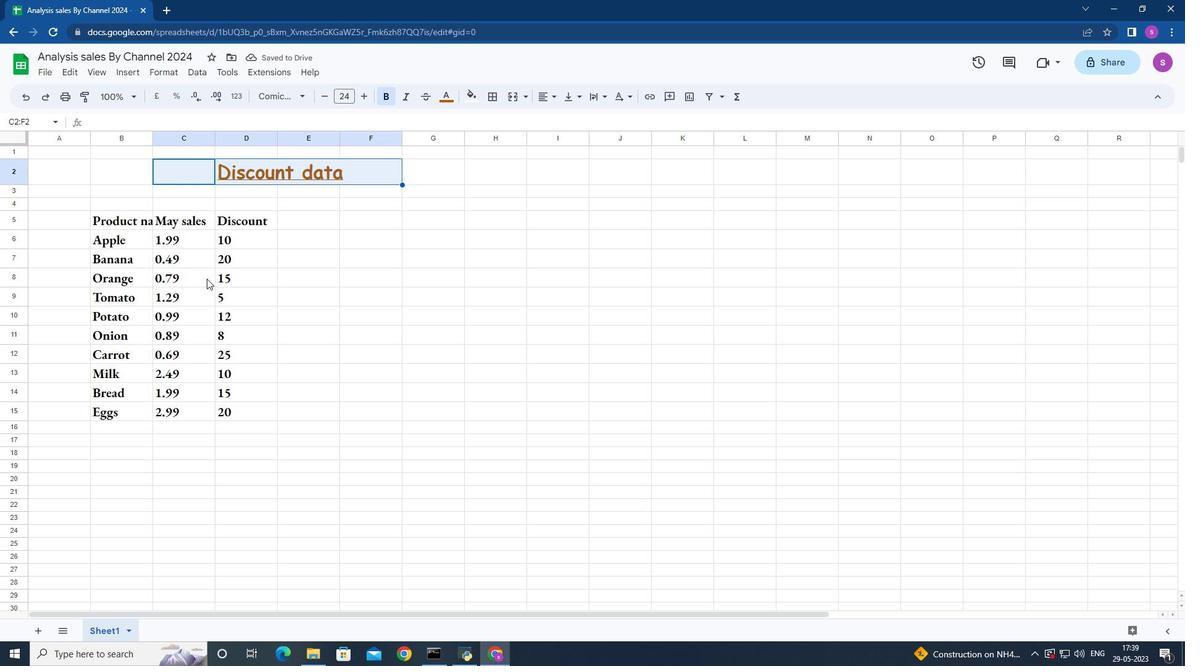 
Action: Mouse scrolled (206, 279) with delta (0, 0)
Screenshot: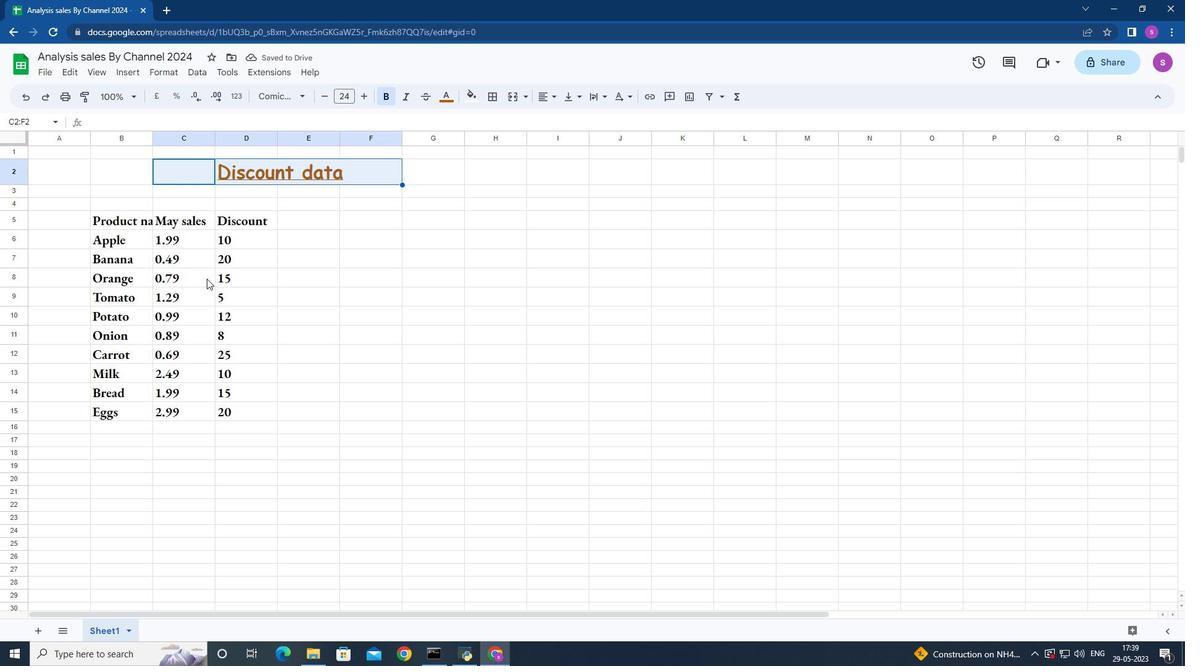 
Action: Mouse moved to (210, 280)
Screenshot: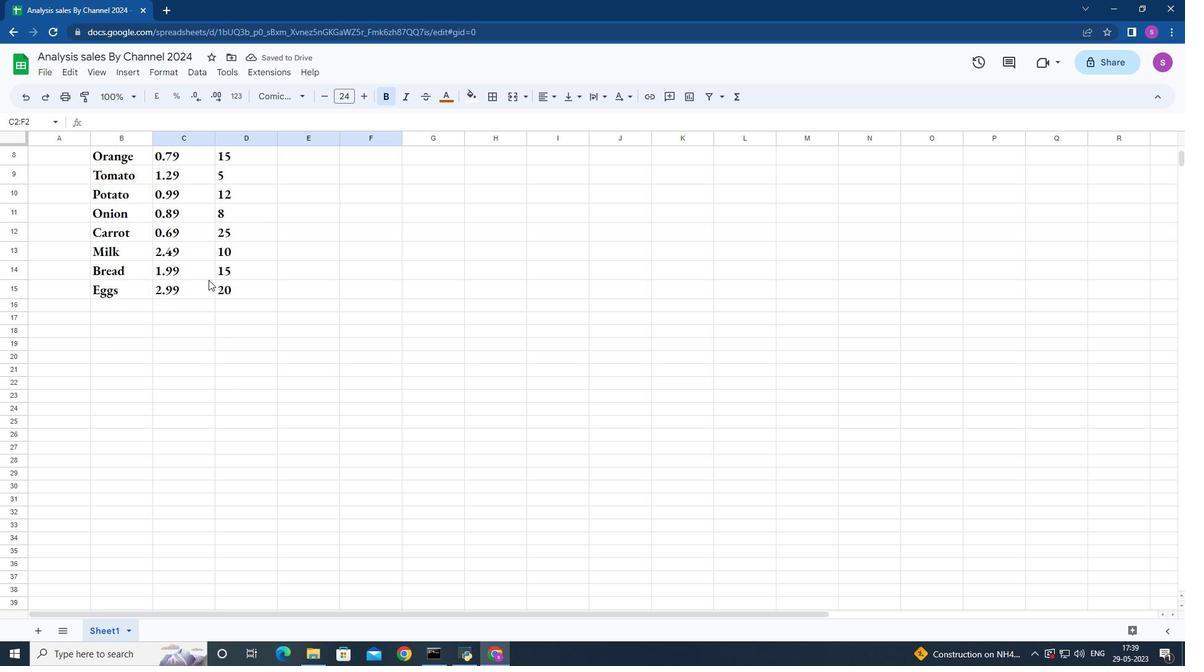 
Action: Mouse scrolled (210, 280) with delta (0, 0)
Screenshot: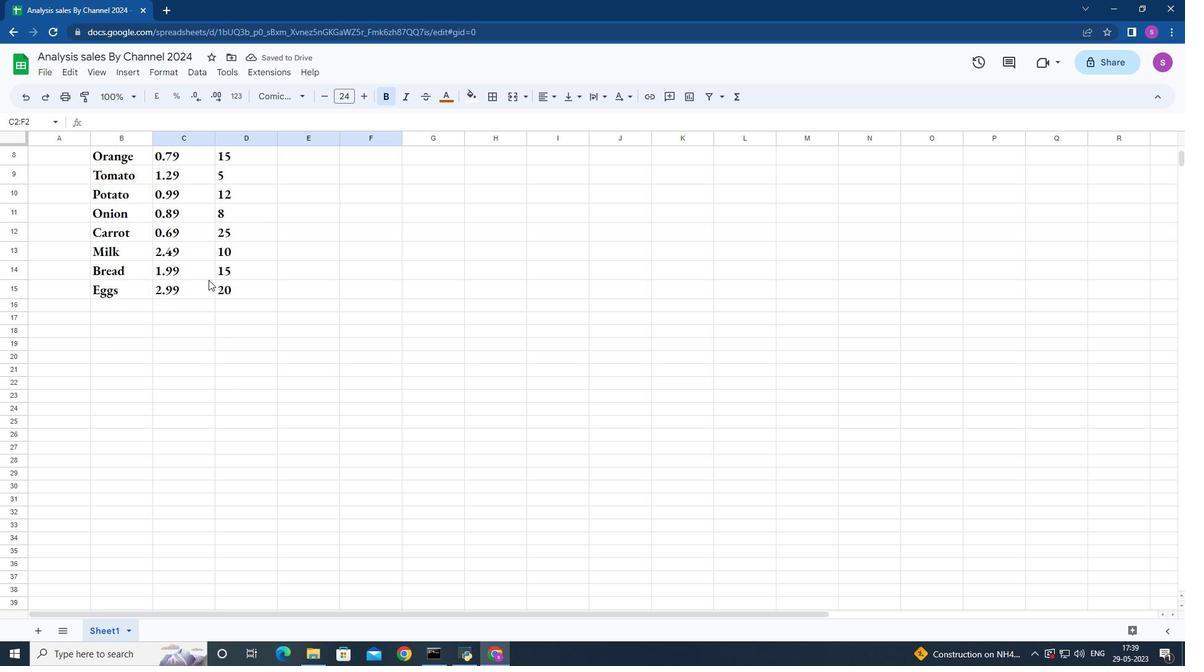 
Action: Mouse scrolled (210, 280) with delta (0, 0)
Screenshot: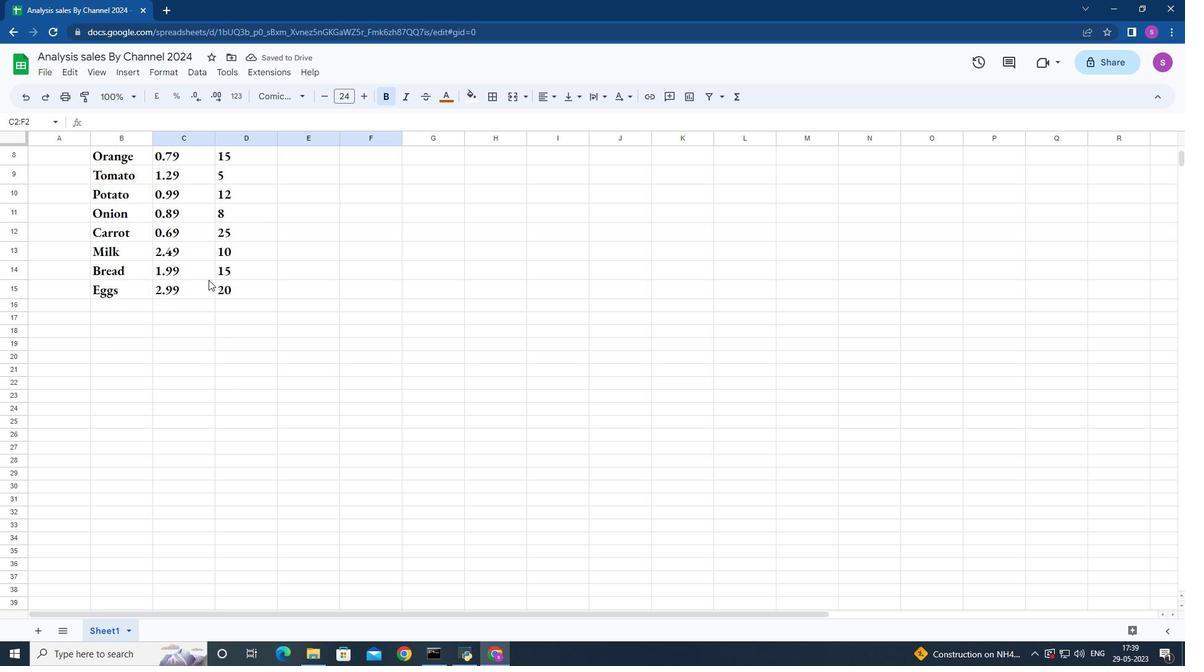 
Action: Mouse scrolled (210, 280) with delta (0, 0)
Screenshot: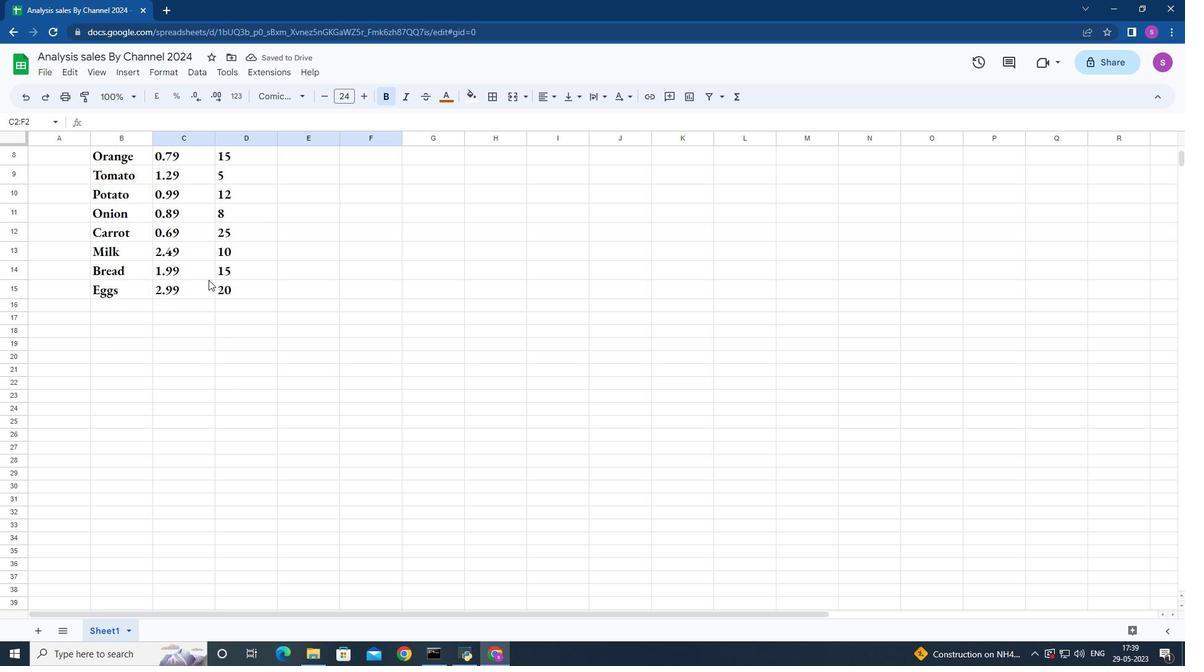 
Action: Mouse moved to (211, 280)
Screenshot: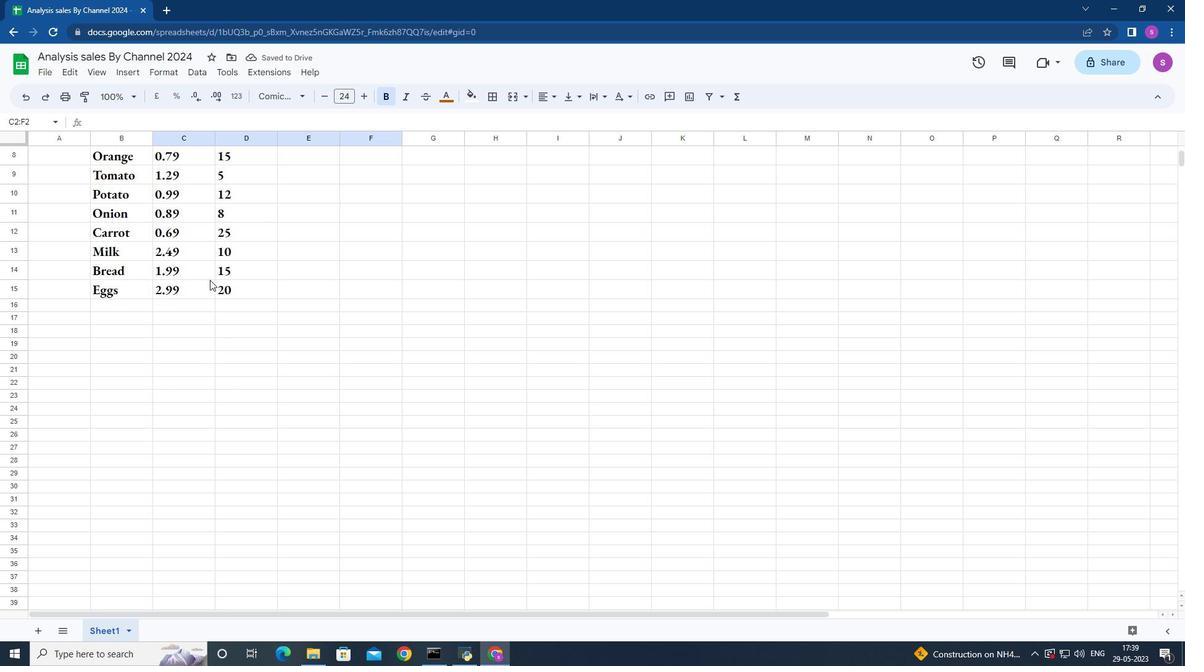
Action: Mouse scrolled (211, 280) with delta (0, 0)
Screenshot: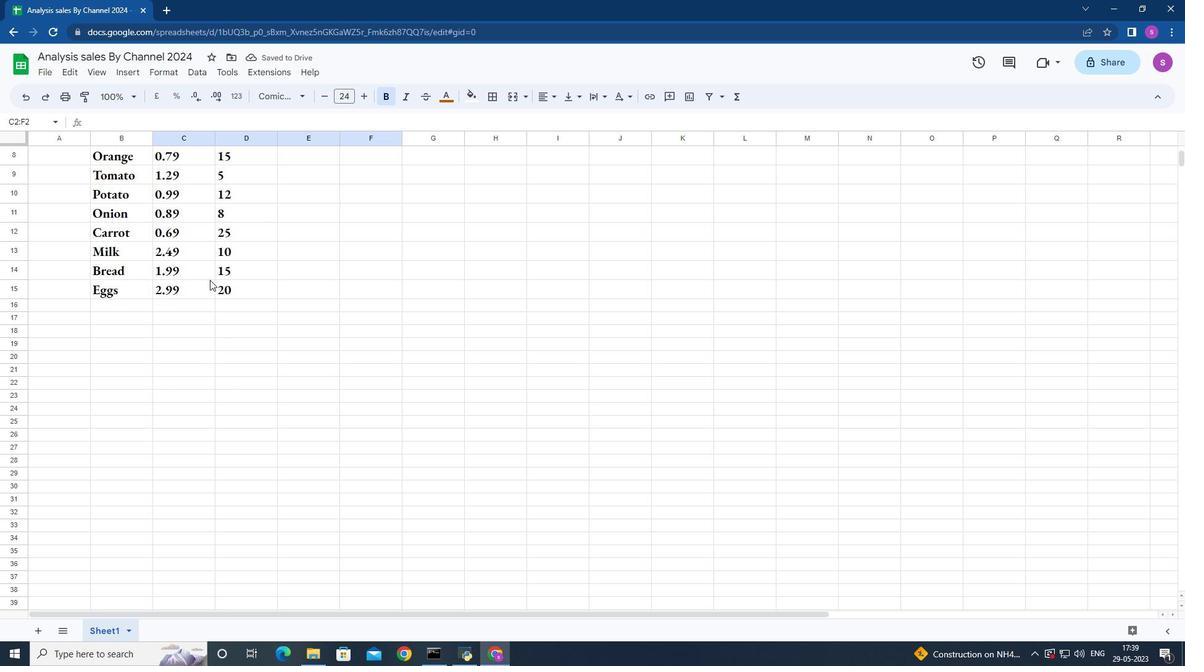 
Action: Mouse moved to (212, 280)
Screenshot: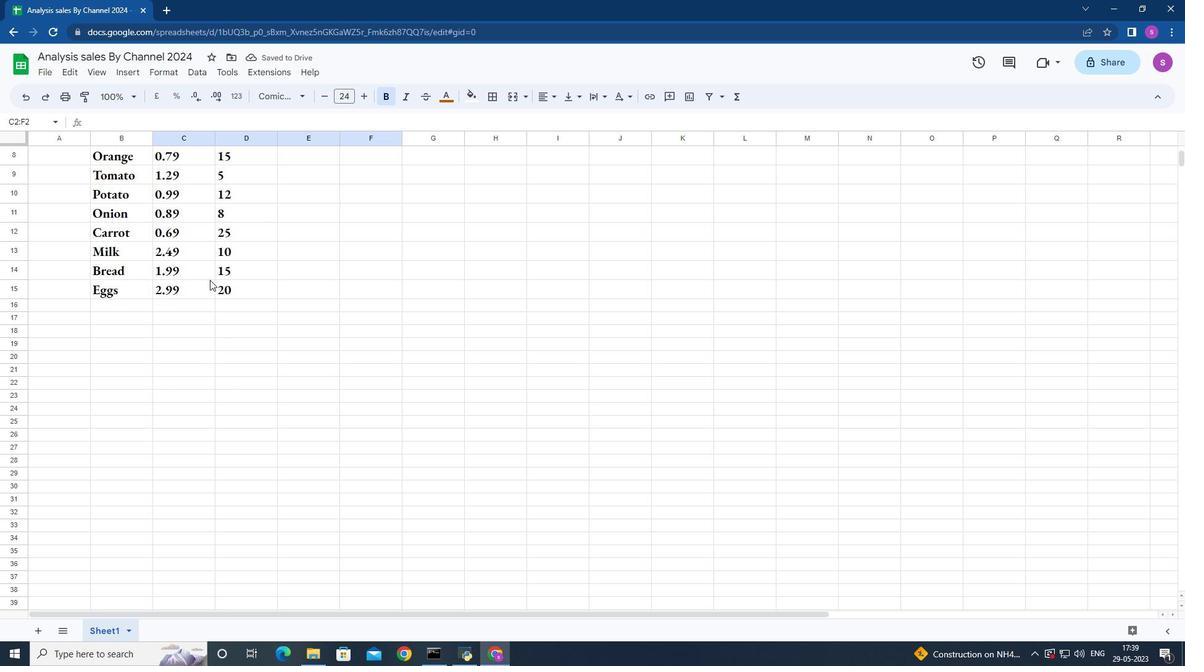 
Action: Mouse scrolled (212, 281) with delta (0, 0)
Screenshot: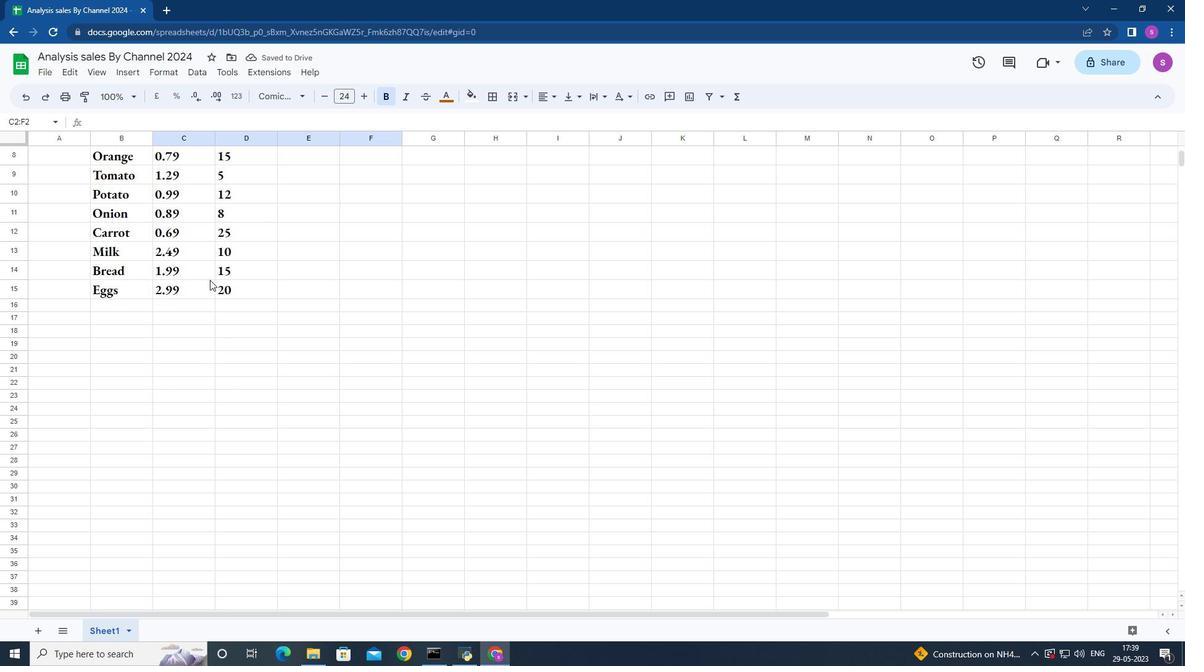 
Action: Mouse scrolled (212, 281) with delta (0, 0)
Screenshot: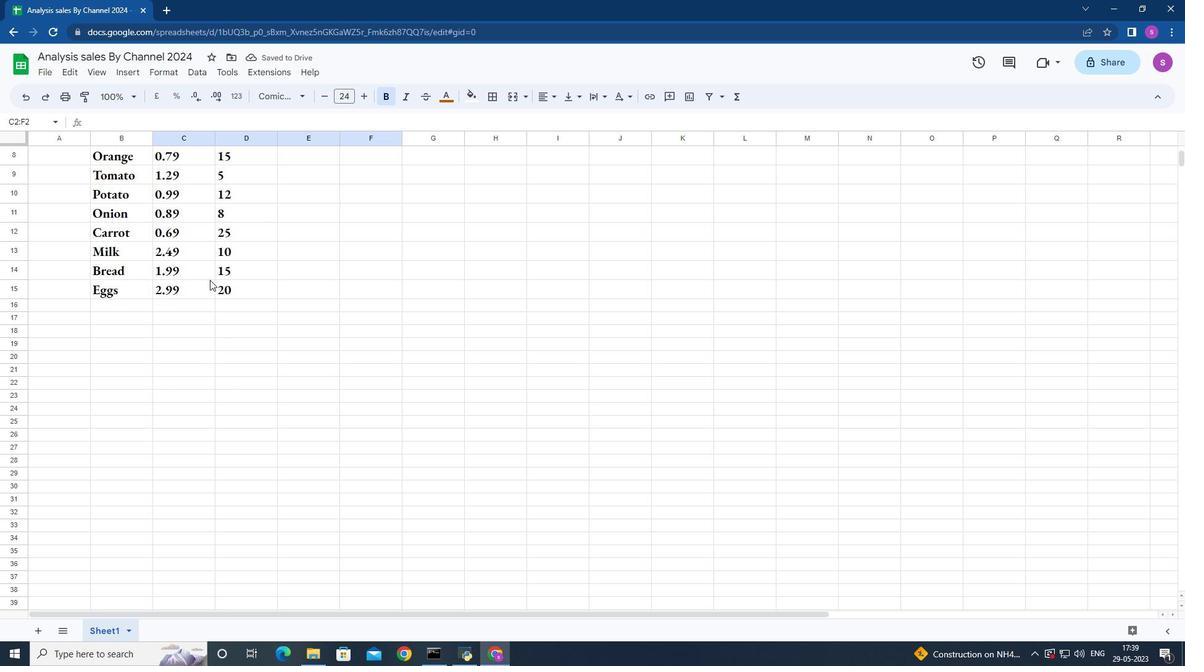 
Action: Mouse moved to (217, 280)
Screenshot: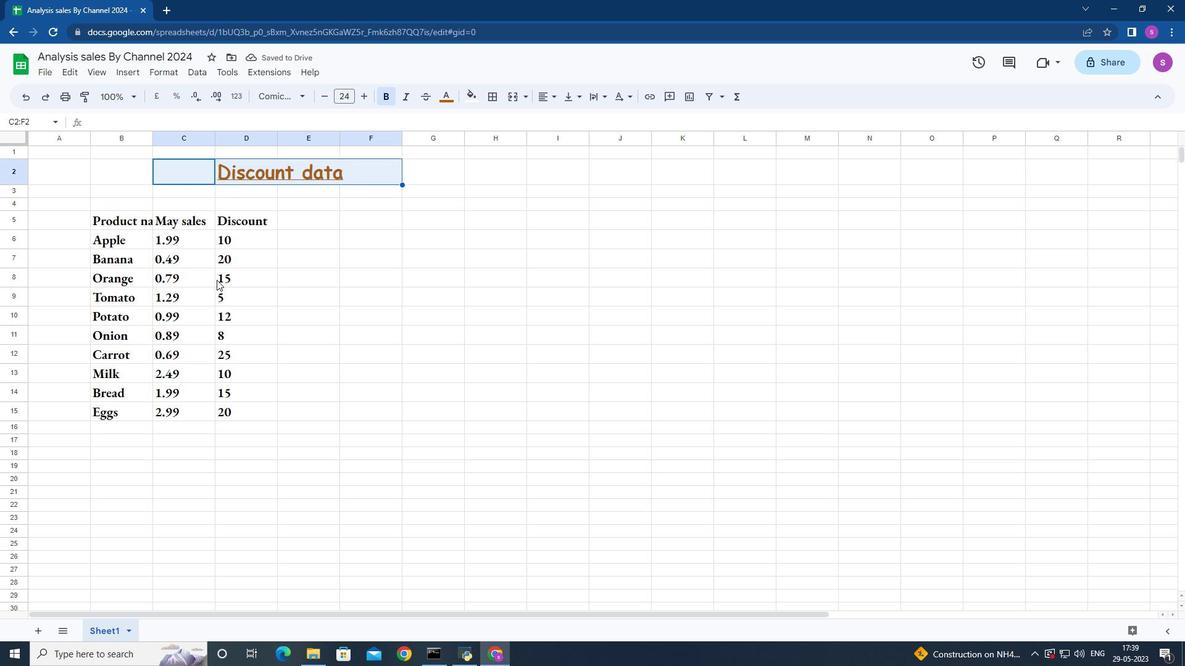 
Action: Key pressed ctrl+Sctrl+S
Screenshot: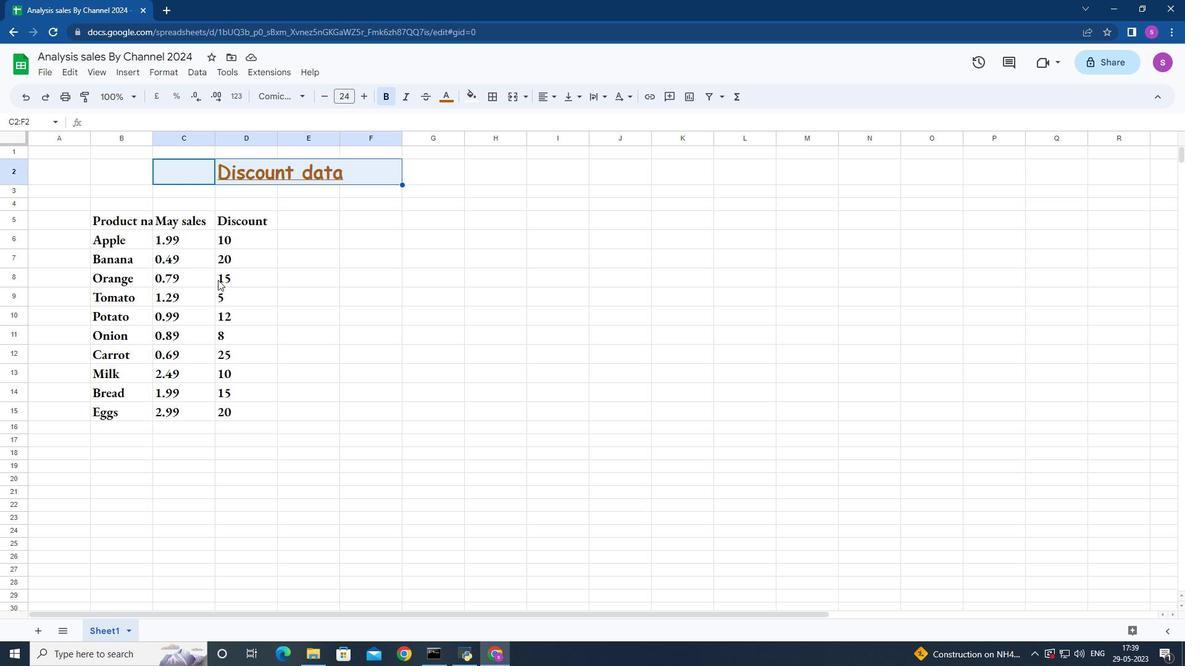 
Action: Mouse moved to (343, 342)
Screenshot: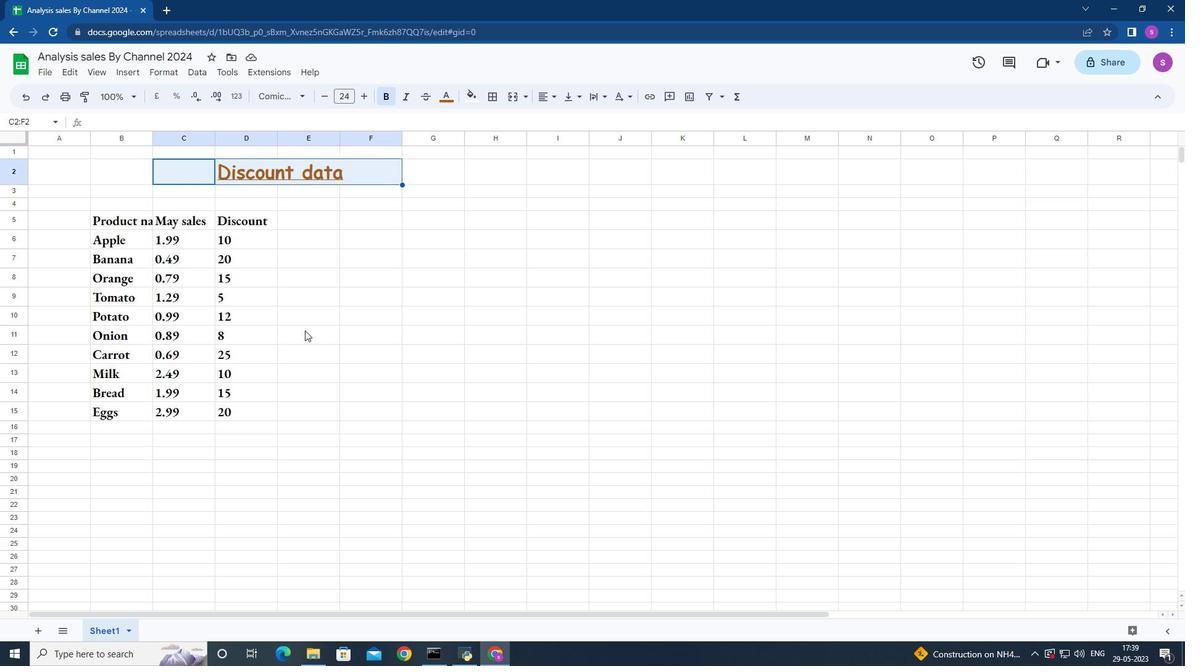 
Action: Mouse scrolled (340, 337) with delta (0, 0)
Screenshot: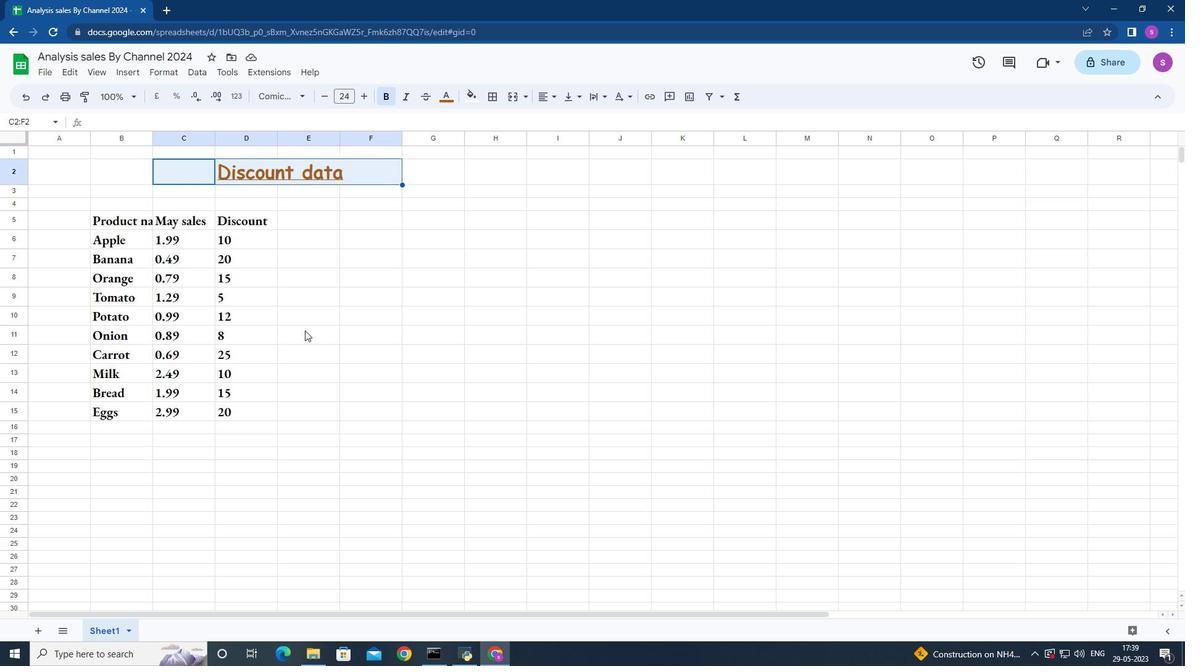 
Action: Mouse scrolled (342, 340) with delta (0, 0)
Screenshot: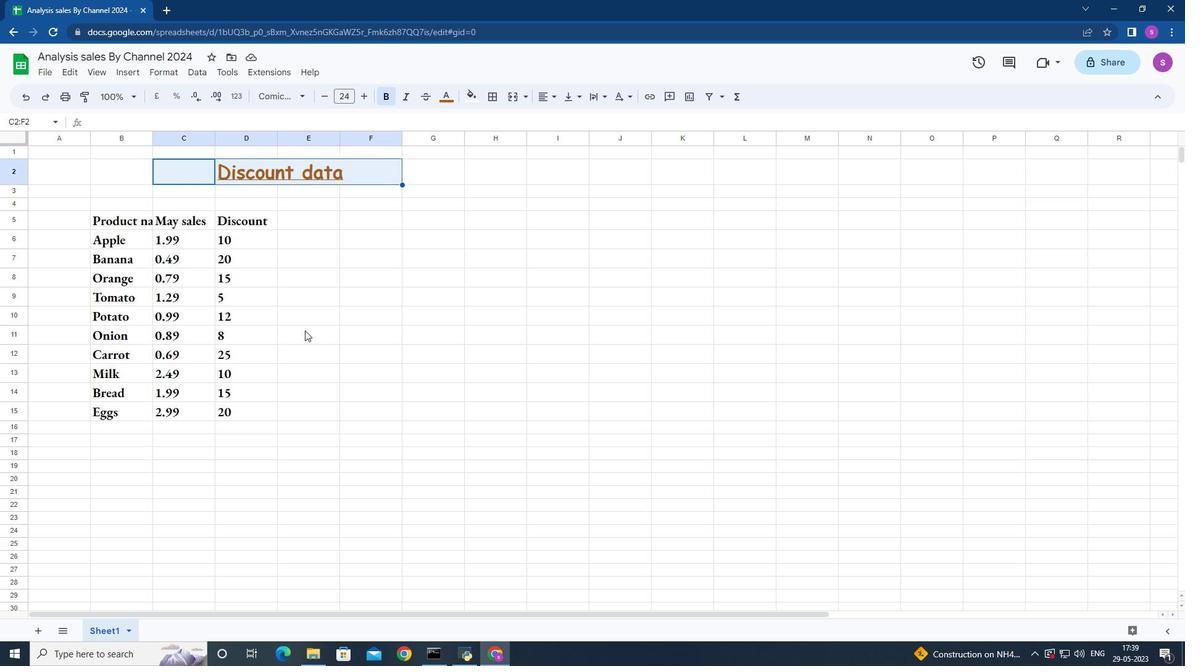 
Action: Mouse moved to (329, 329)
Screenshot: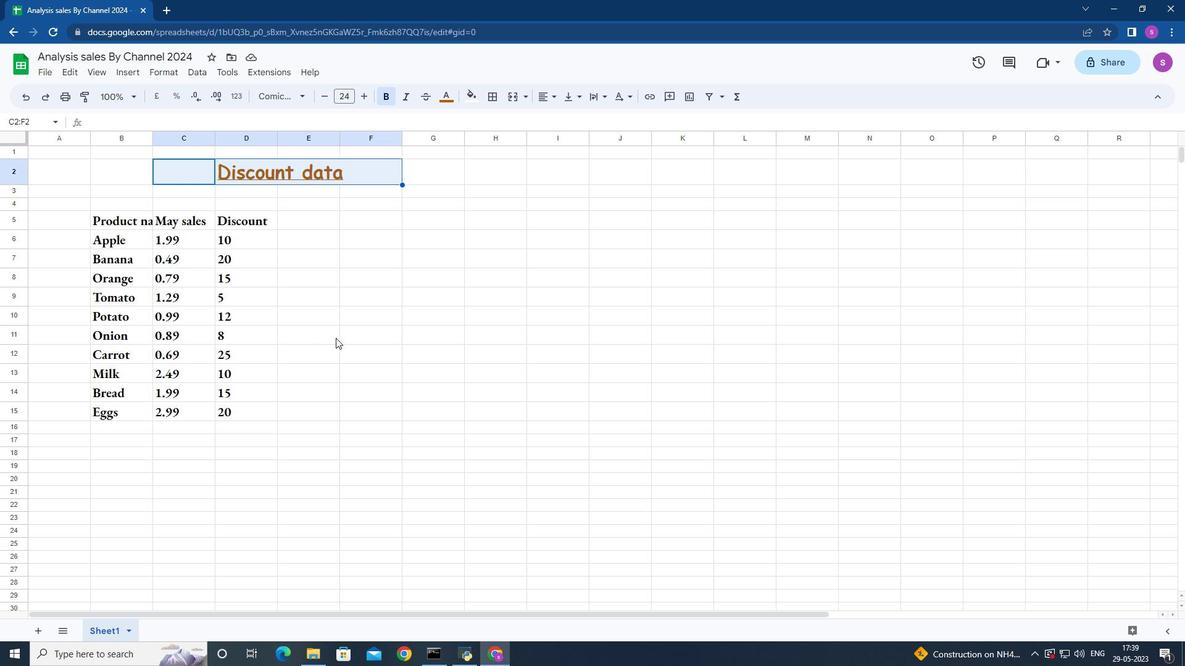 
Action: Mouse scrolled (329, 328) with delta (0, 0)
Screenshot: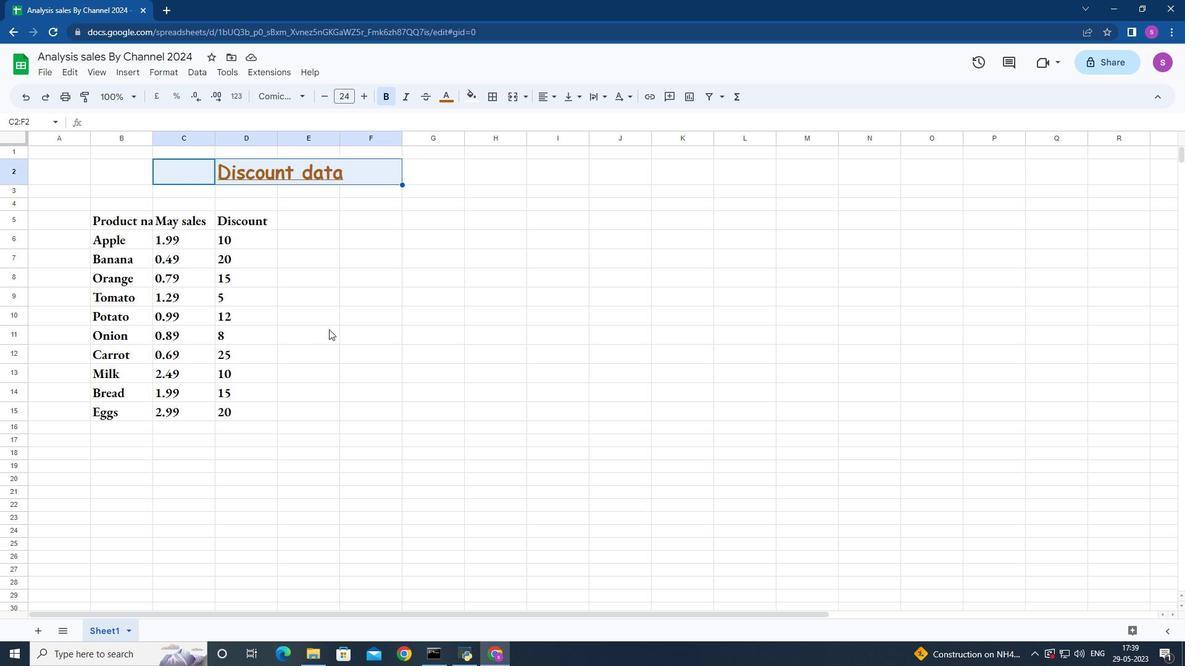
Action: Mouse scrolled (329, 328) with delta (0, 0)
Screenshot: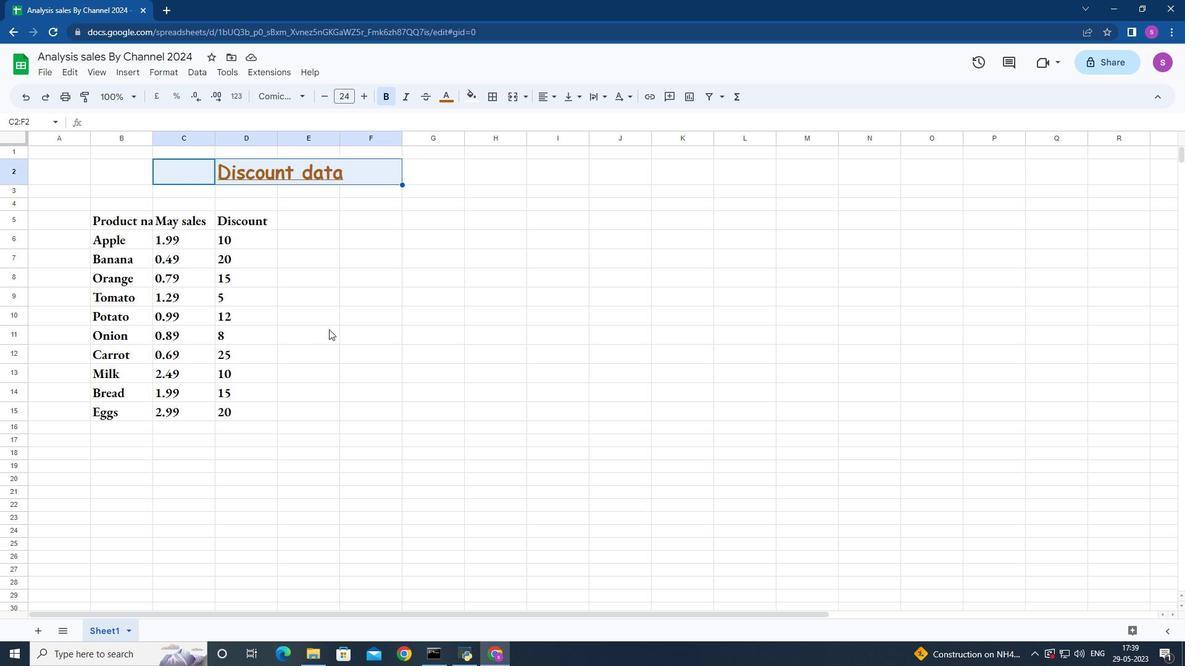 
Action: Mouse scrolled (329, 328) with delta (0, 0)
Screenshot: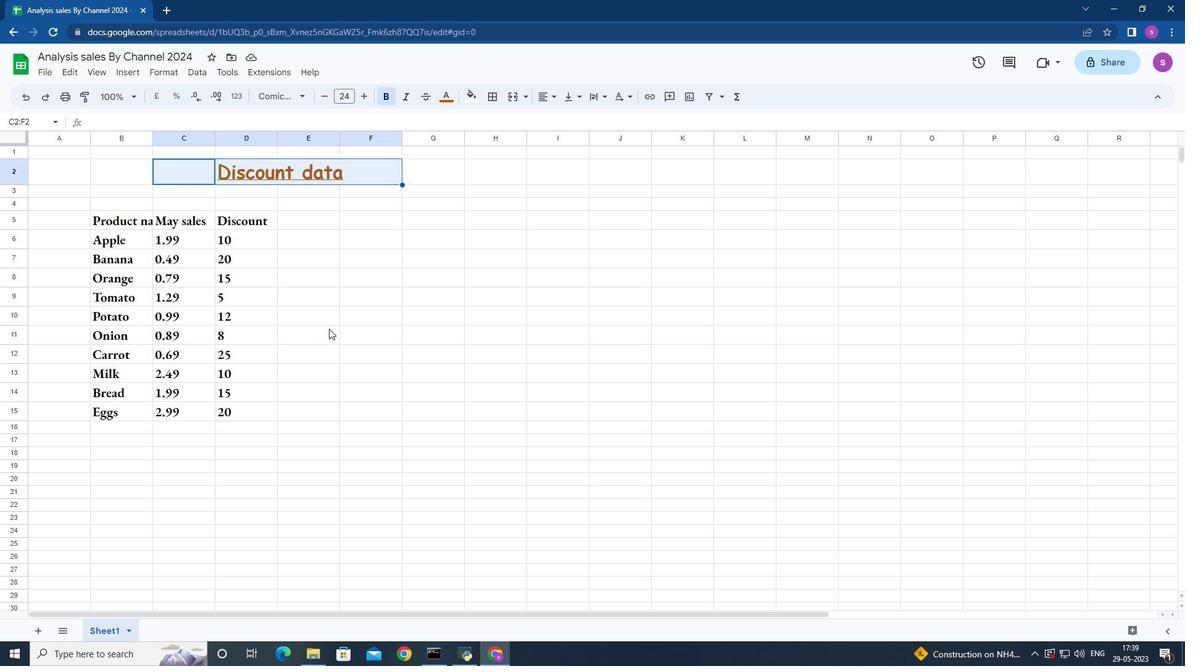 
Action: Mouse moved to (327, 327)
Screenshot: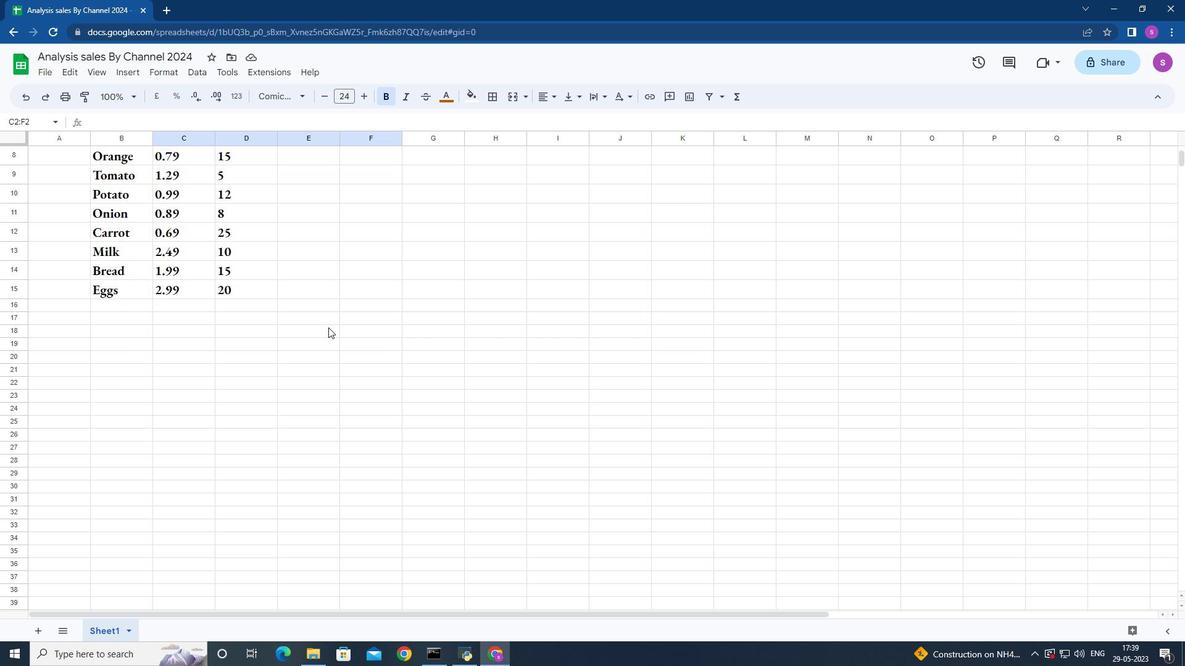 
Action: Mouse scrolled (327, 327) with delta (0, 0)
Screenshot: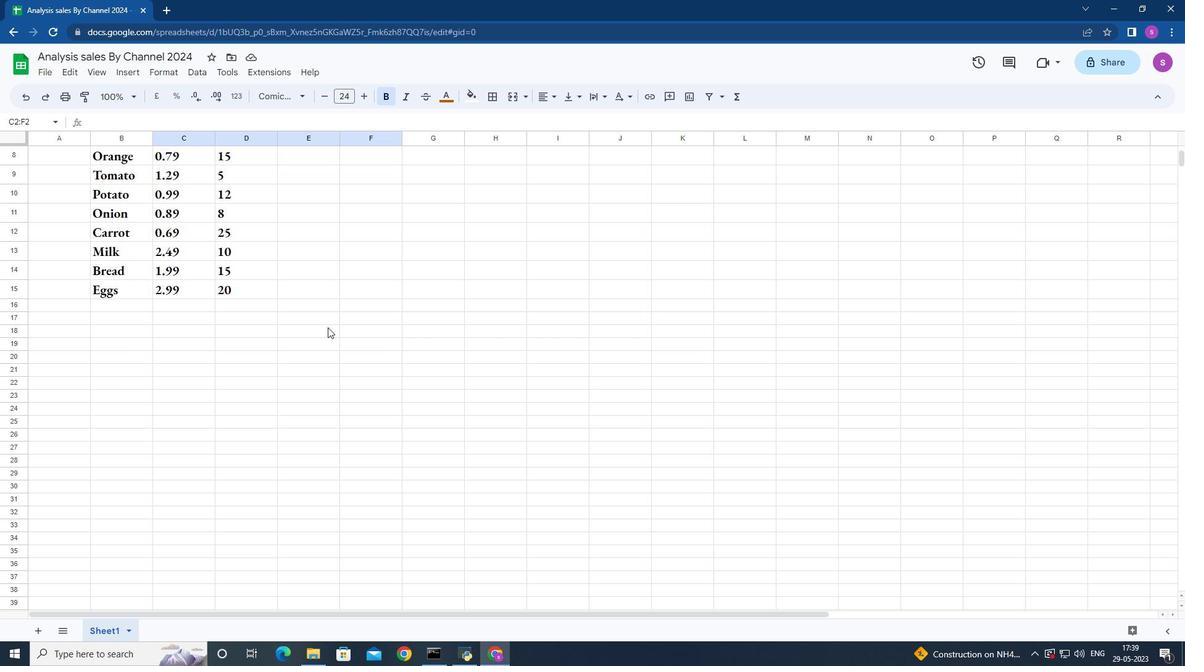 
Action: Mouse scrolled (327, 327) with delta (0, 0)
Screenshot: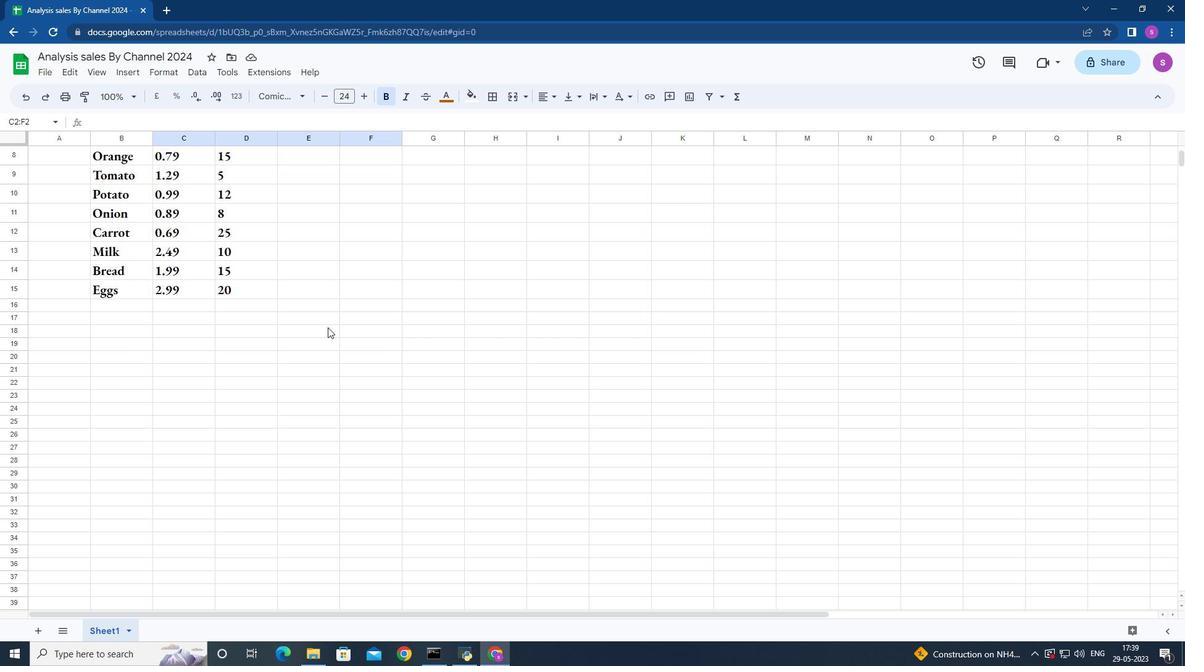 
Action: Mouse scrolled (327, 327) with delta (0, 0)
Screenshot: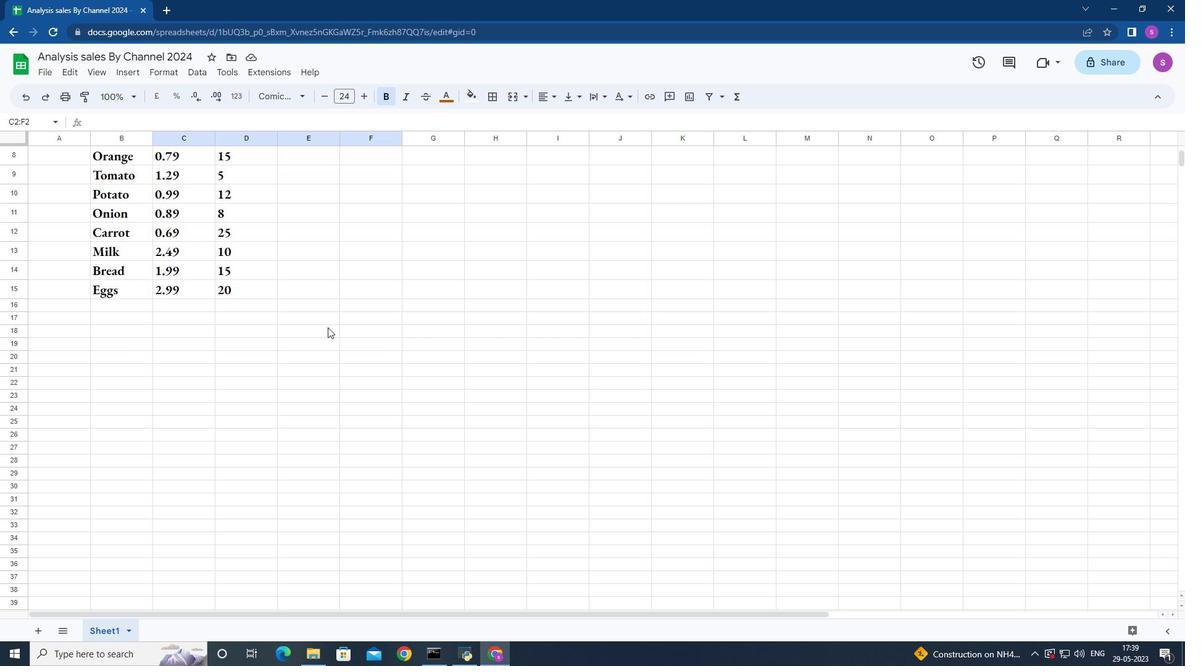 
Action: Mouse scrolled (327, 327) with delta (0, 0)
Screenshot: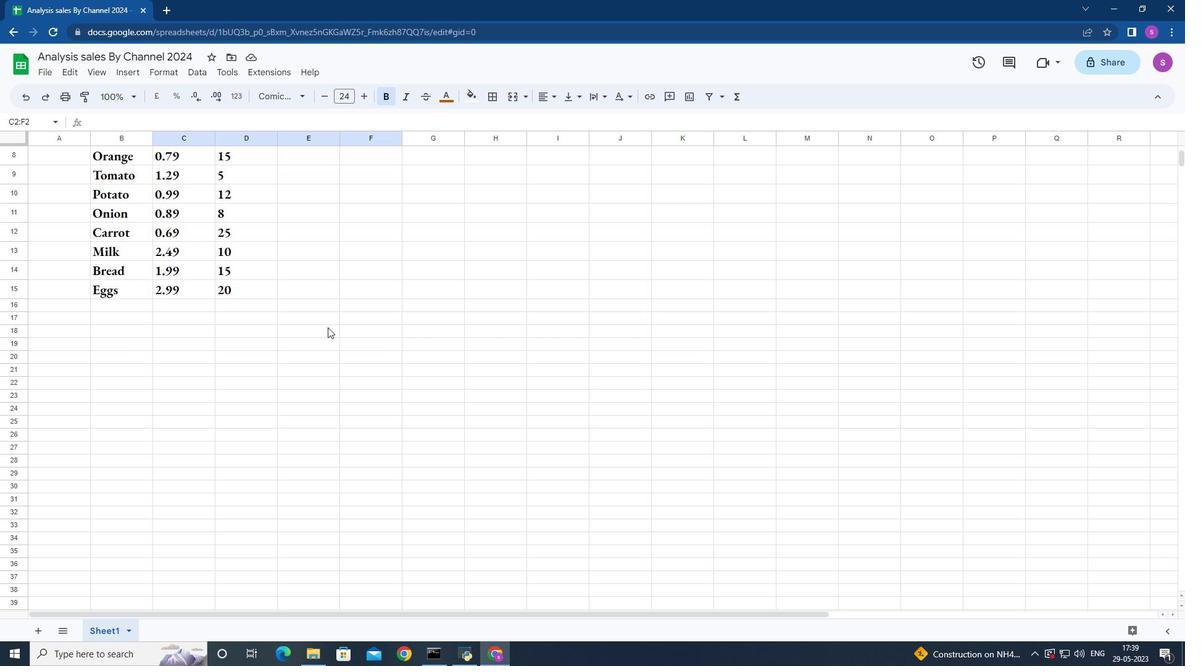 
Action: Mouse scrolled (327, 327) with delta (0, 0)
Screenshot: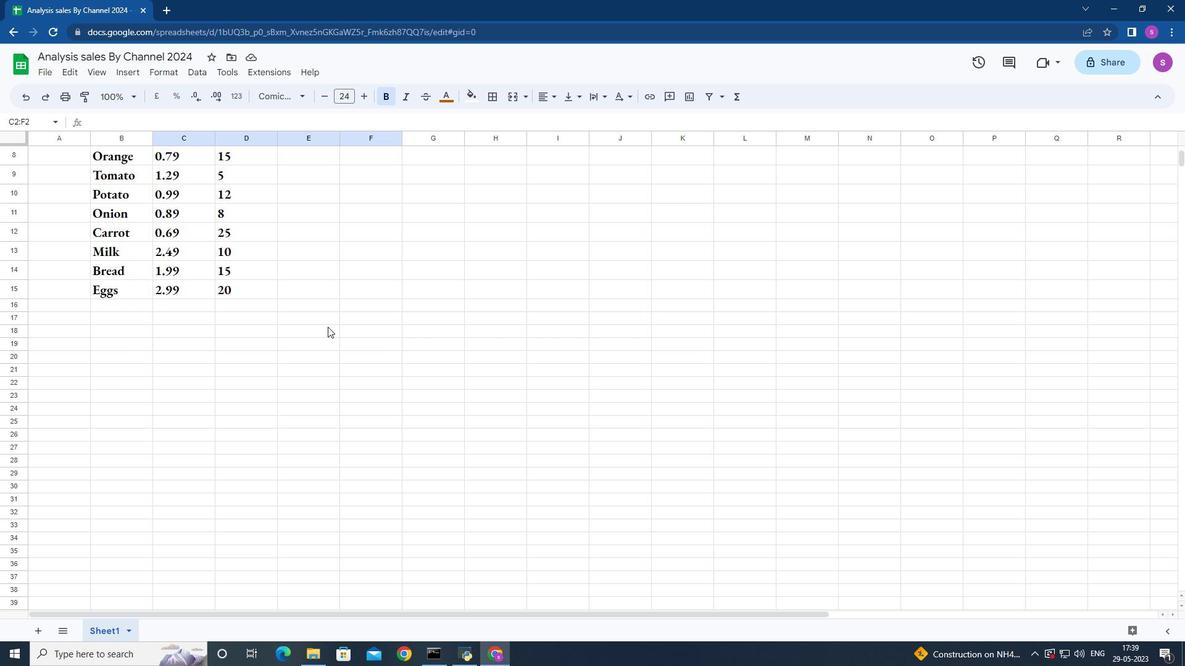 
Action: Mouse scrolled (327, 327) with delta (0, 0)
Screenshot: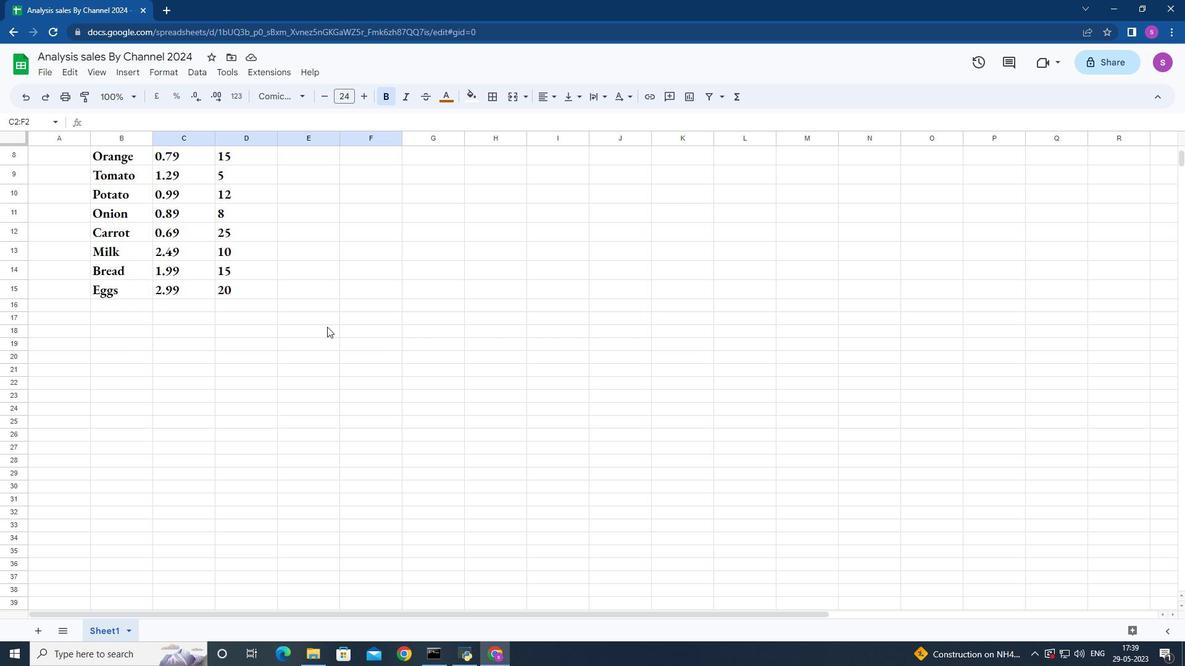 
Action: Mouse moved to (447, 417)
Screenshot: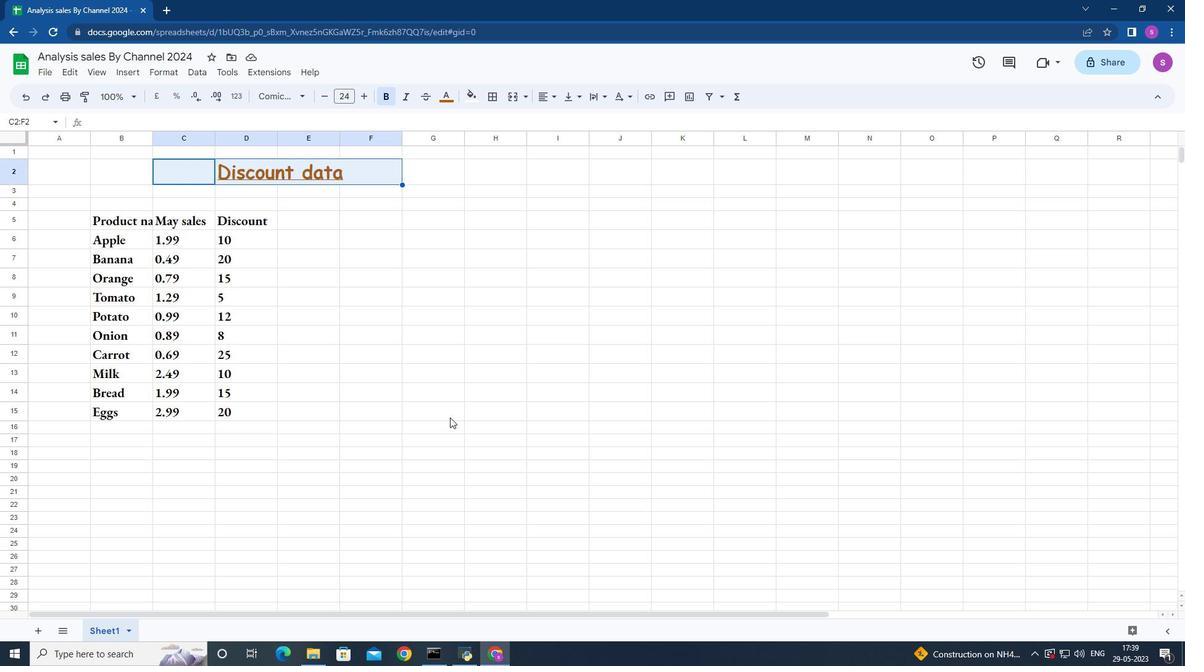
